 Task: Open Card Diversity and Inclusion Training in Board Business Model Financial Modeling and Forecasting to Workspace Financial Modelling and add a team member Softage.3@softage.net, a label Green, a checklist Cloud Computing, an attachment from Trello, a color Green and finally, add a card description 'Plan and execute company team-building retreat with a focus on team alignment' and a comment 'Given the potential impact of this task on our company culture of innovation, let us ensure that we approach it with a sense of curiosity and a willingness to explore new ideas.'. Add a start date 'Jan 03, 1900' with a due date 'Jan 10, 1900'
Action: Mouse moved to (308, 186)
Screenshot: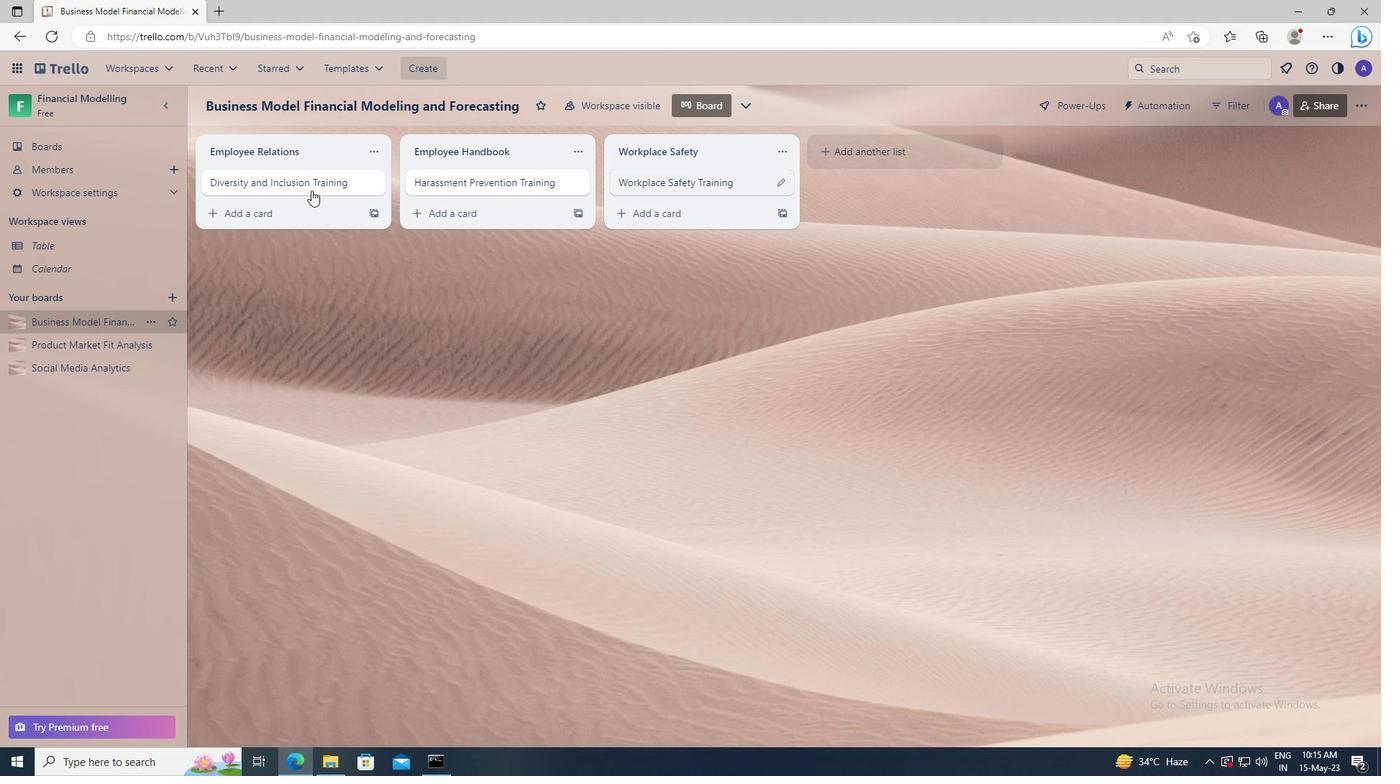 
Action: Mouse pressed left at (308, 186)
Screenshot: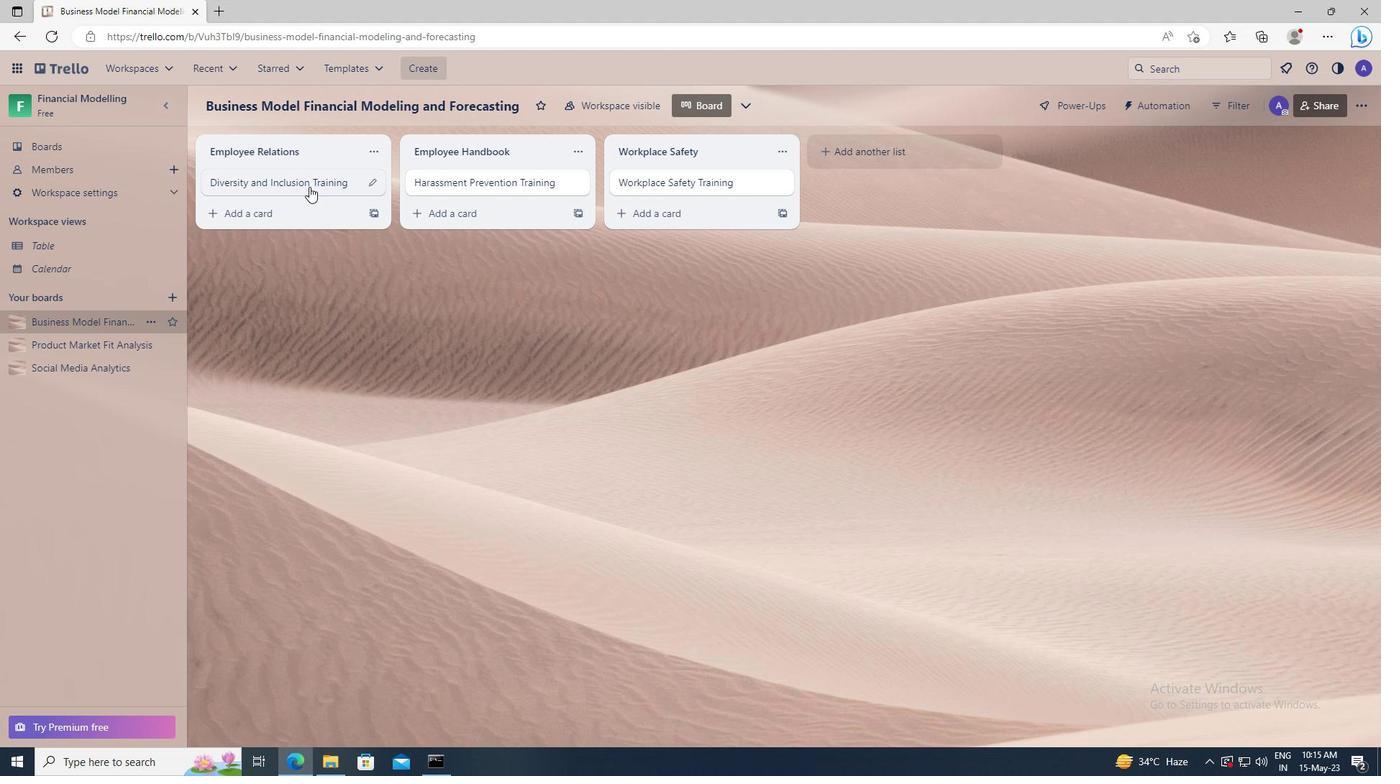 
Action: Mouse moved to (860, 177)
Screenshot: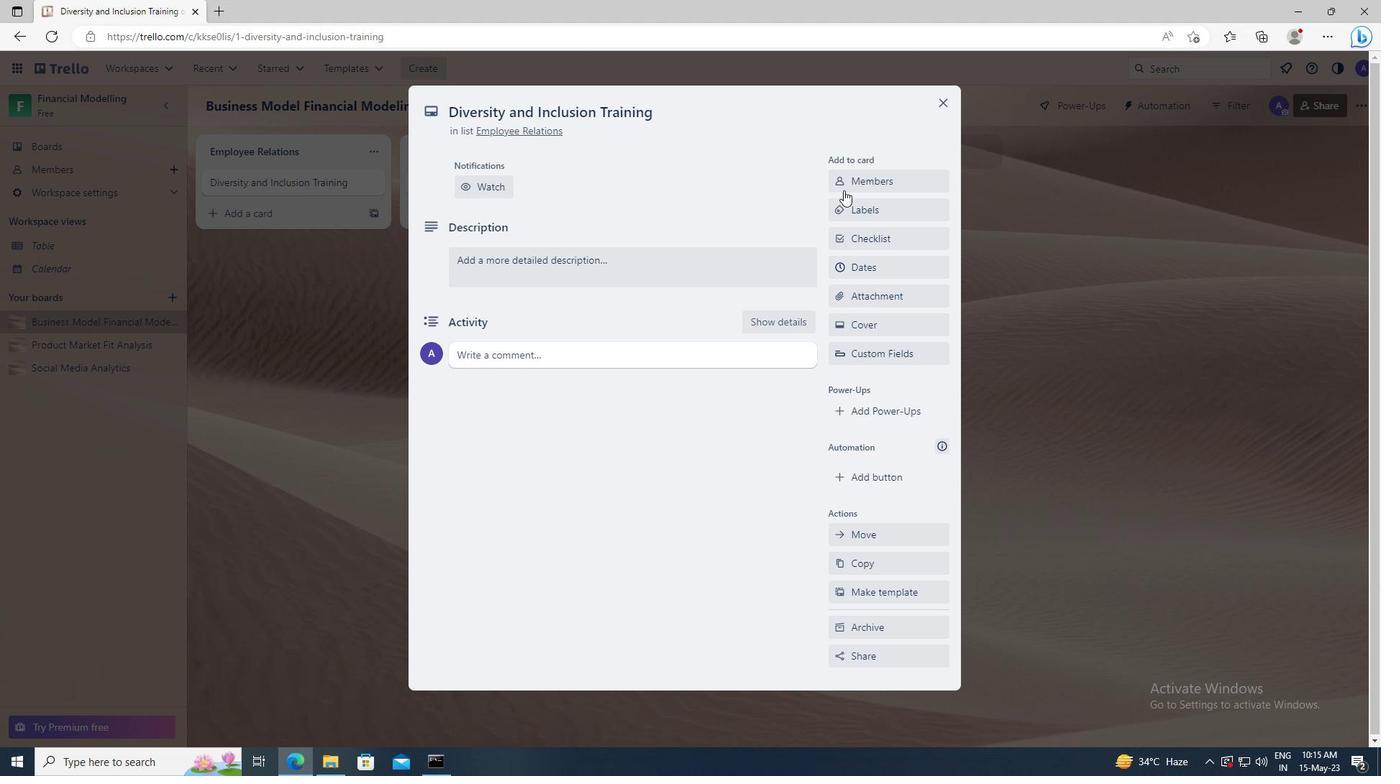 
Action: Mouse pressed left at (860, 177)
Screenshot: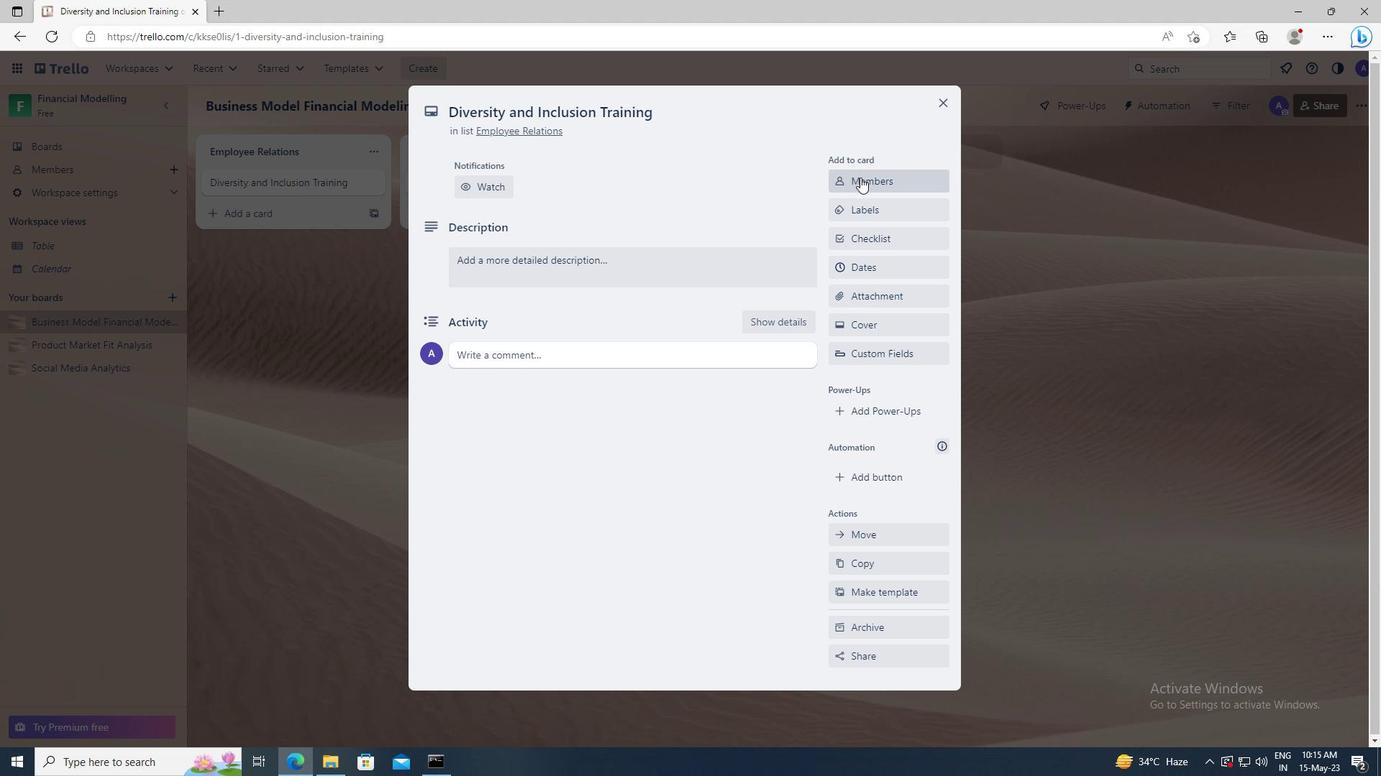 
Action: Mouse moved to (864, 248)
Screenshot: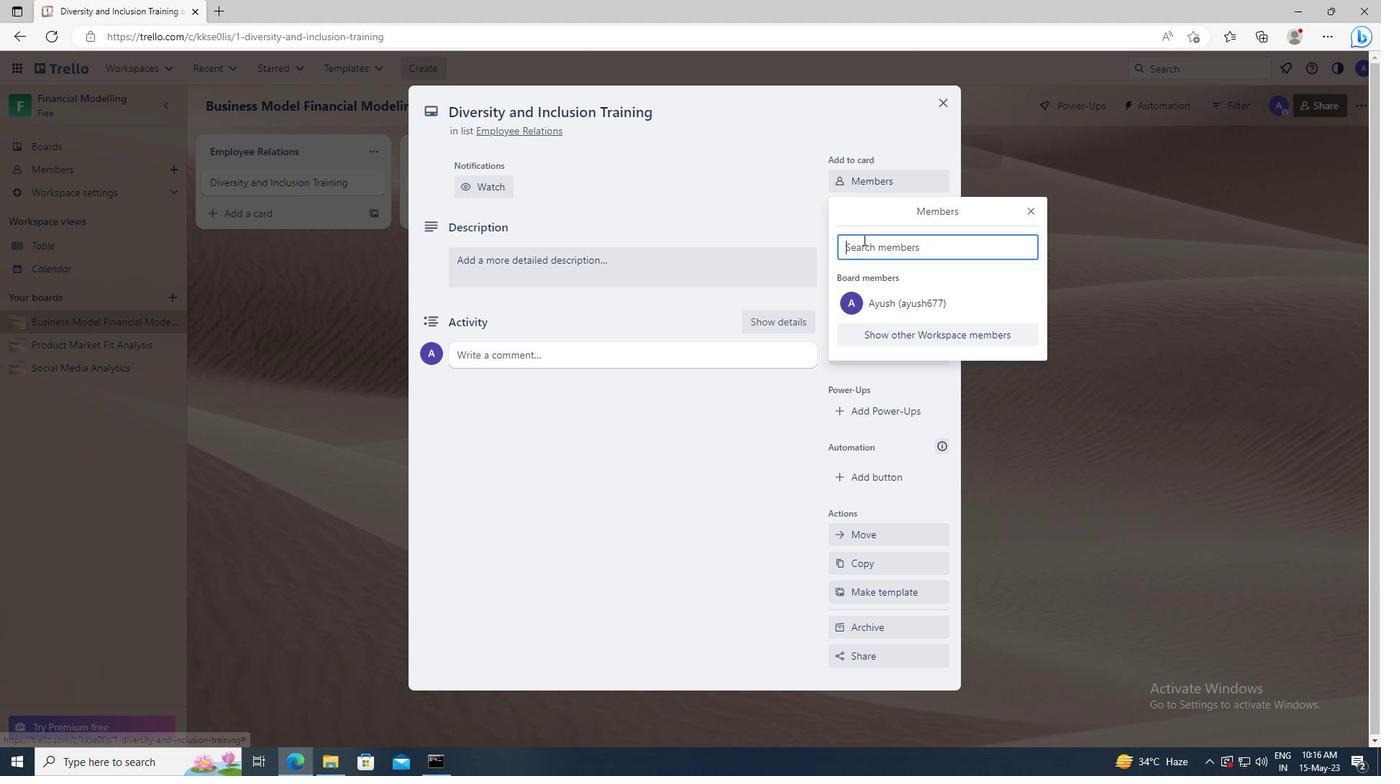 
Action: Mouse pressed left at (864, 248)
Screenshot: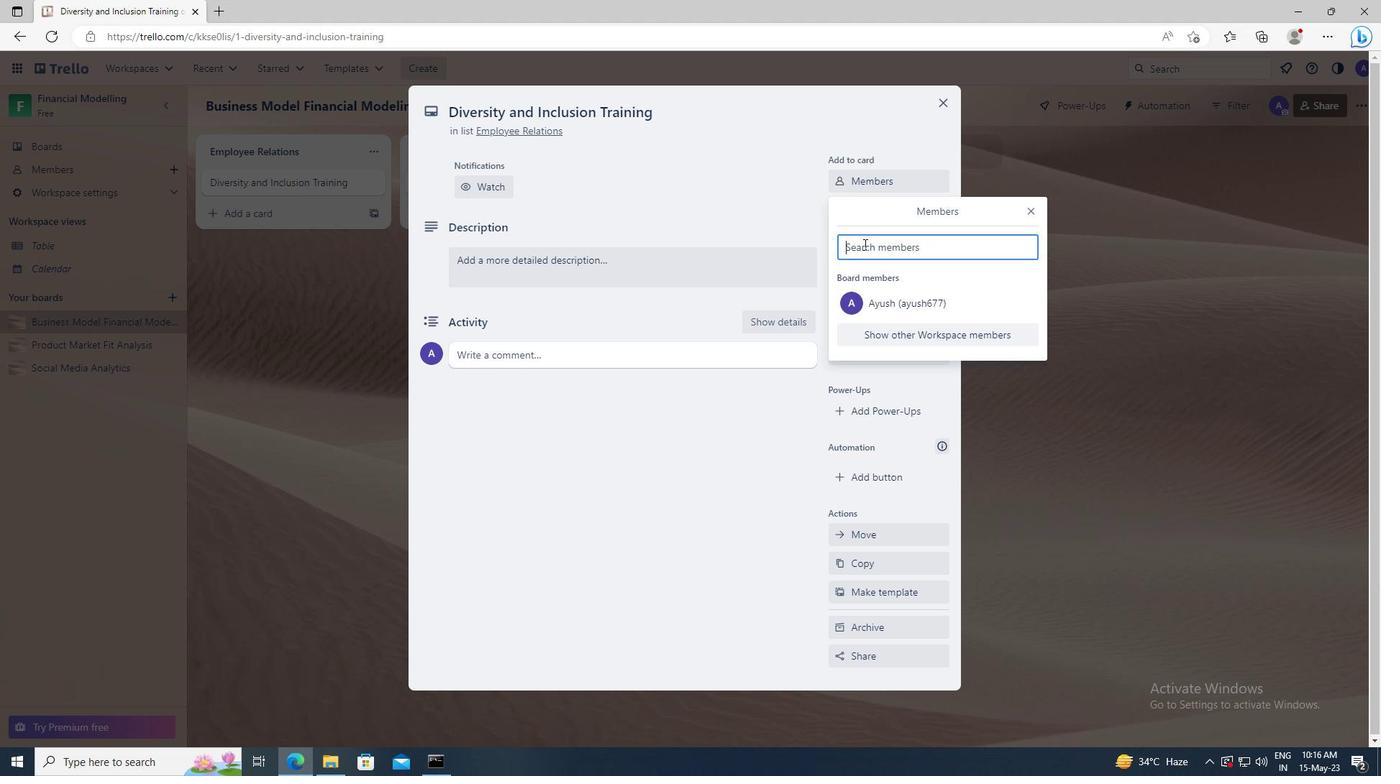 
Action: Key pressed <Key.shift>SOFTAGE.3
Screenshot: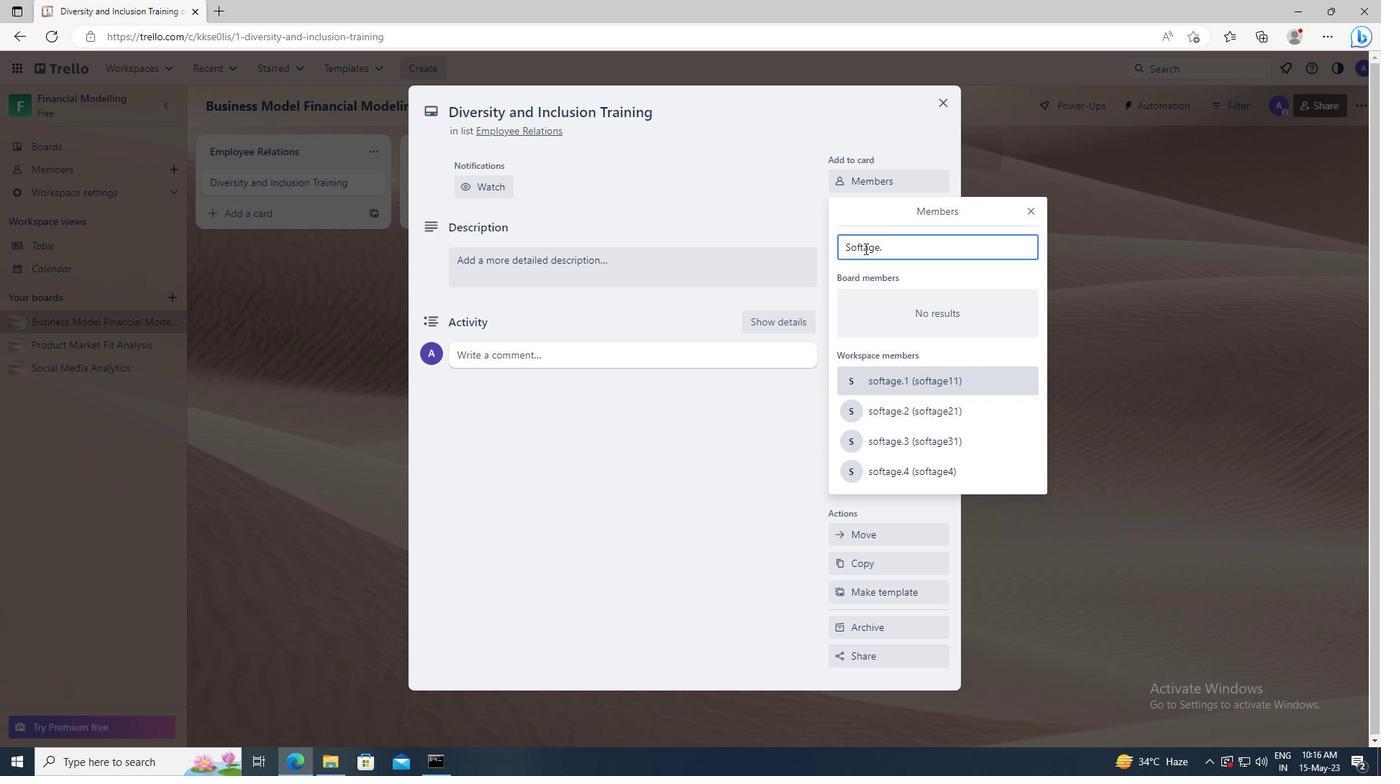 
Action: Mouse moved to (876, 381)
Screenshot: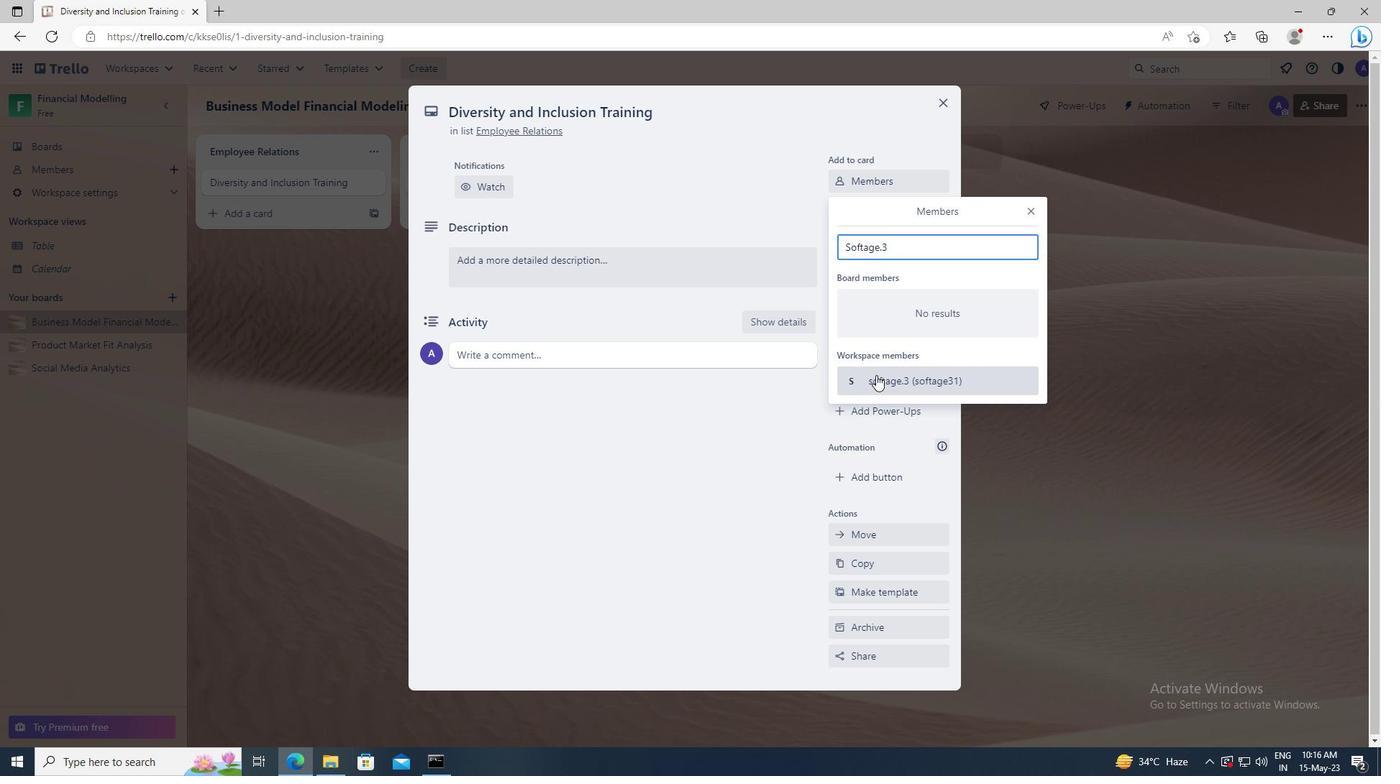 
Action: Mouse pressed left at (876, 381)
Screenshot: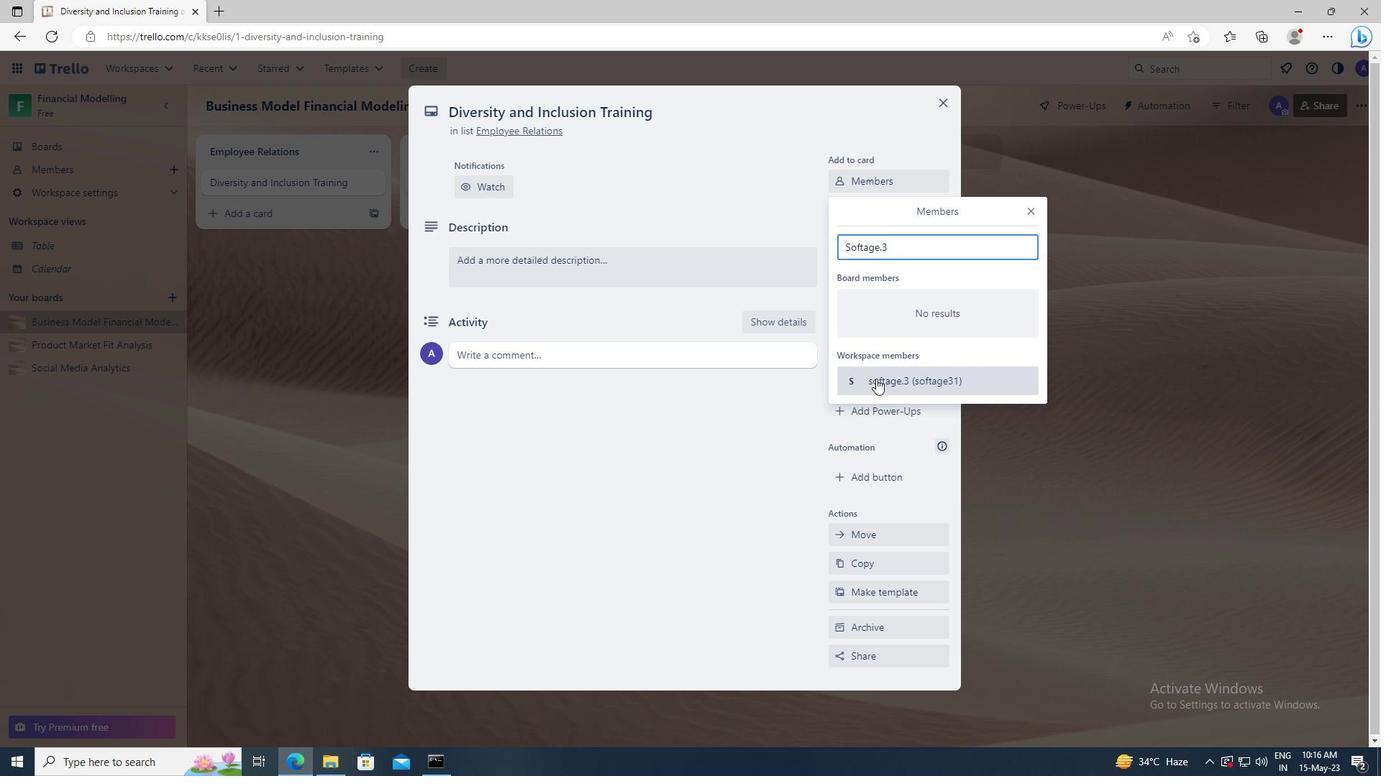 
Action: Mouse moved to (1029, 214)
Screenshot: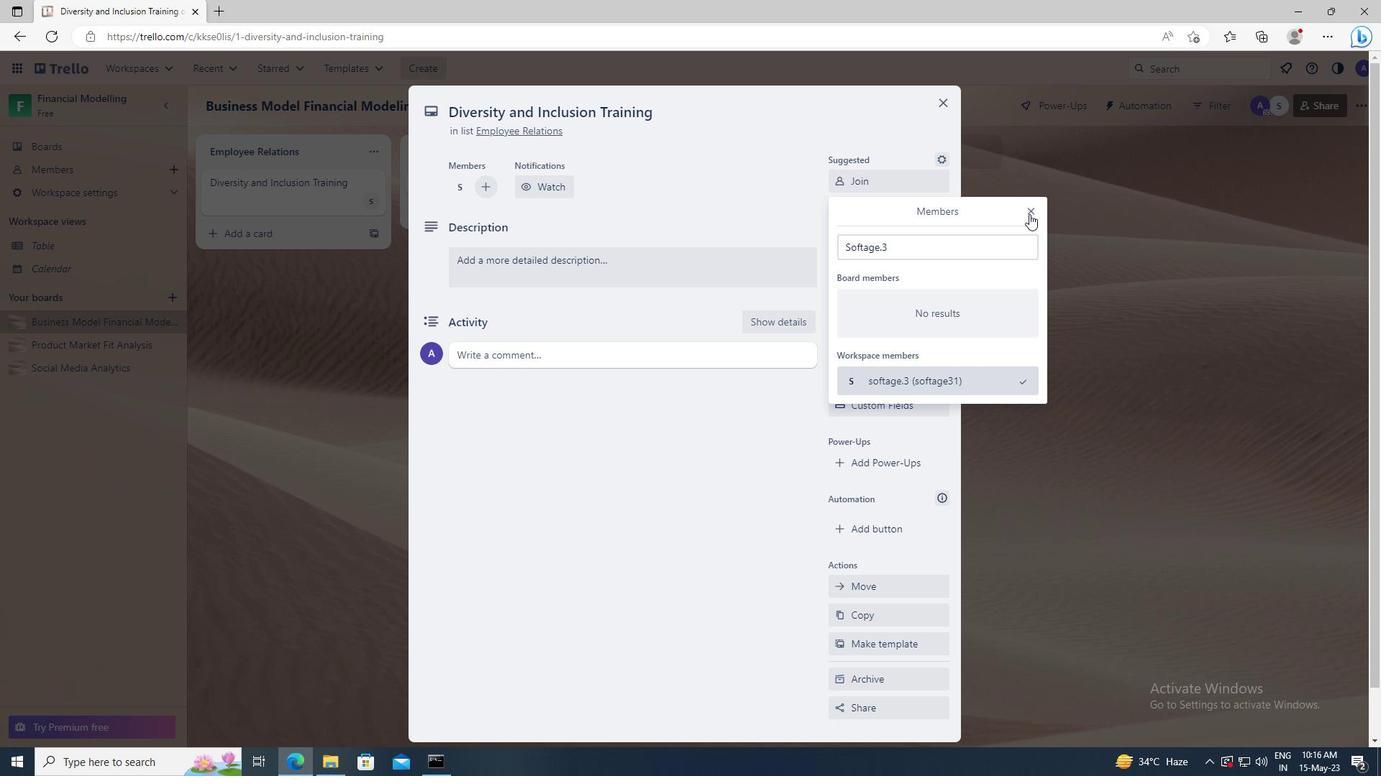 
Action: Mouse pressed left at (1029, 214)
Screenshot: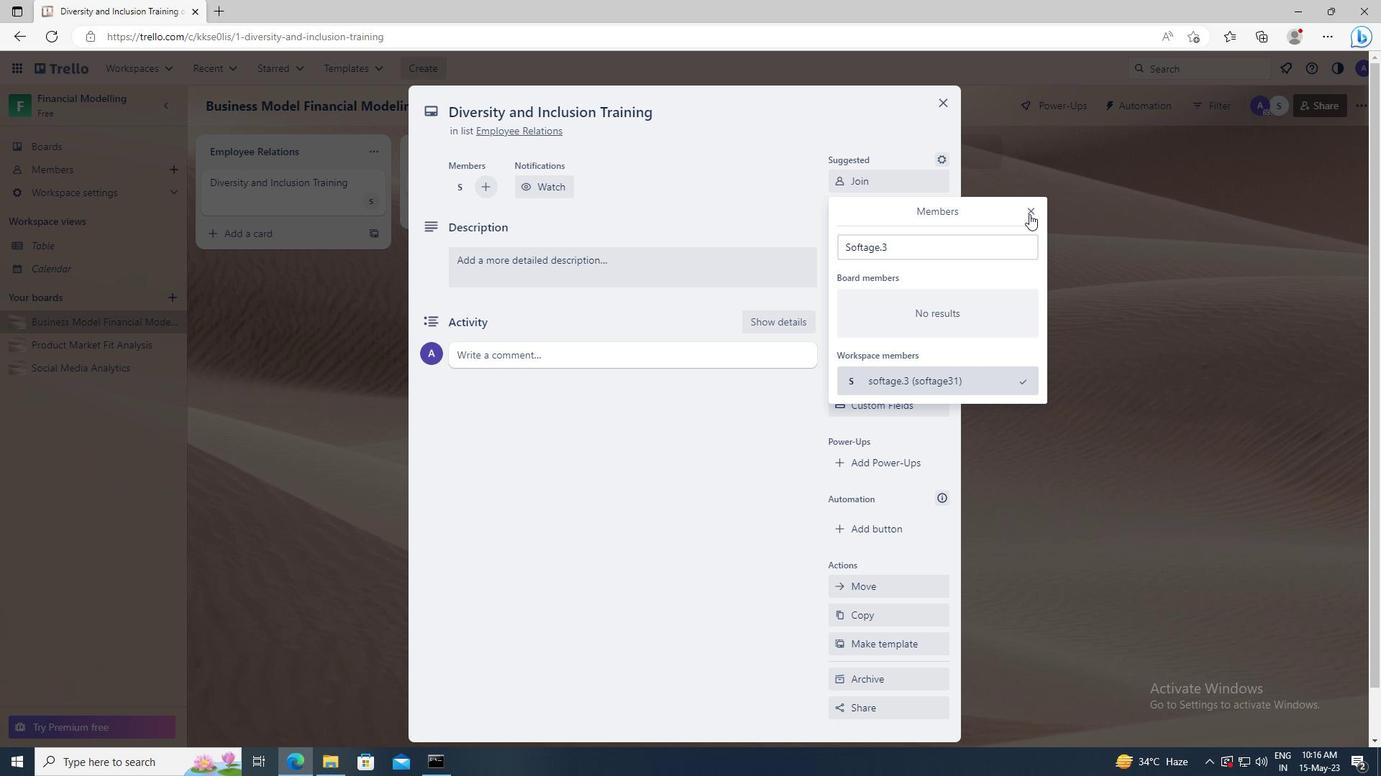 
Action: Mouse moved to (899, 256)
Screenshot: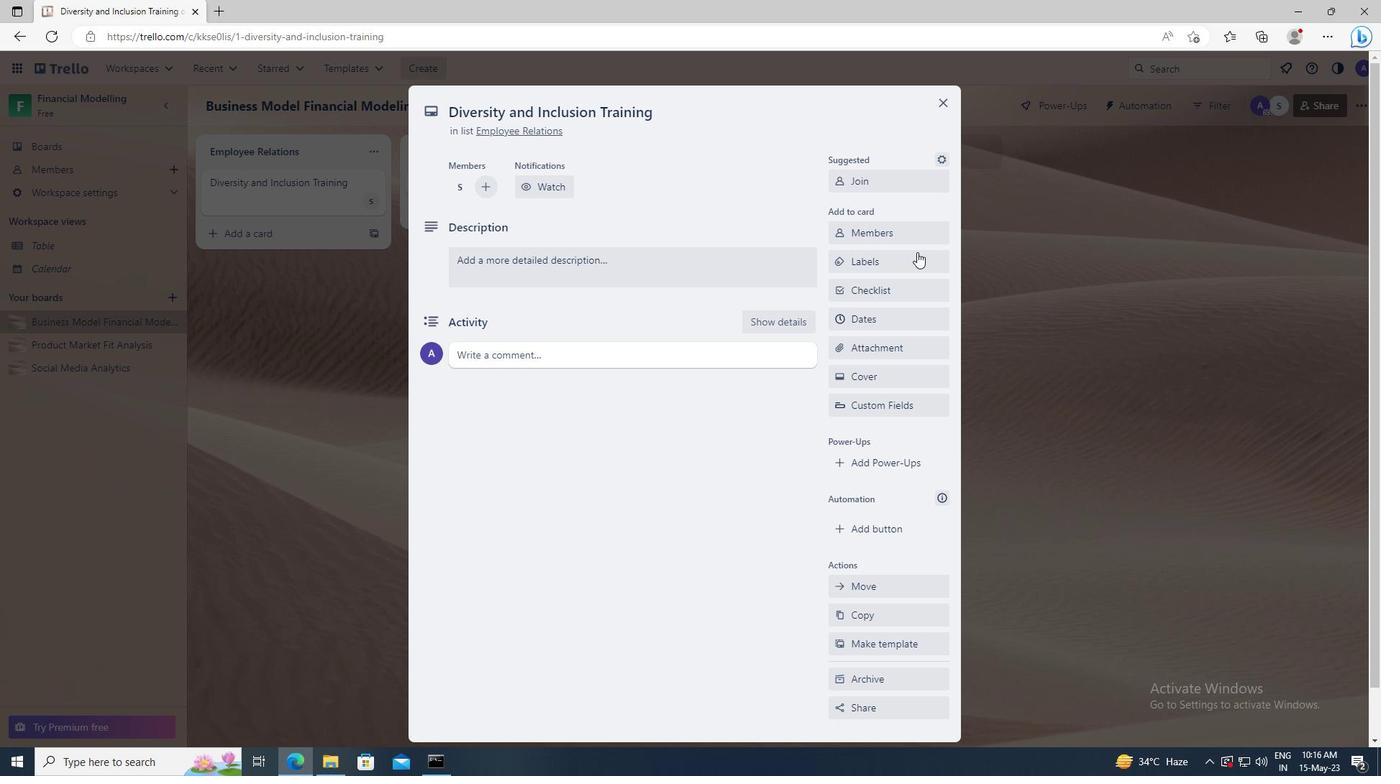 
Action: Mouse pressed left at (899, 256)
Screenshot: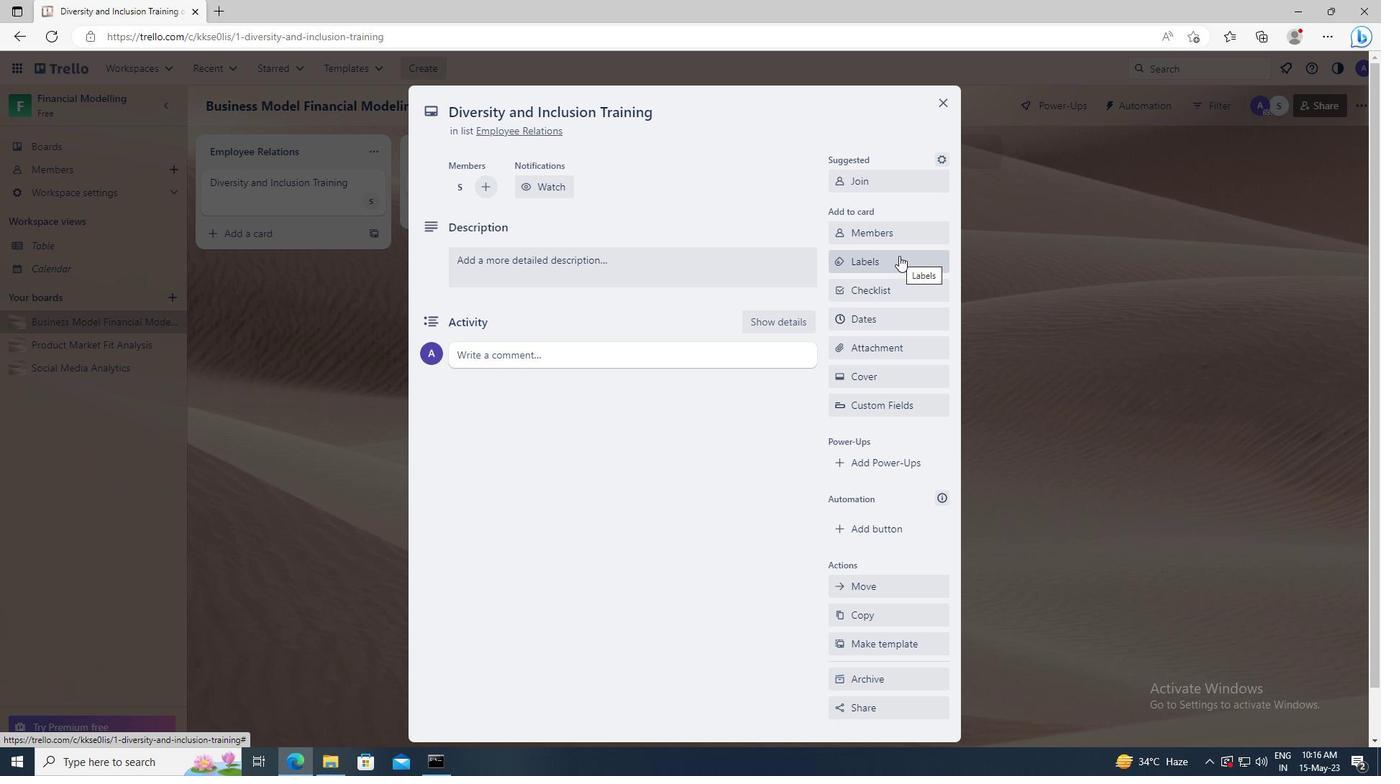 
Action: Mouse moved to (942, 544)
Screenshot: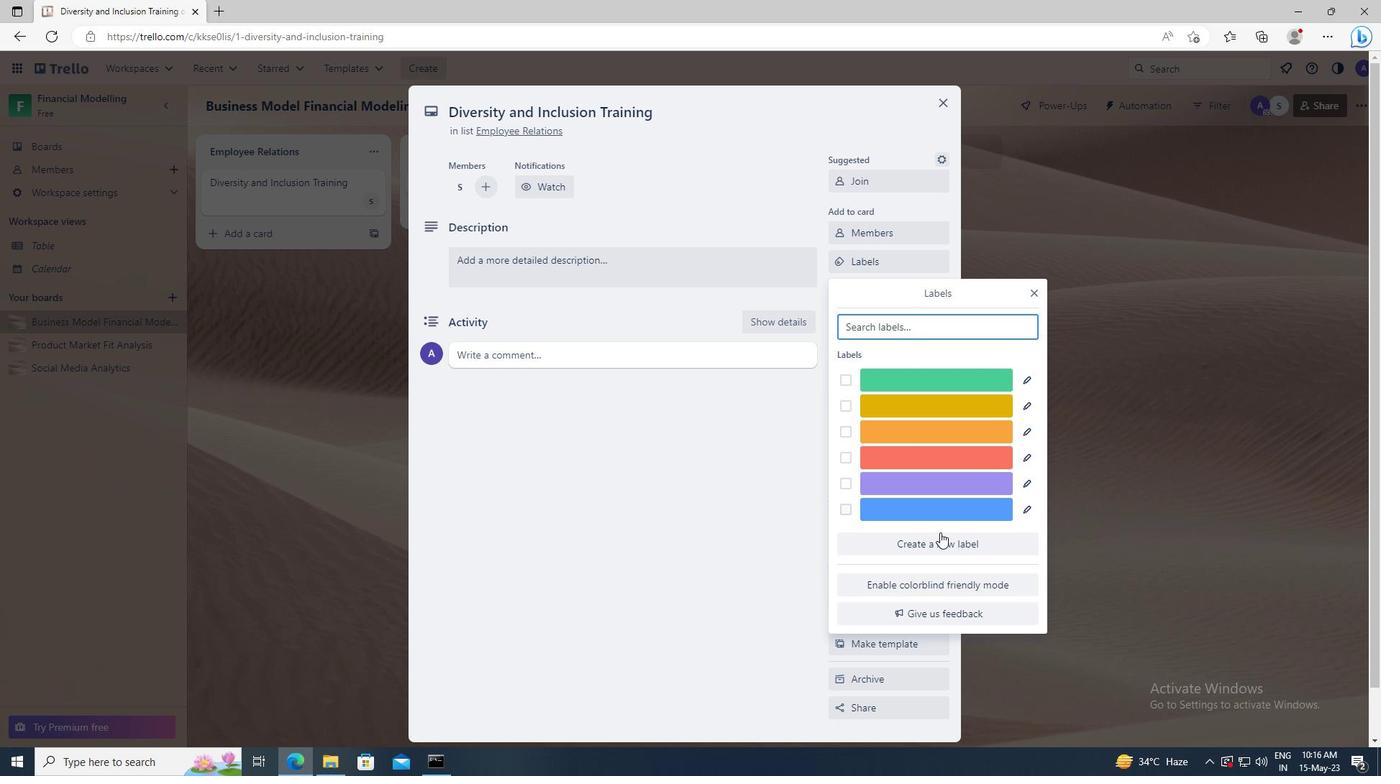 
Action: Mouse pressed left at (942, 544)
Screenshot: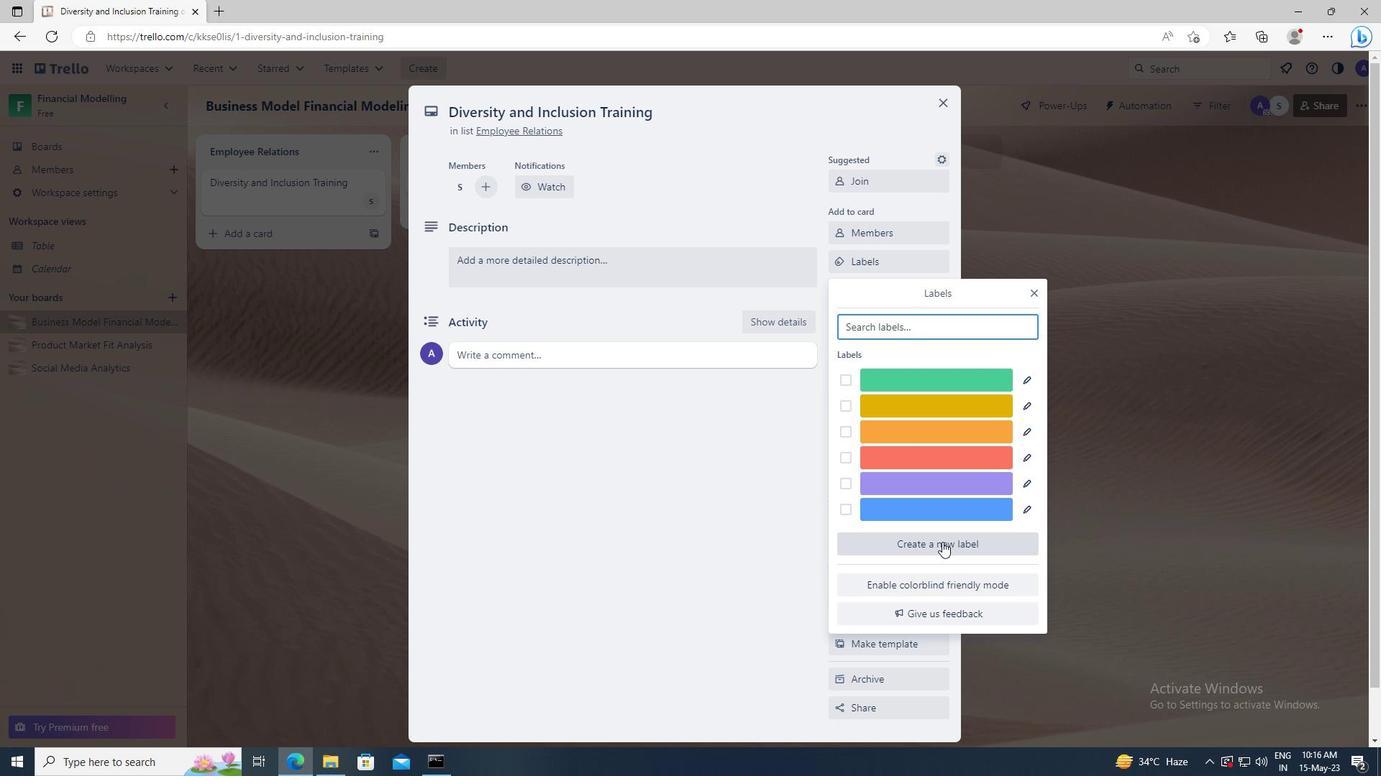 
Action: Mouse moved to (854, 501)
Screenshot: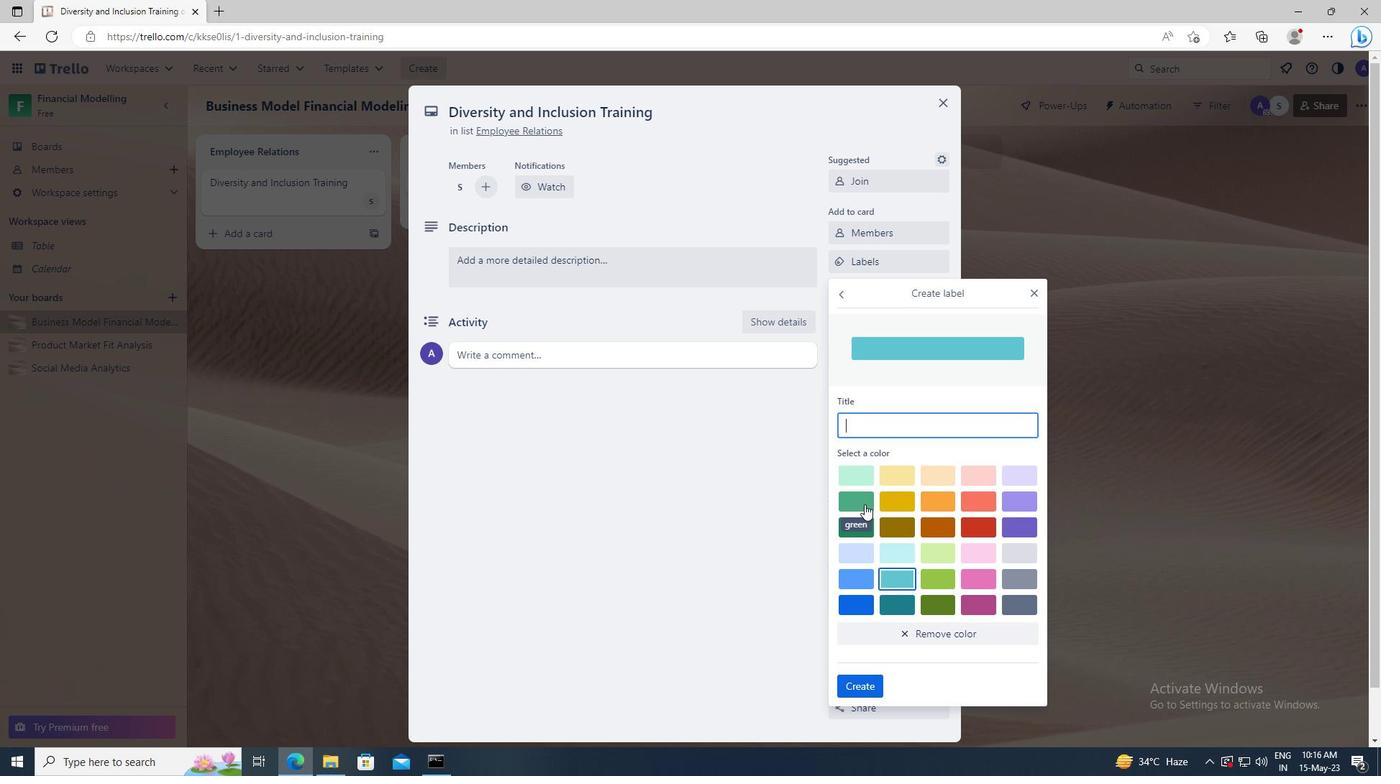 
Action: Mouse pressed left at (854, 501)
Screenshot: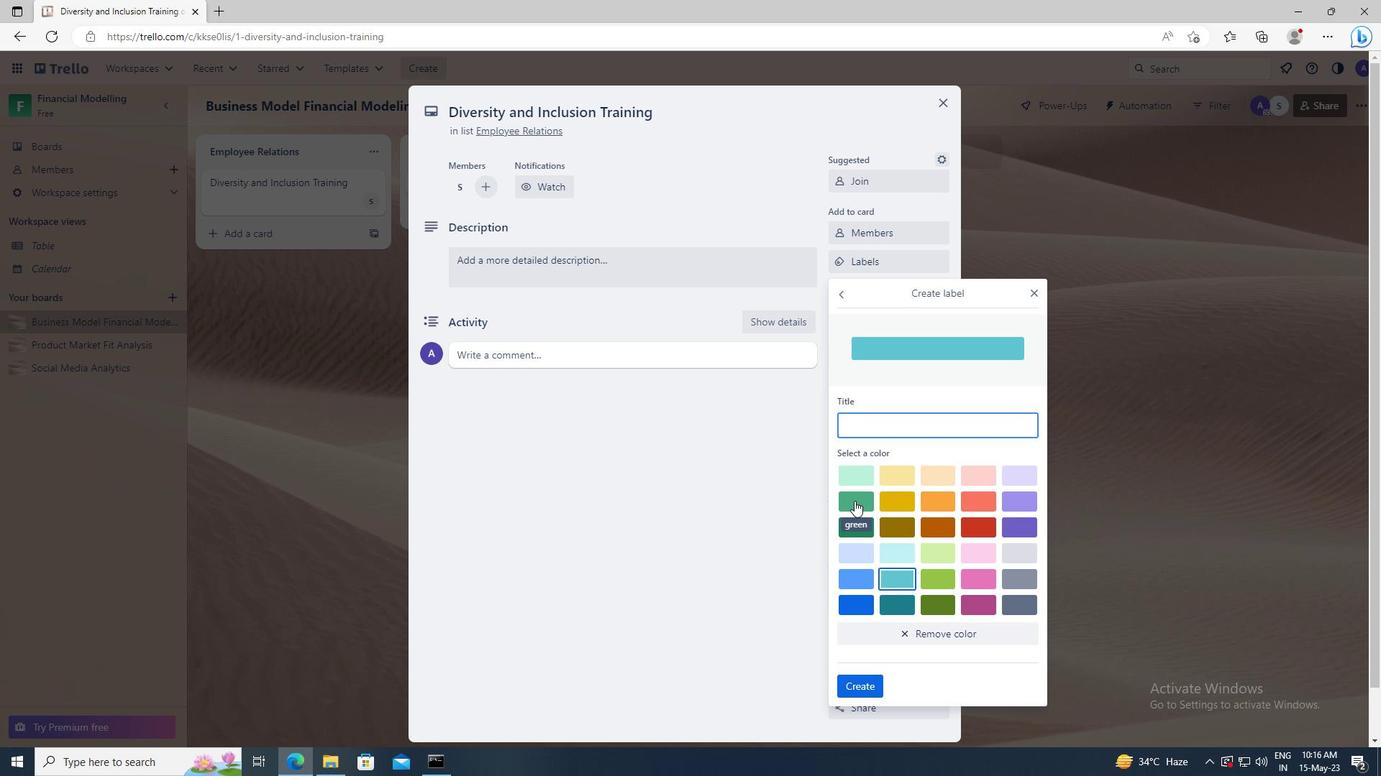
Action: Mouse moved to (864, 679)
Screenshot: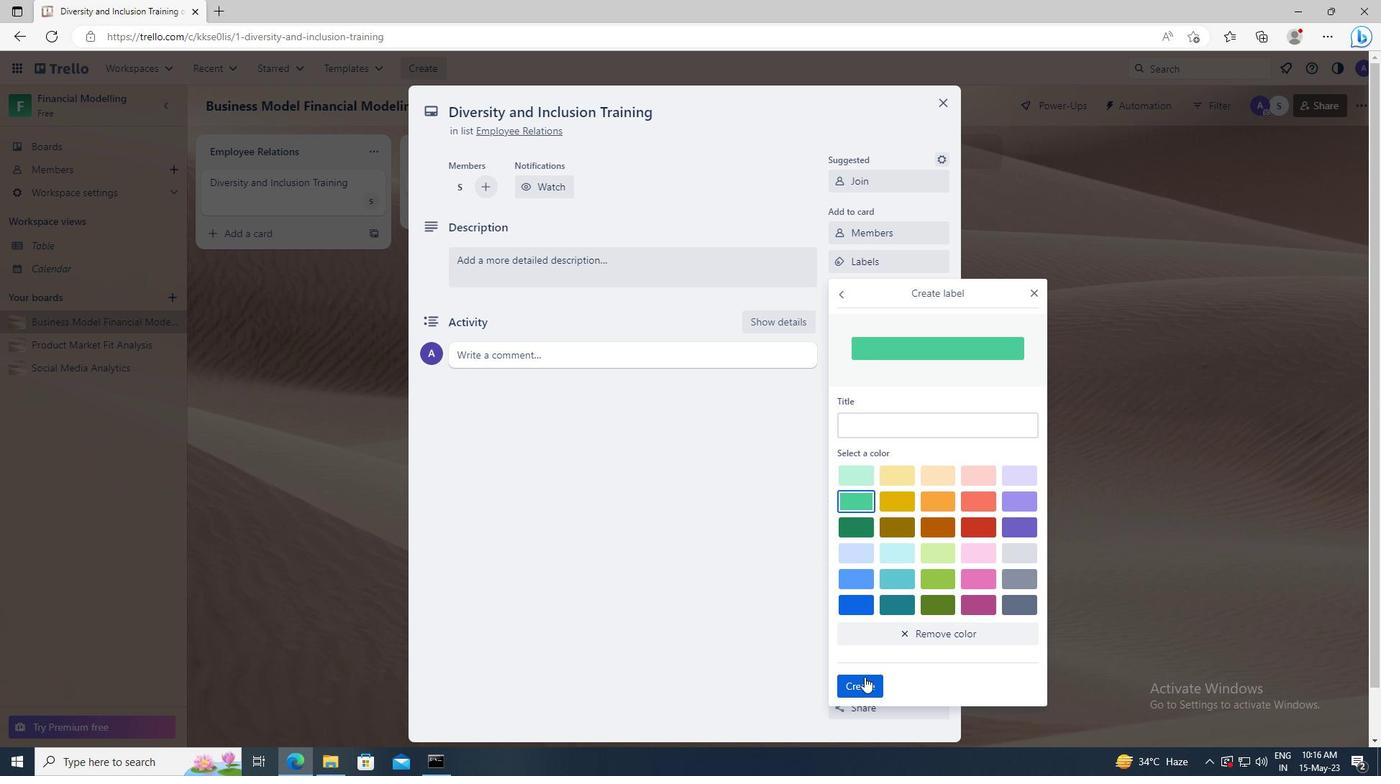 
Action: Mouse pressed left at (864, 679)
Screenshot: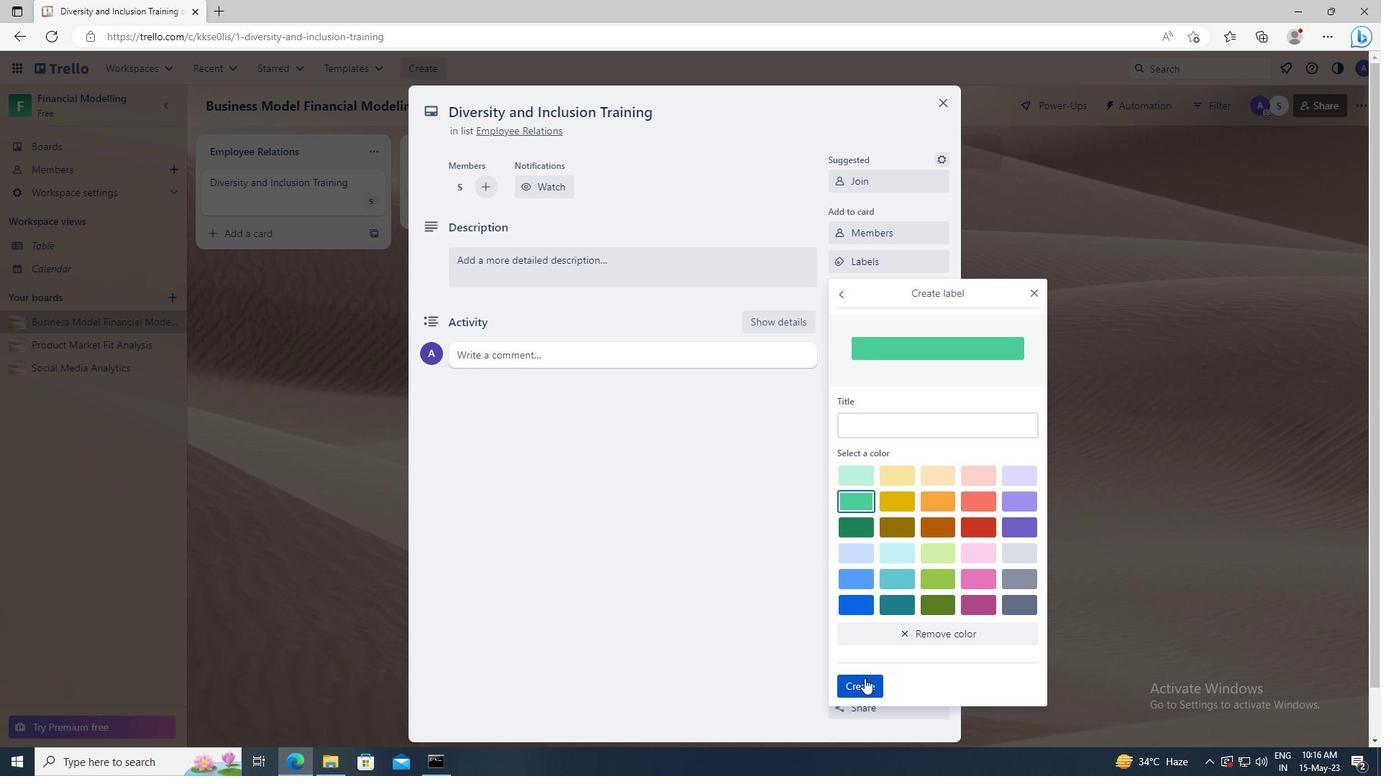 
Action: Mouse moved to (1035, 292)
Screenshot: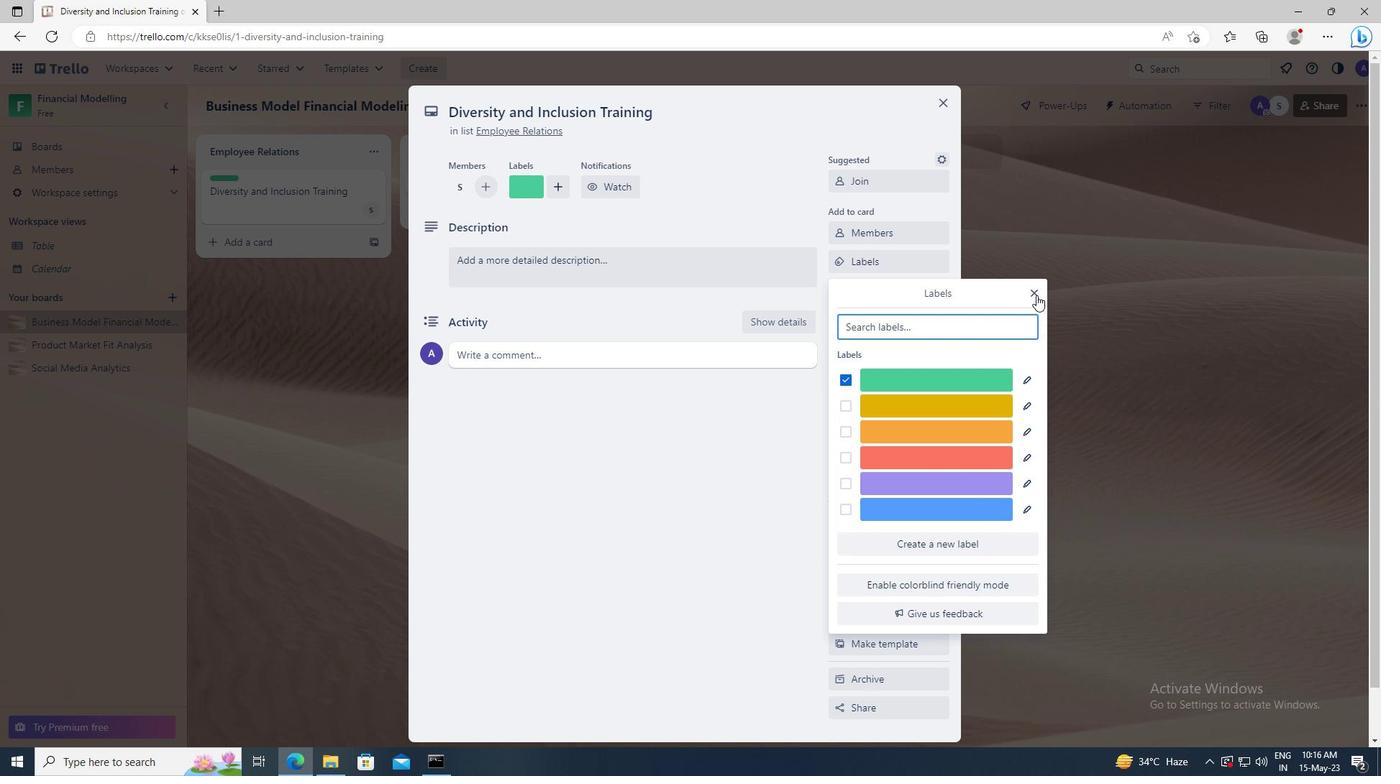 
Action: Mouse pressed left at (1035, 292)
Screenshot: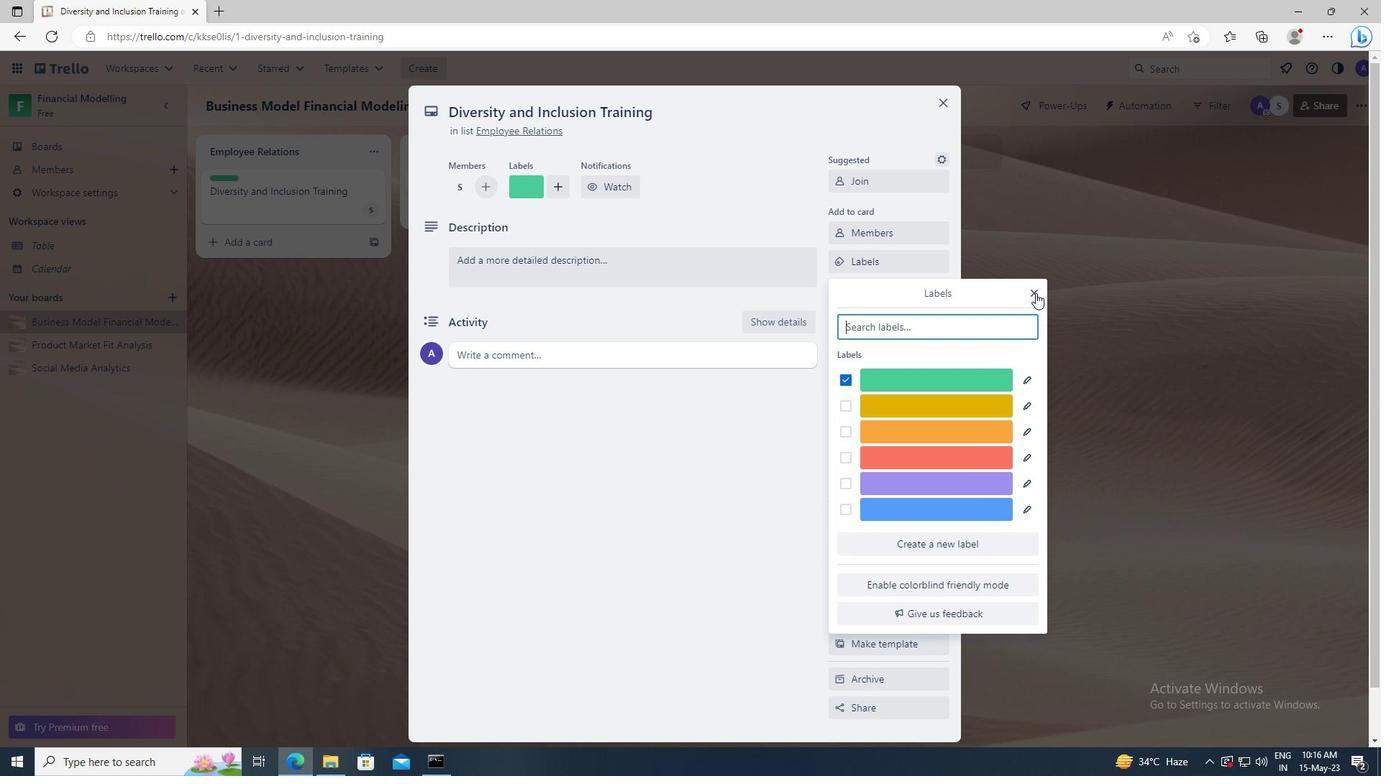 
Action: Mouse moved to (905, 285)
Screenshot: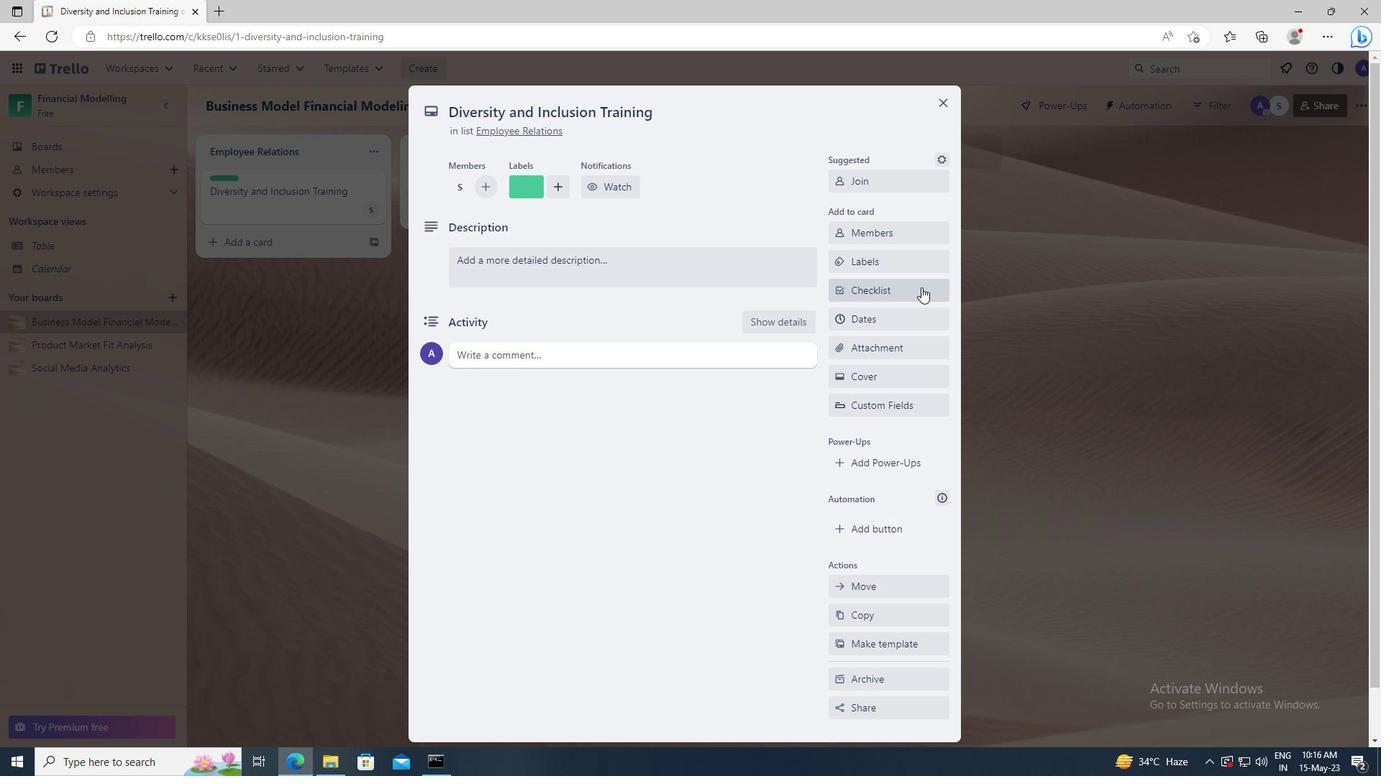 
Action: Mouse pressed left at (905, 285)
Screenshot: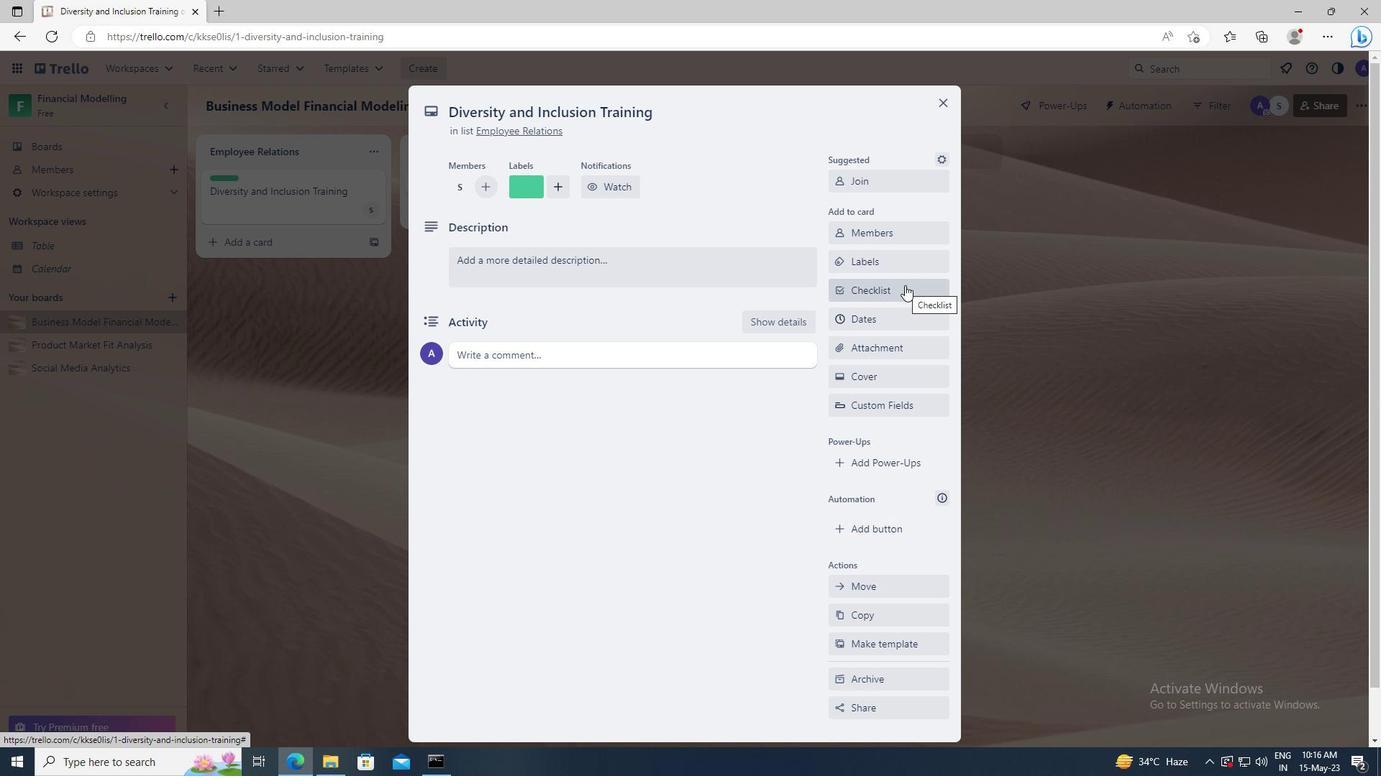 
Action: Key pressed <Key.shift>CLOUD<Key.space><Key.shift>COMPUTING
Screenshot: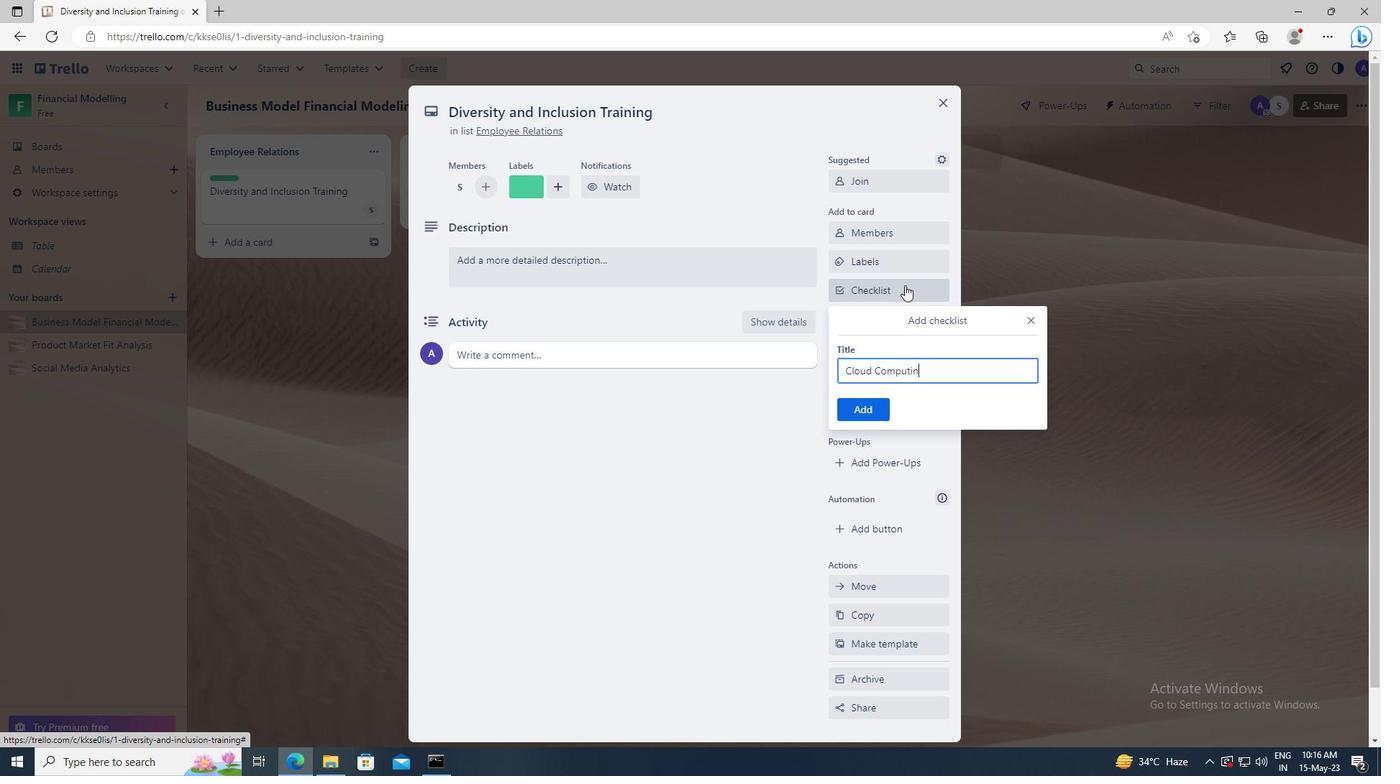
Action: Mouse moved to (871, 407)
Screenshot: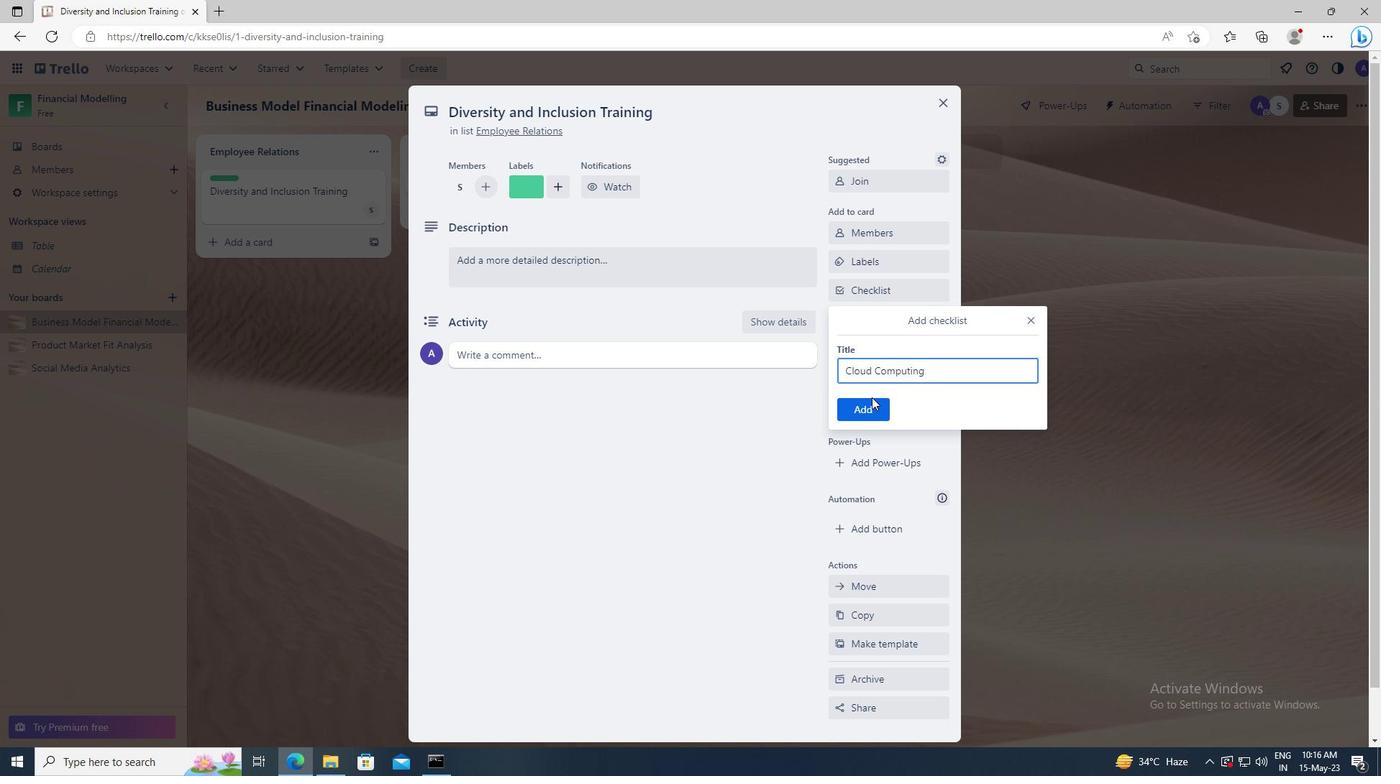
Action: Mouse pressed left at (871, 407)
Screenshot: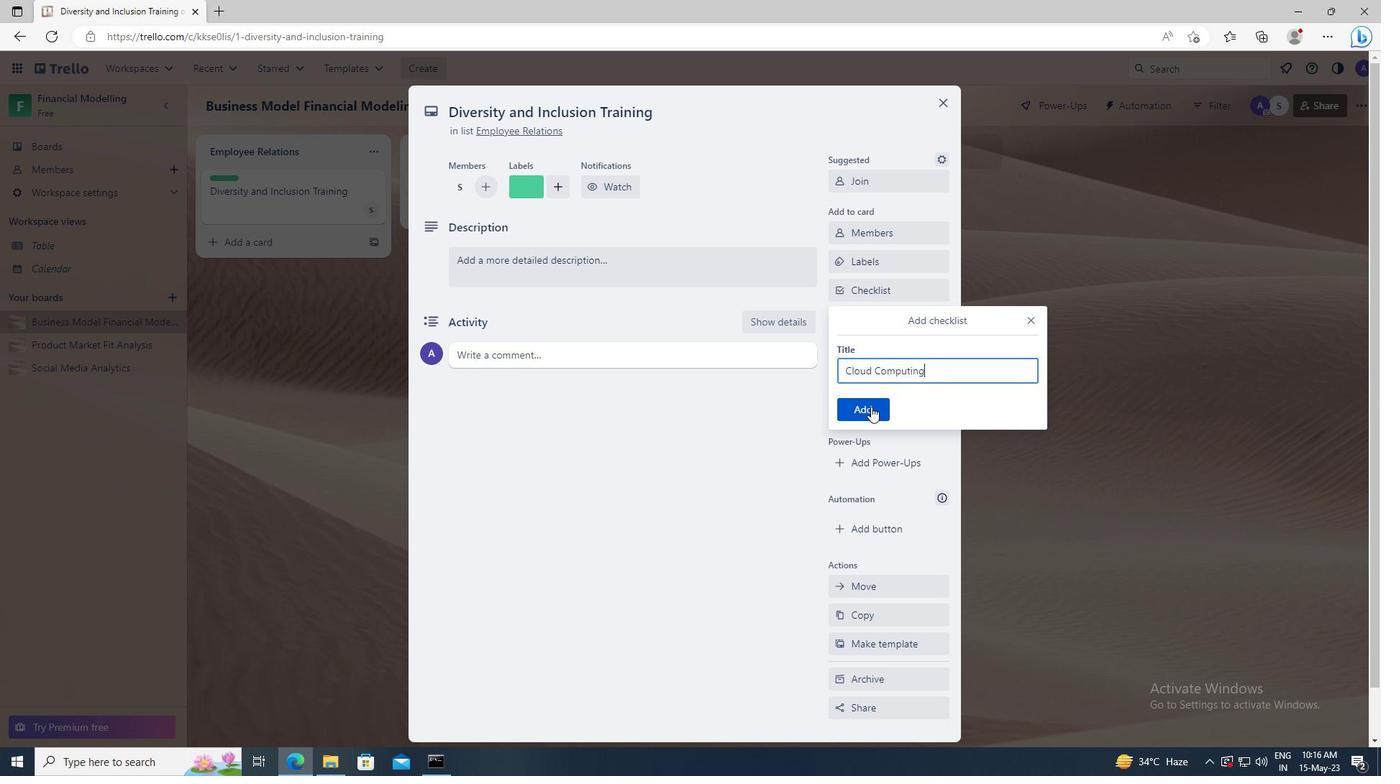 
Action: Mouse moved to (873, 352)
Screenshot: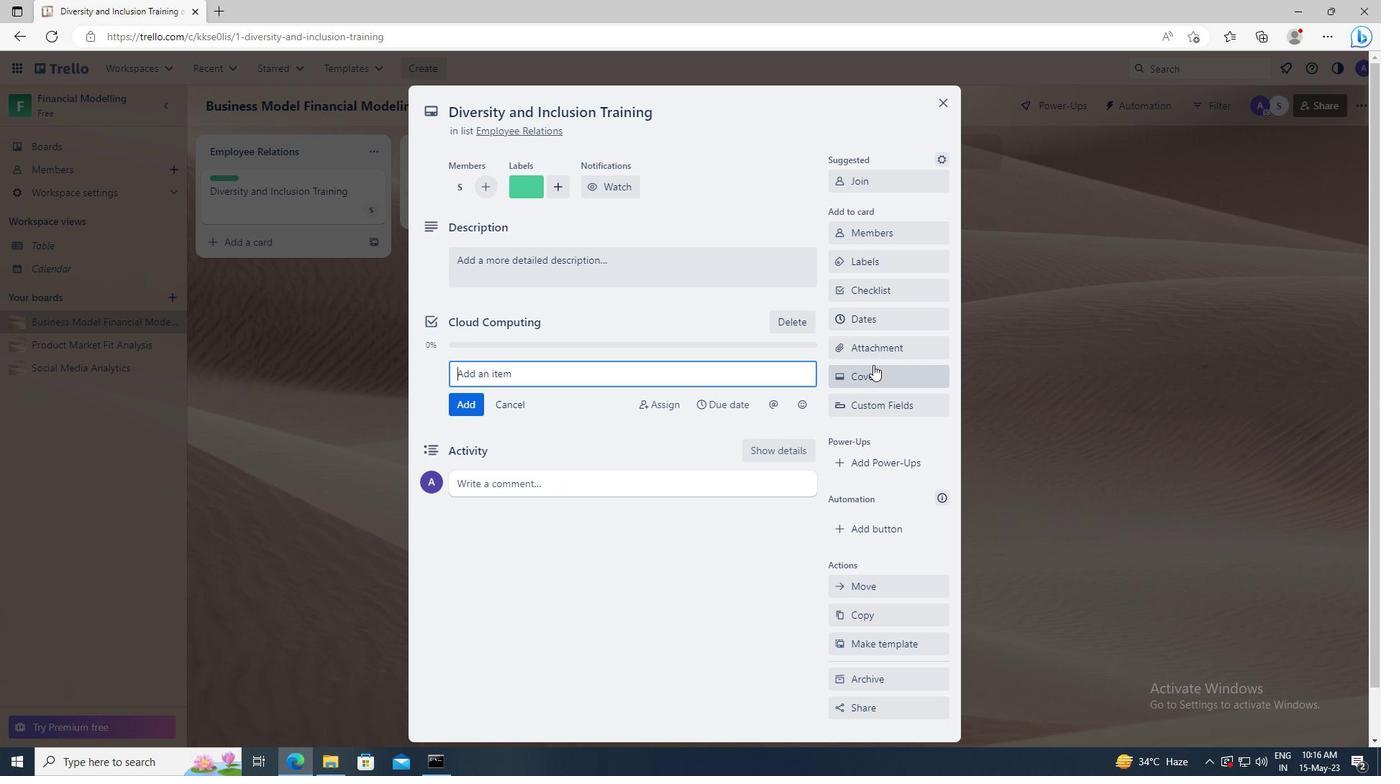
Action: Mouse pressed left at (873, 352)
Screenshot: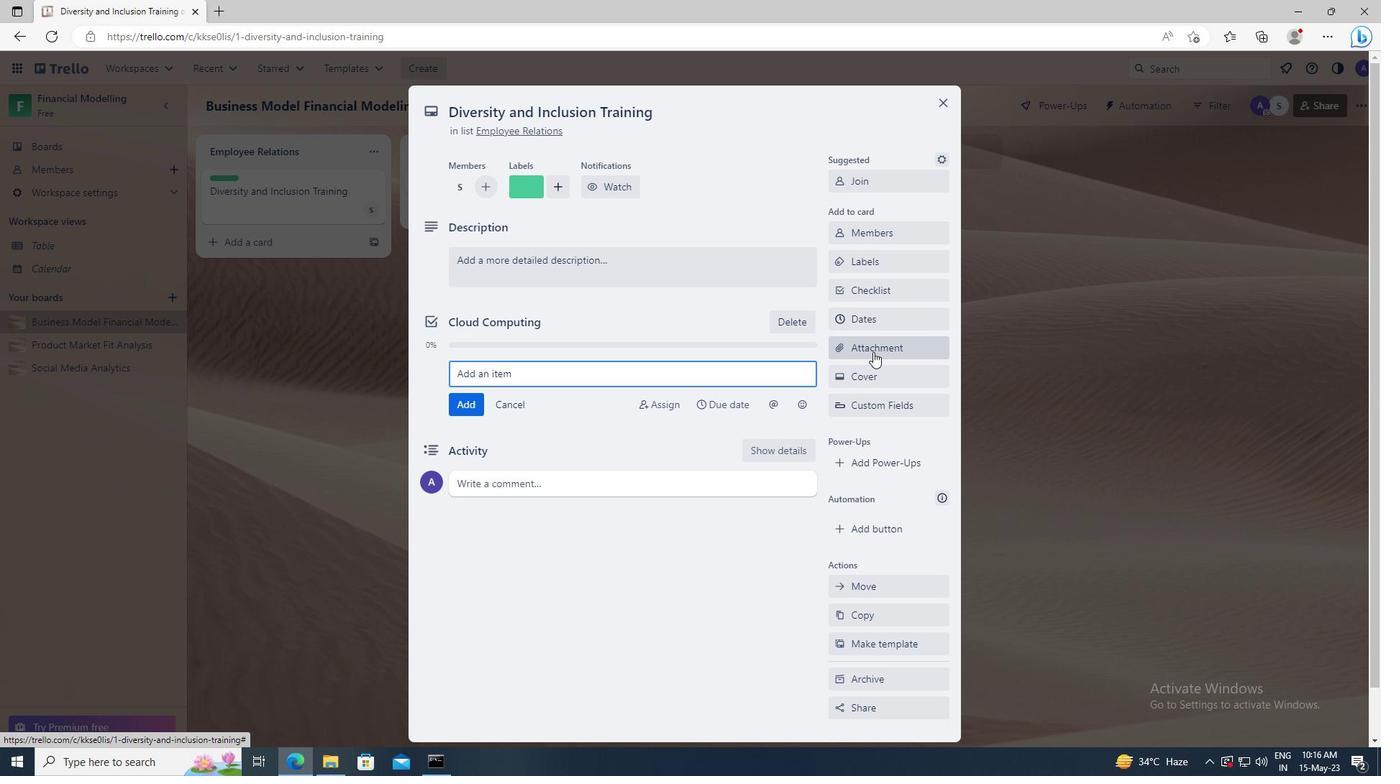 
Action: Mouse moved to (880, 436)
Screenshot: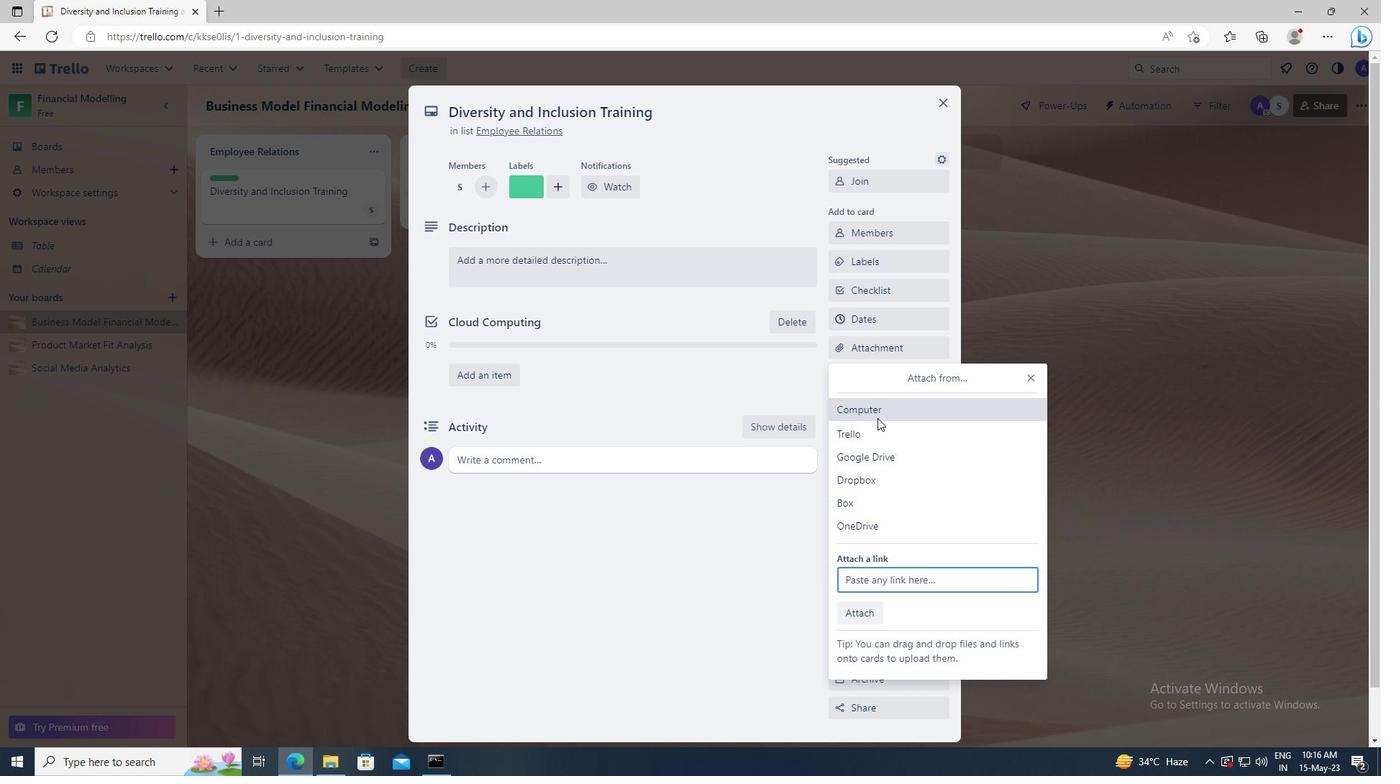 
Action: Mouse pressed left at (880, 436)
Screenshot: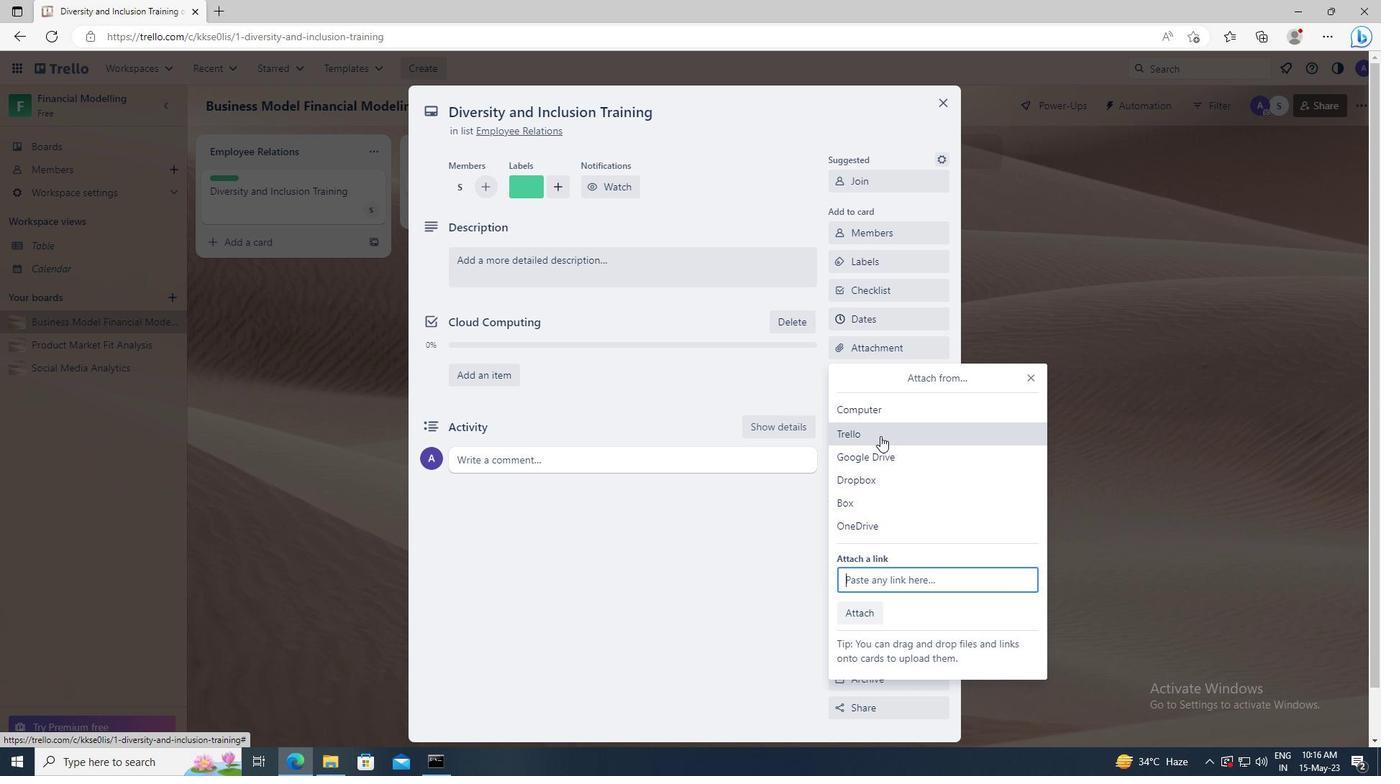 
Action: Mouse moved to (877, 371)
Screenshot: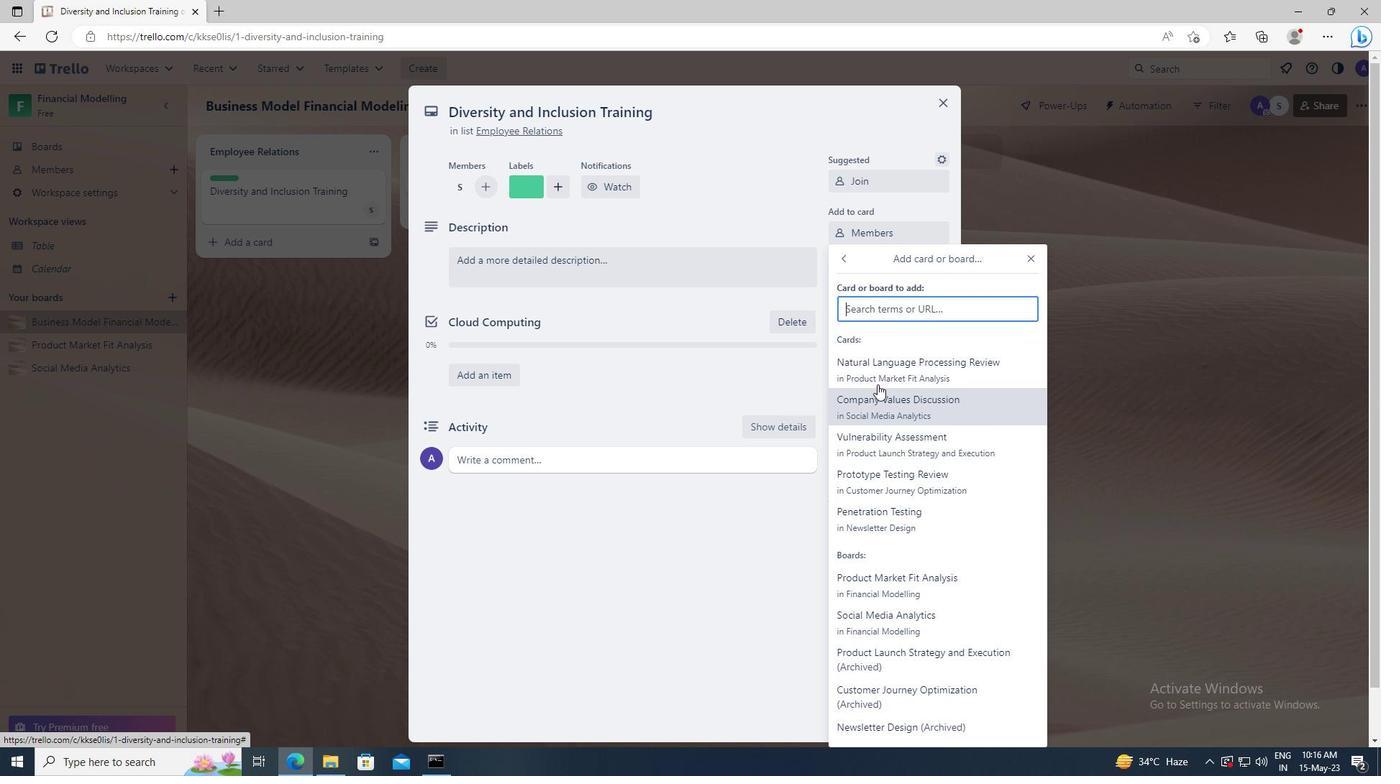 
Action: Mouse pressed left at (877, 371)
Screenshot: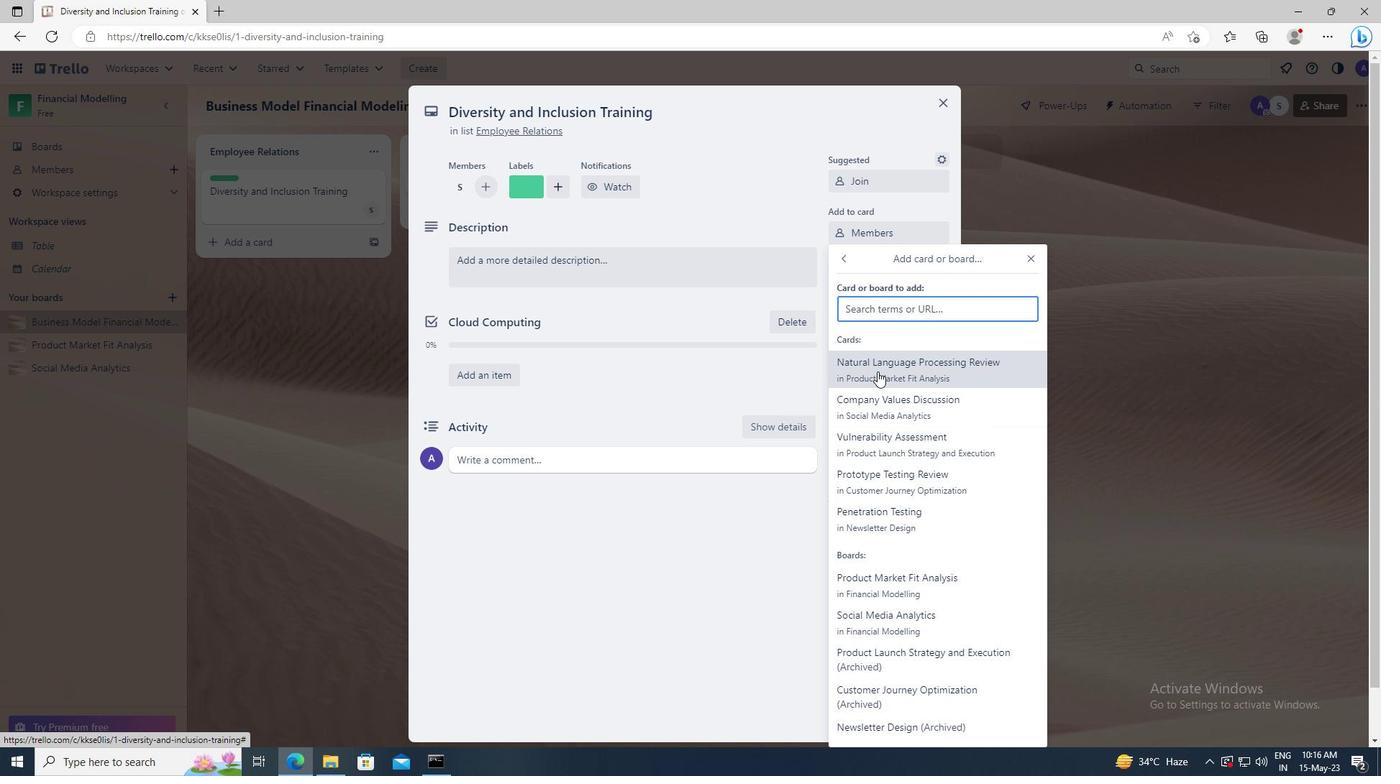 
Action: Mouse moved to (874, 377)
Screenshot: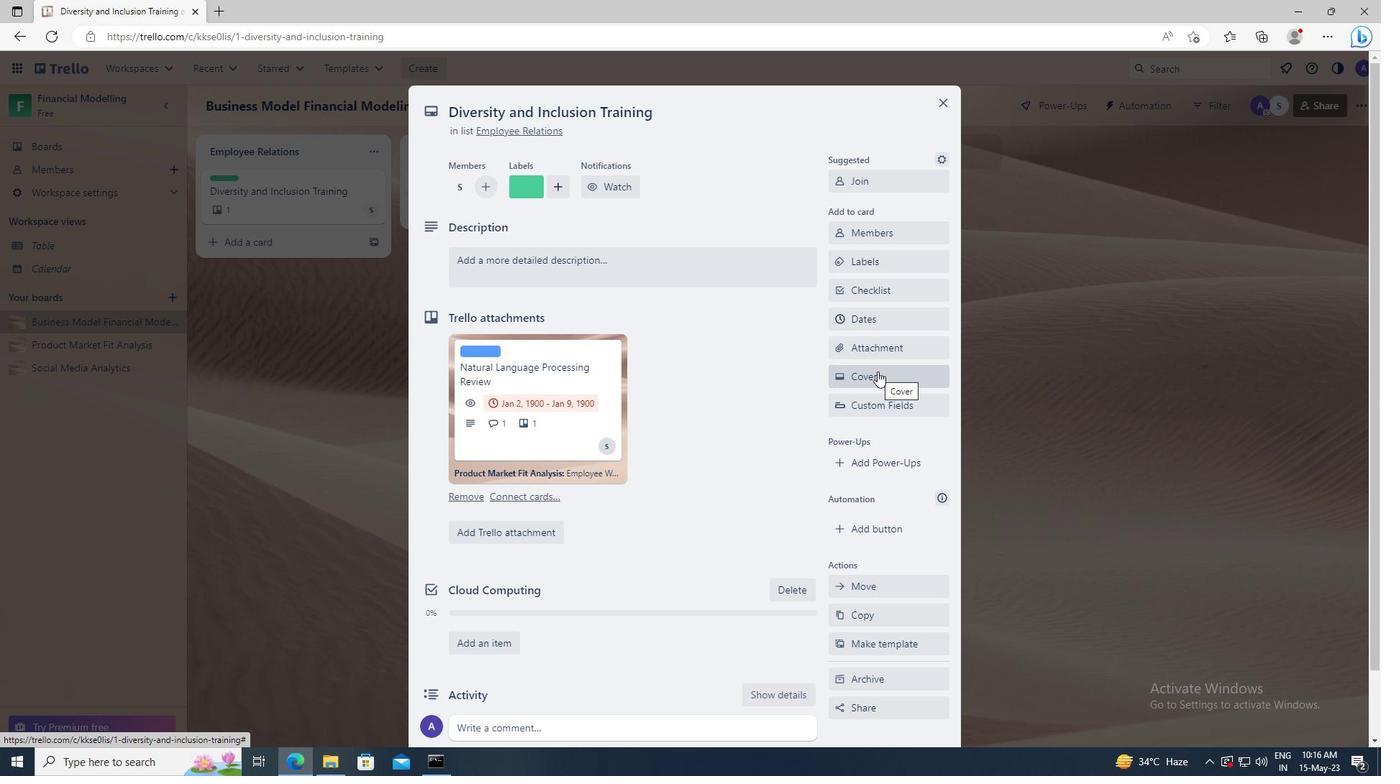 
Action: Mouse pressed left at (874, 377)
Screenshot: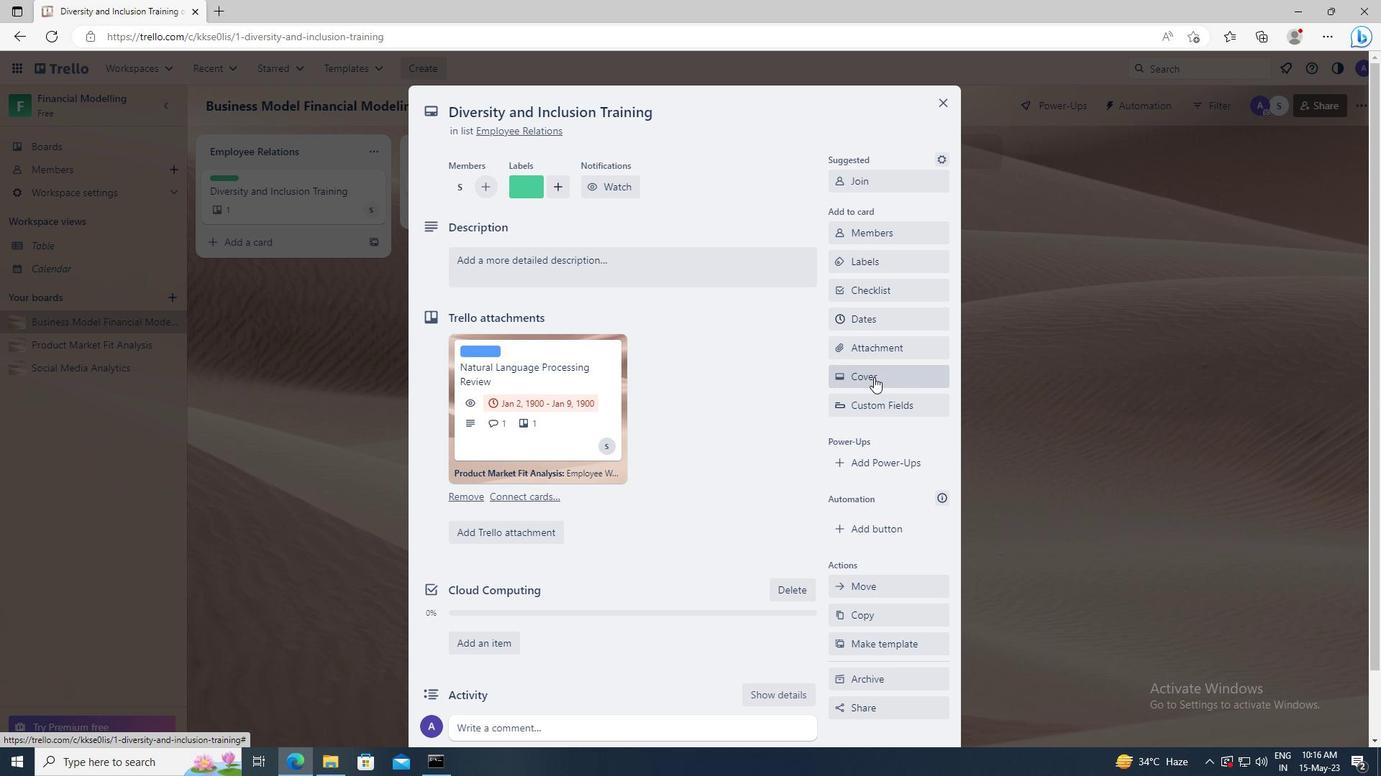 
Action: Mouse moved to (859, 461)
Screenshot: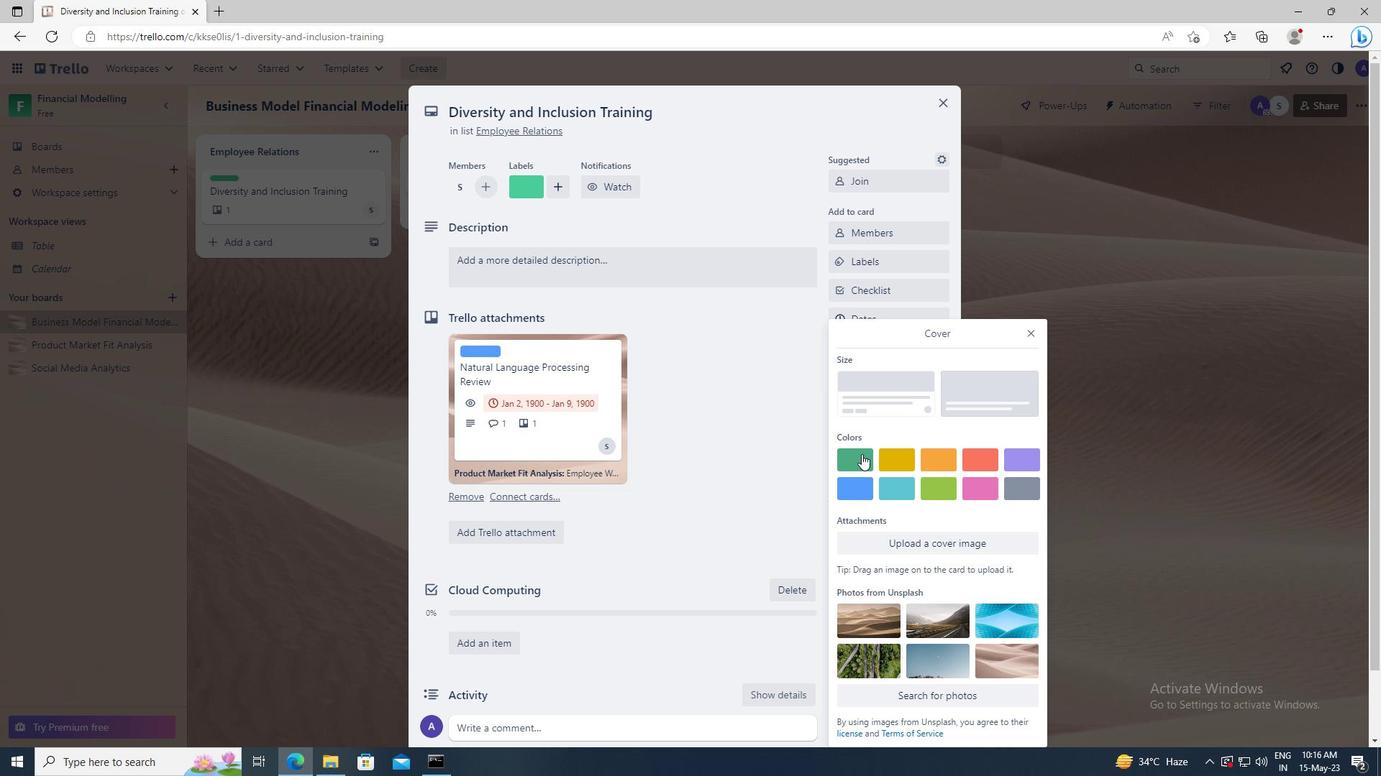 
Action: Mouse pressed left at (859, 461)
Screenshot: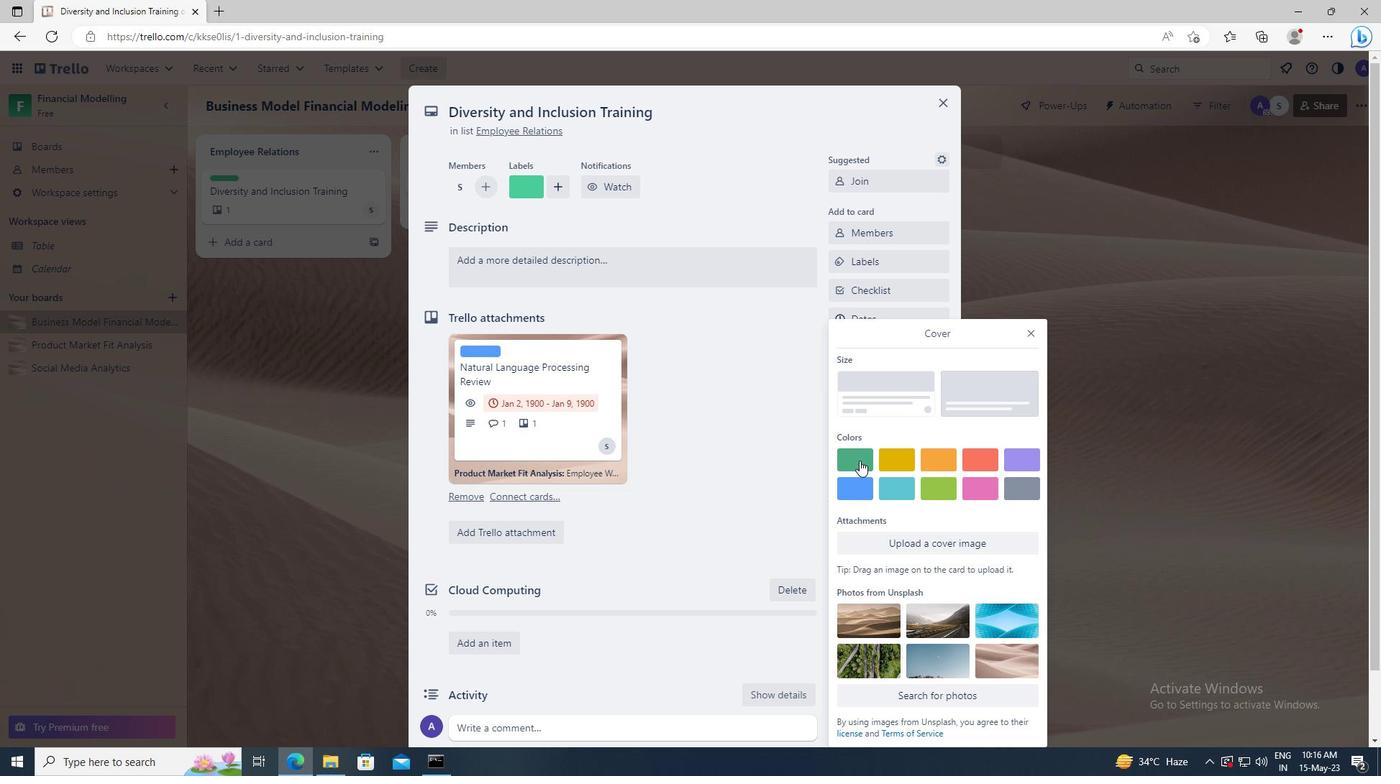 
Action: Mouse moved to (1030, 307)
Screenshot: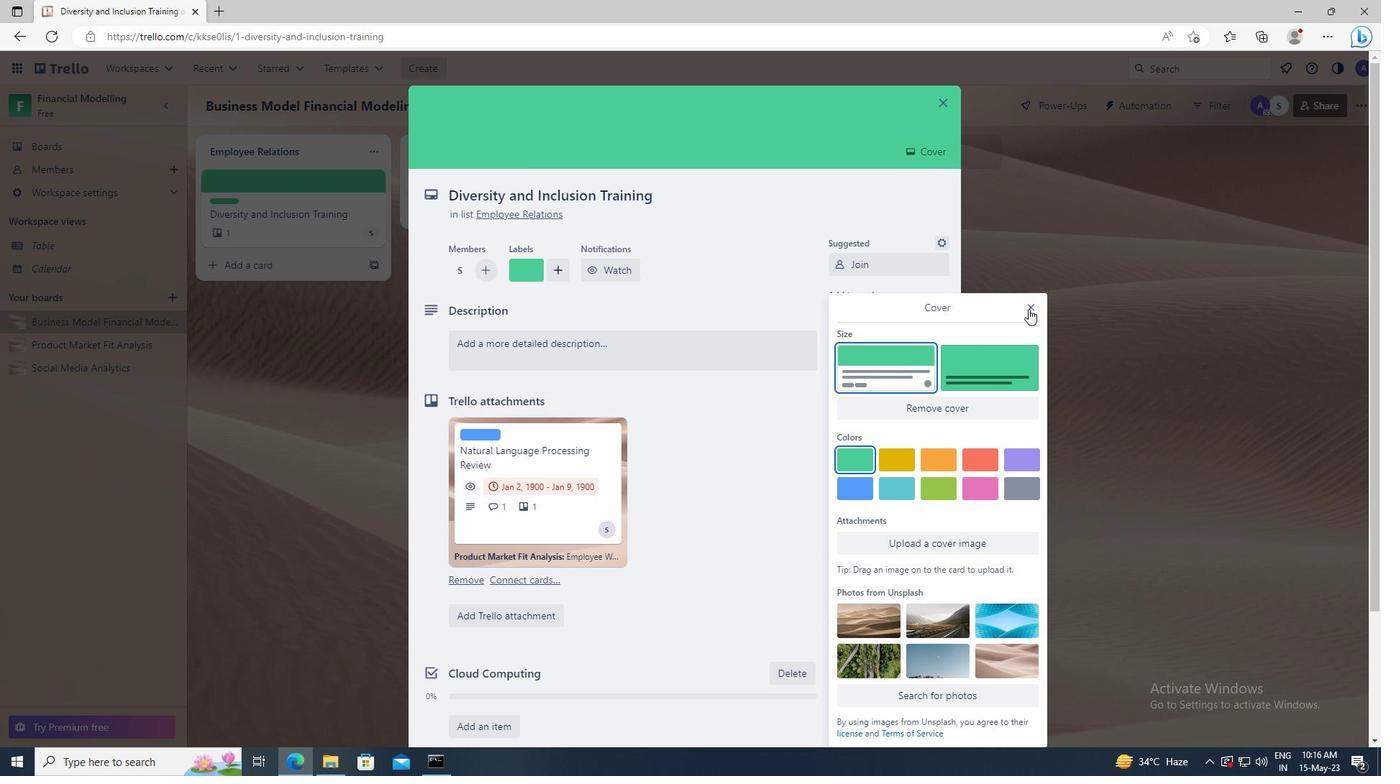 
Action: Mouse pressed left at (1030, 307)
Screenshot: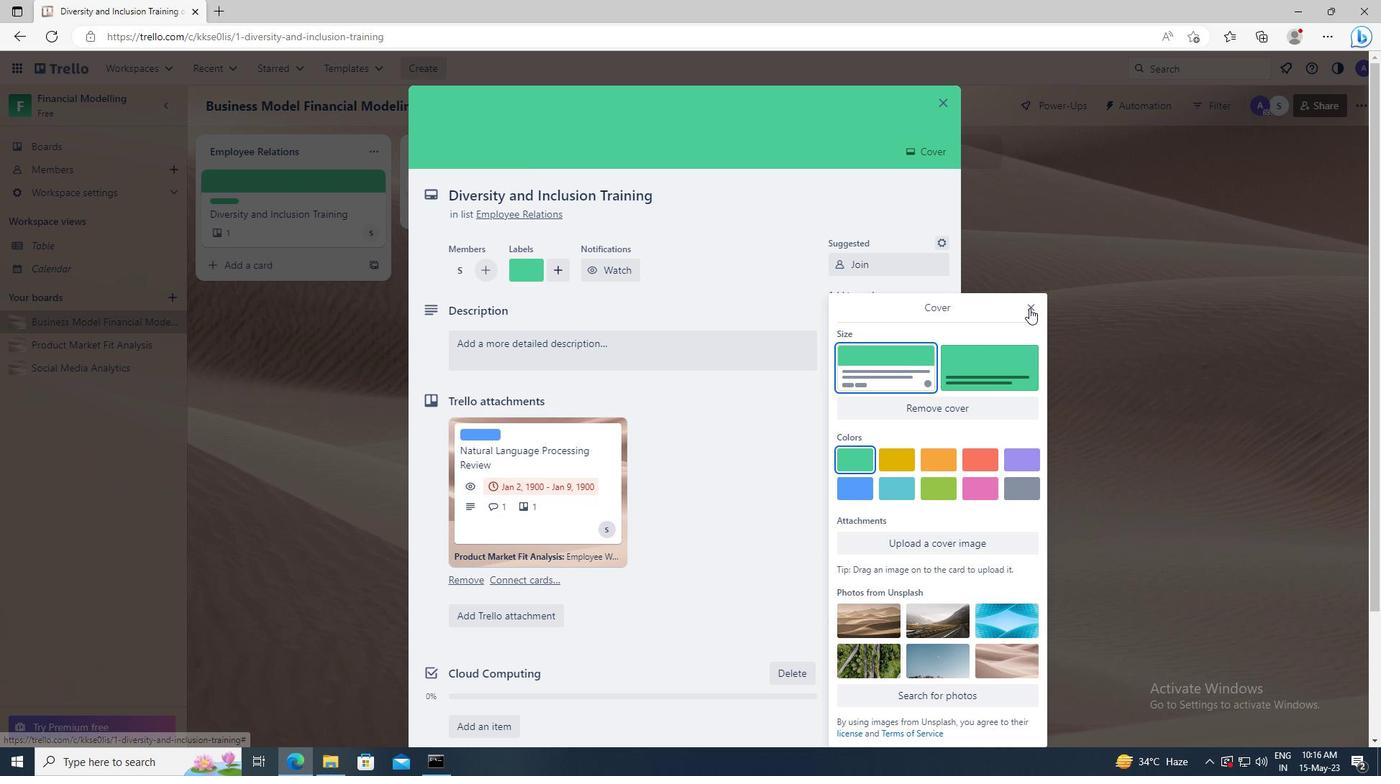 
Action: Mouse moved to (646, 355)
Screenshot: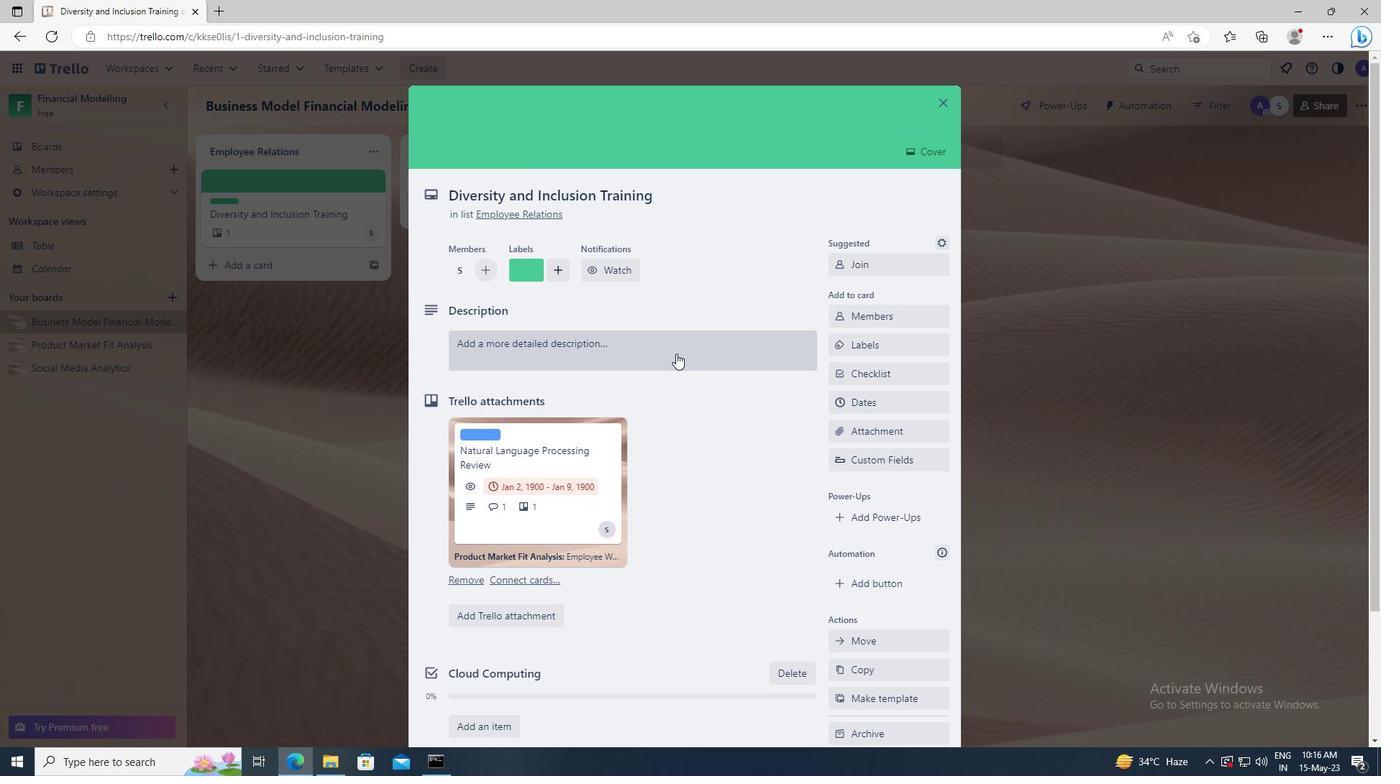 
Action: Mouse pressed left at (646, 355)
Screenshot: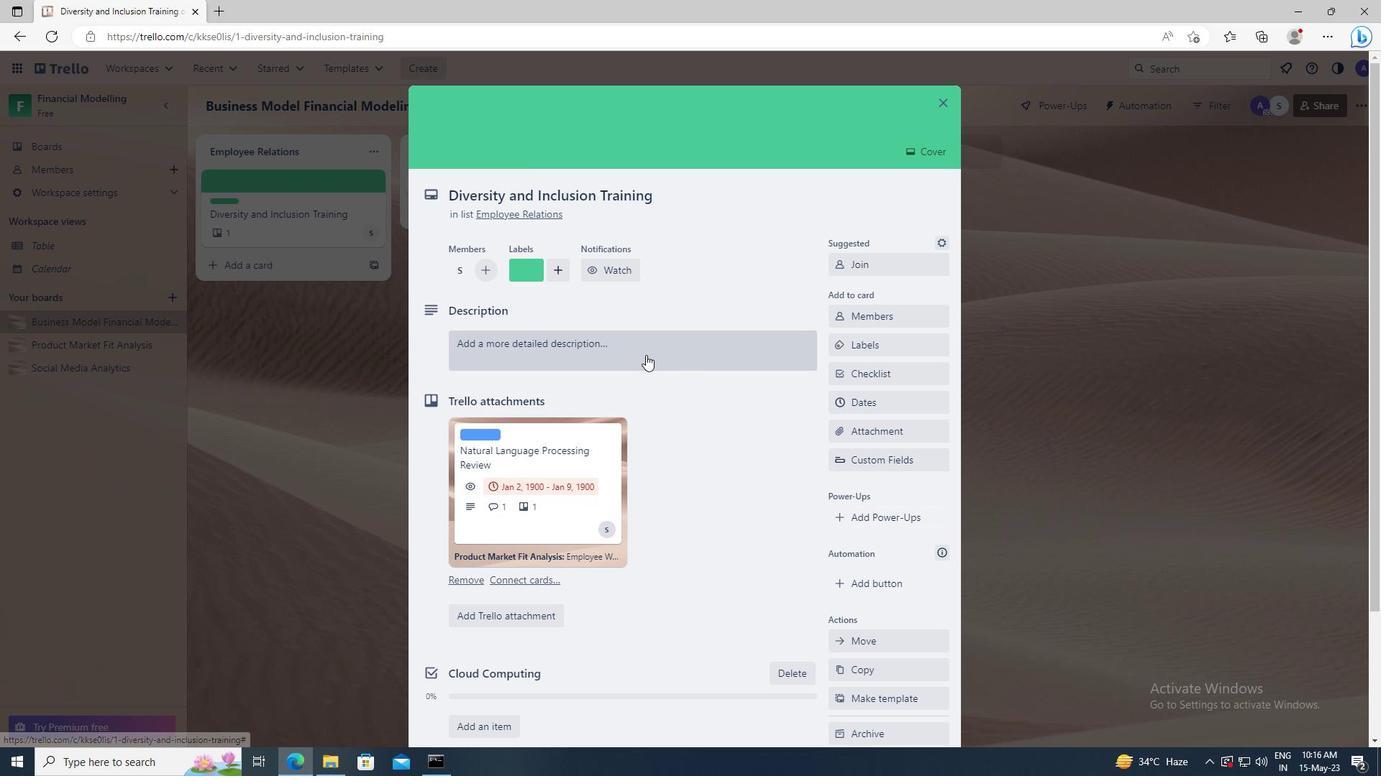 
Action: Key pressed <Key.shift>PLAN<Key.space>AND<Key.space>EXECUTE<Key.space>COMPANY<Key.space>TEAM-BUILDING<Key.space>RETREAT<Key.space>WITH<Key.space>A<Key.space>FOCUS<Key.space>ON<Key.space>TEAM<Key.space>ALIGNMENT
Screenshot: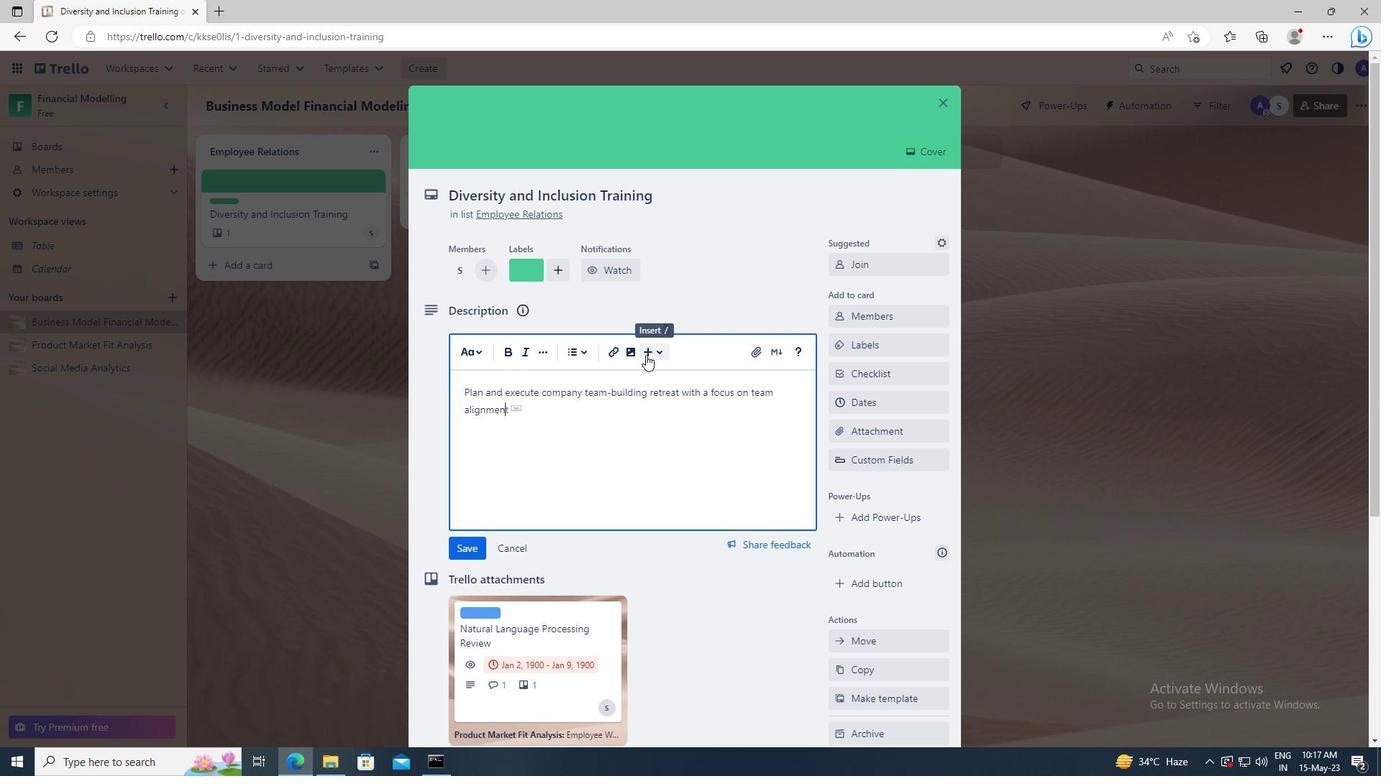 
Action: Mouse moved to (647, 354)
Screenshot: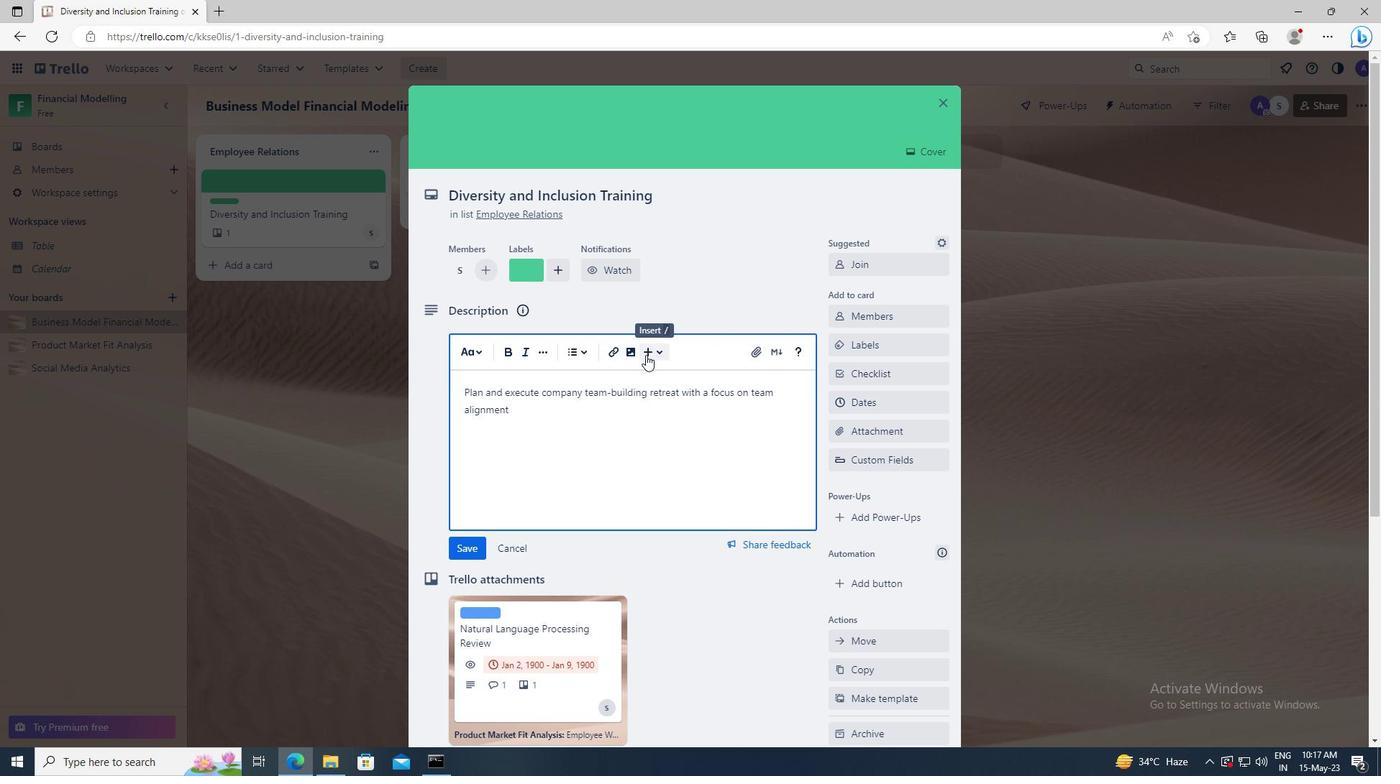 
Action: Mouse scrolled (647, 353) with delta (0, 0)
Screenshot: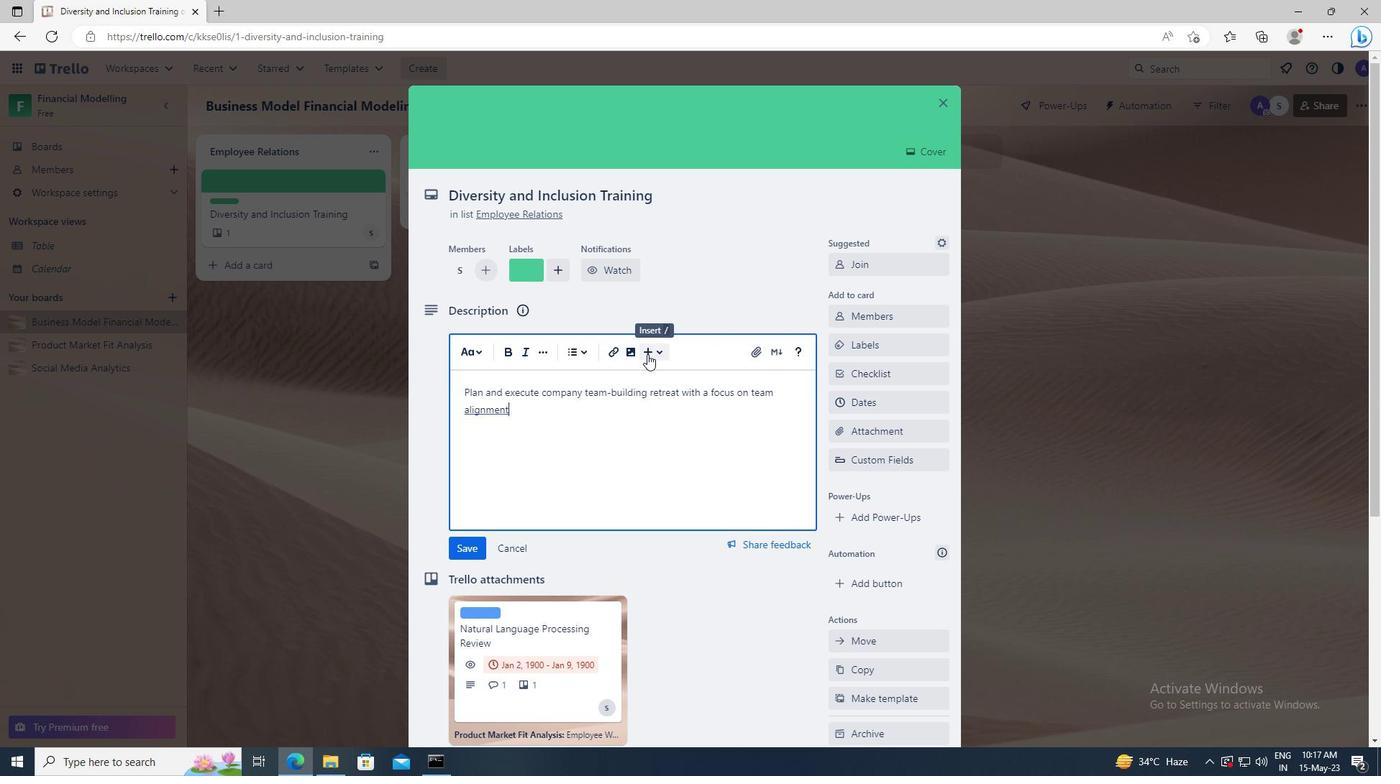 
Action: Mouse moved to (474, 444)
Screenshot: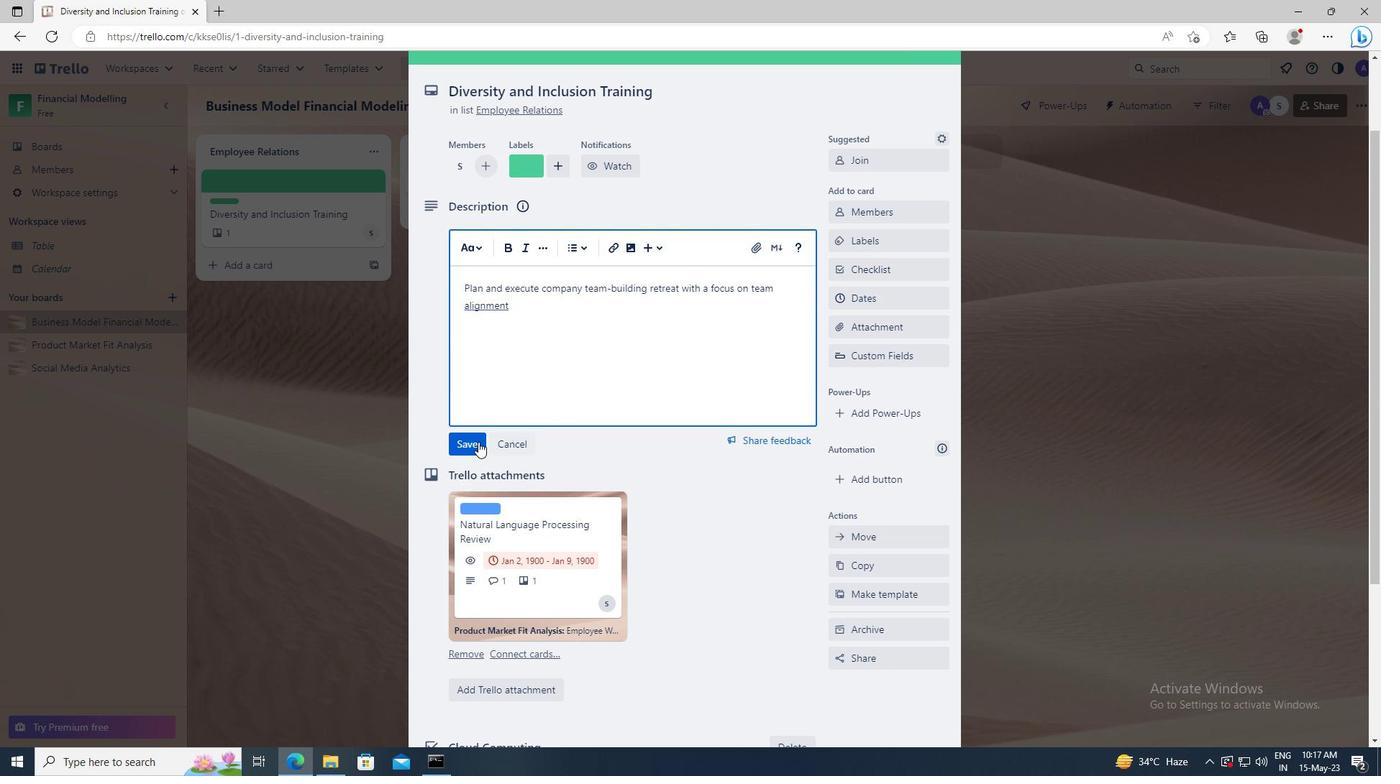 
Action: Mouse pressed left at (474, 444)
Screenshot: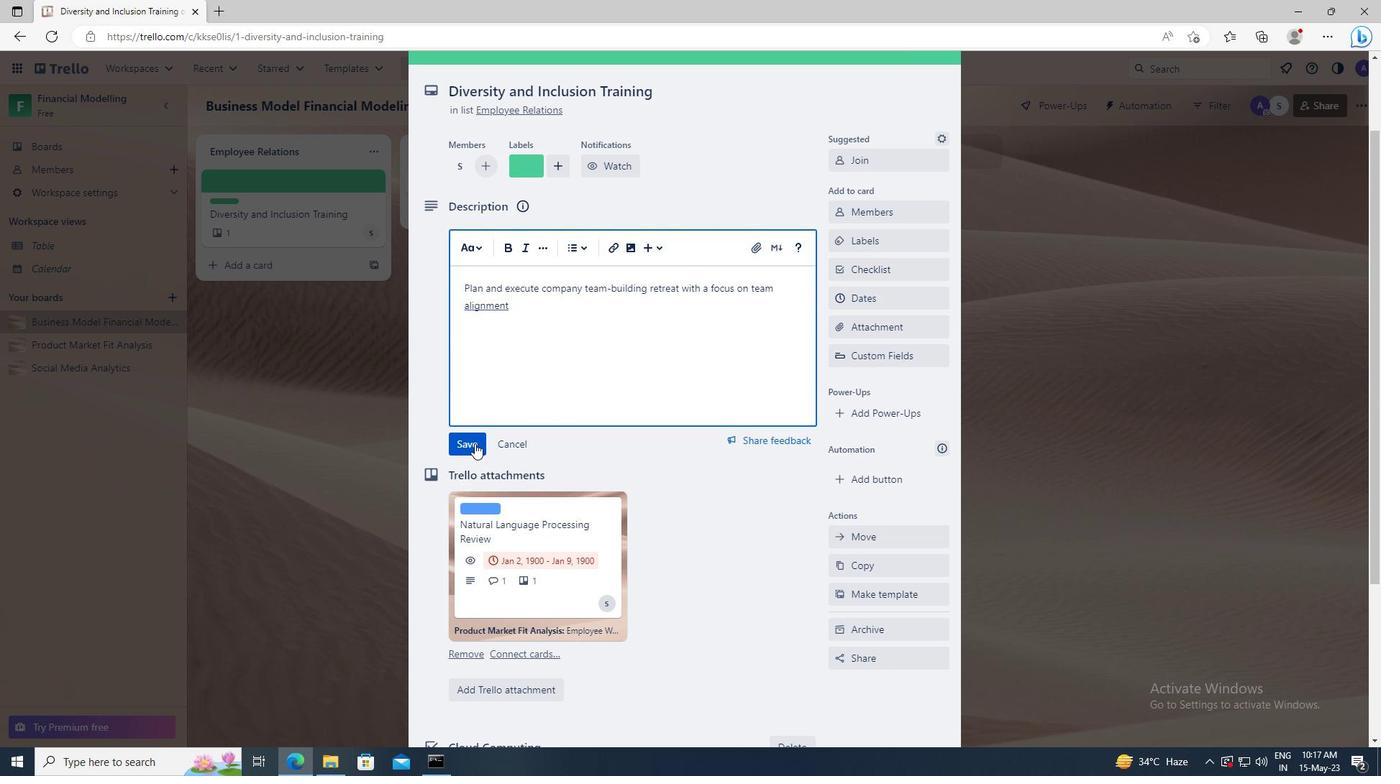 
Action: Mouse moved to (473, 444)
Screenshot: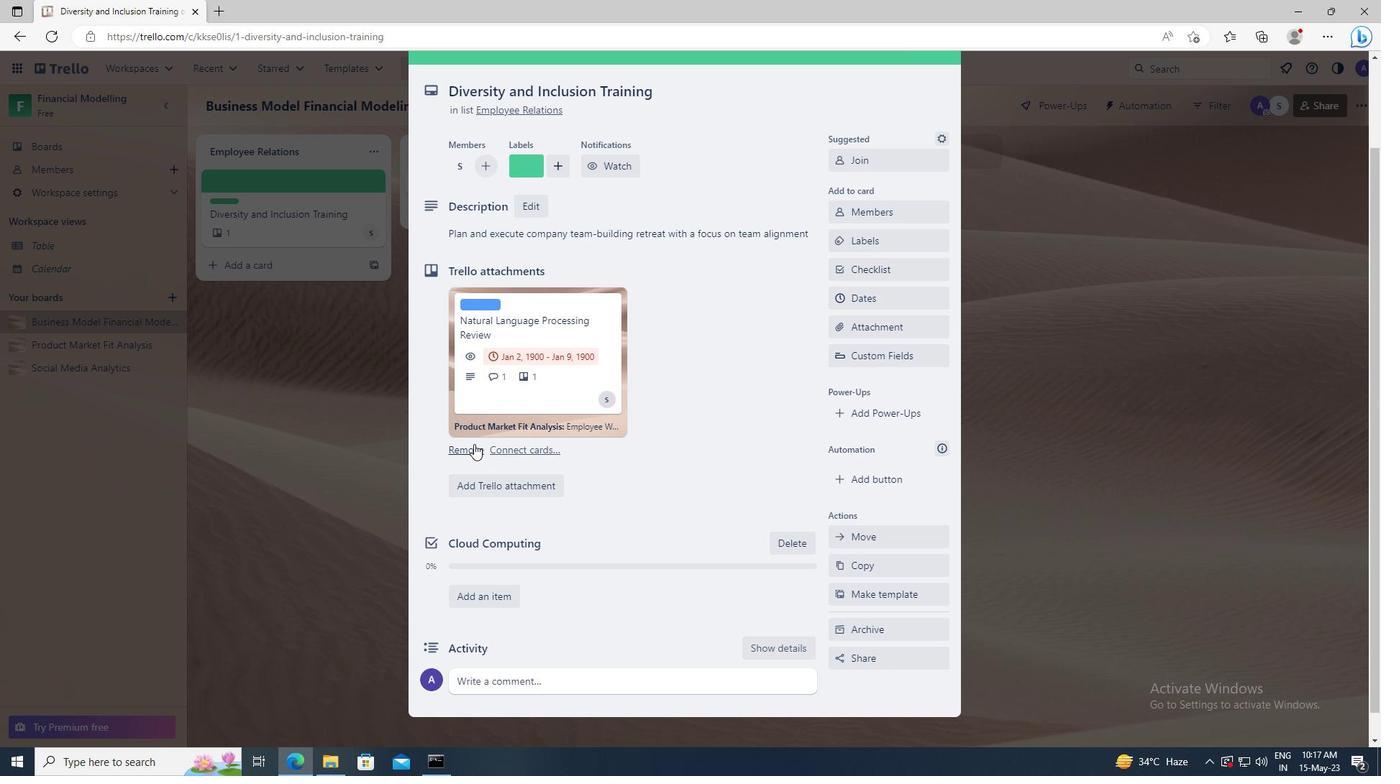
Action: Mouse scrolled (473, 443) with delta (0, 0)
Screenshot: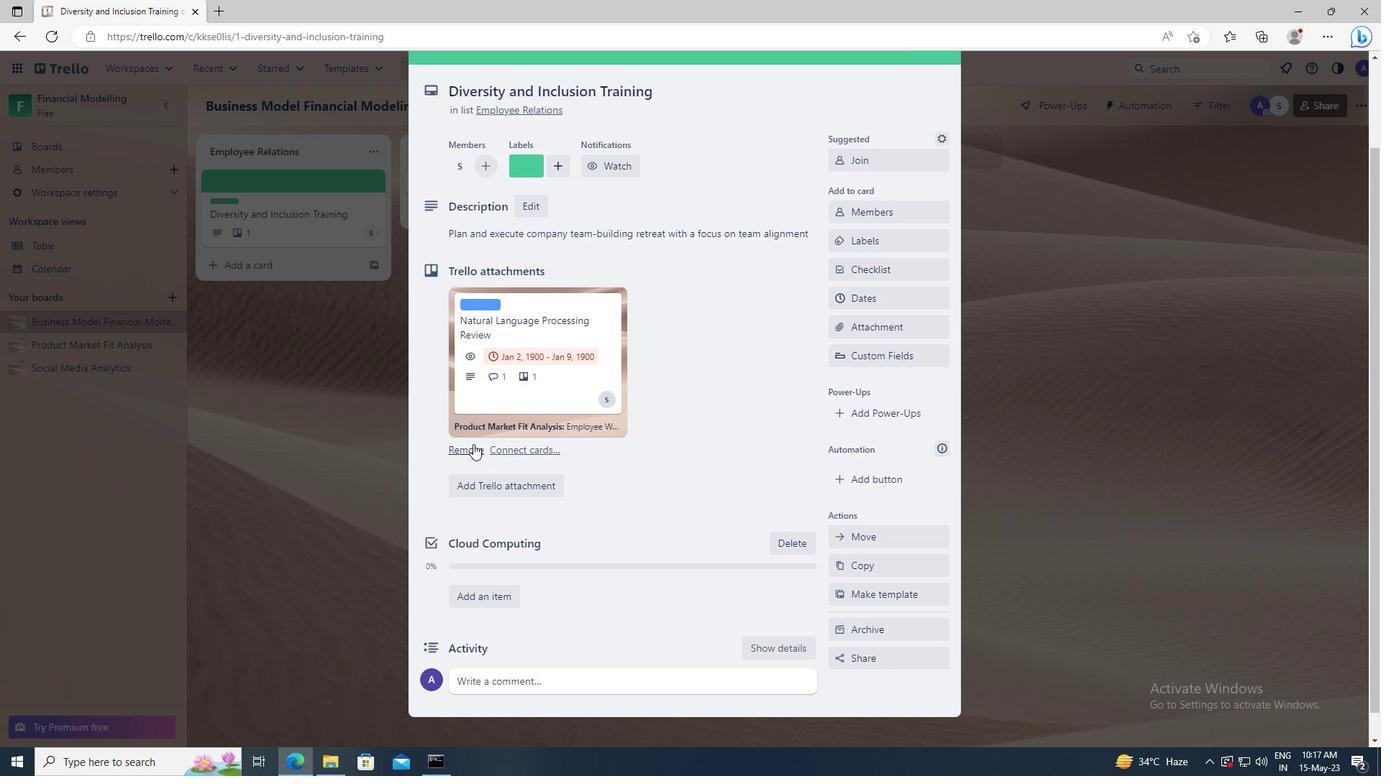 
Action: Mouse scrolled (473, 443) with delta (0, 0)
Screenshot: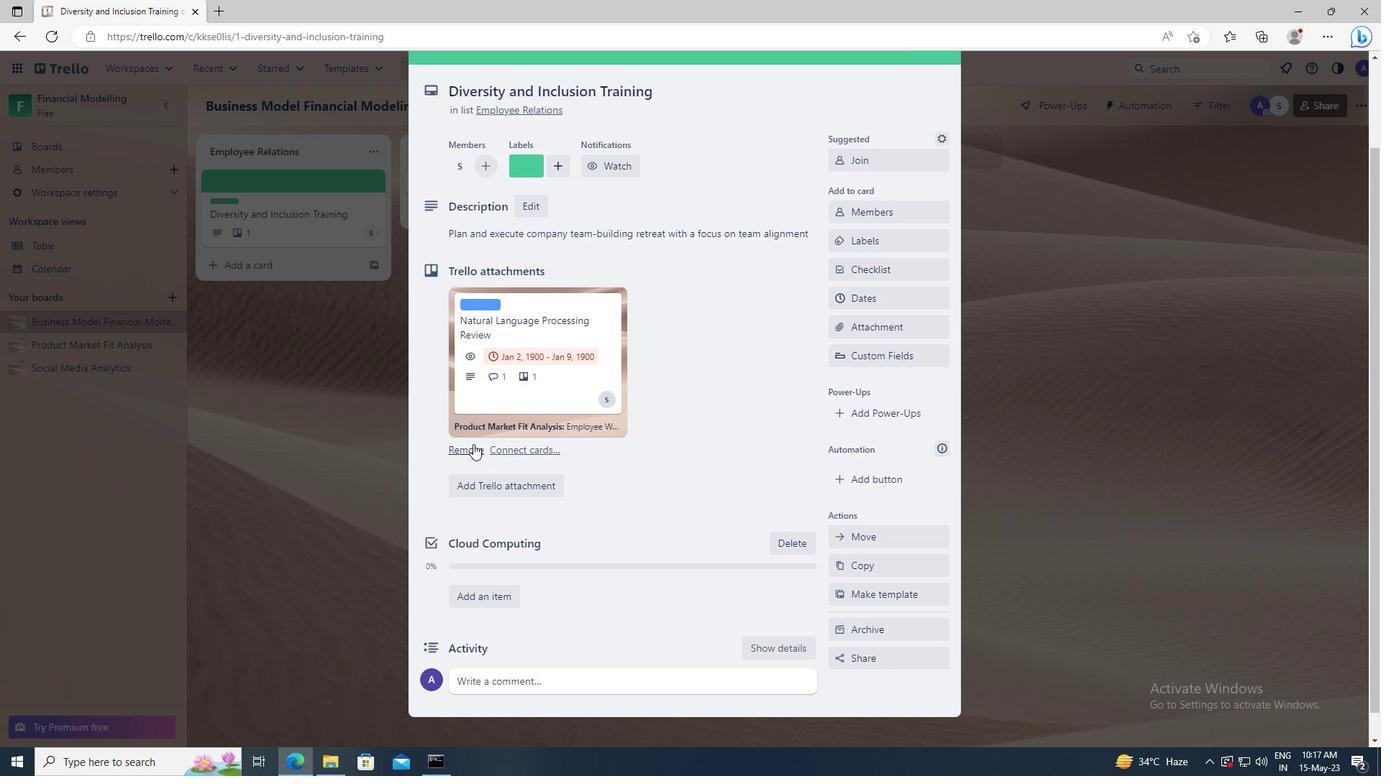 
Action: Mouse scrolled (473, 443) with delta (0, 0)
Screenshot: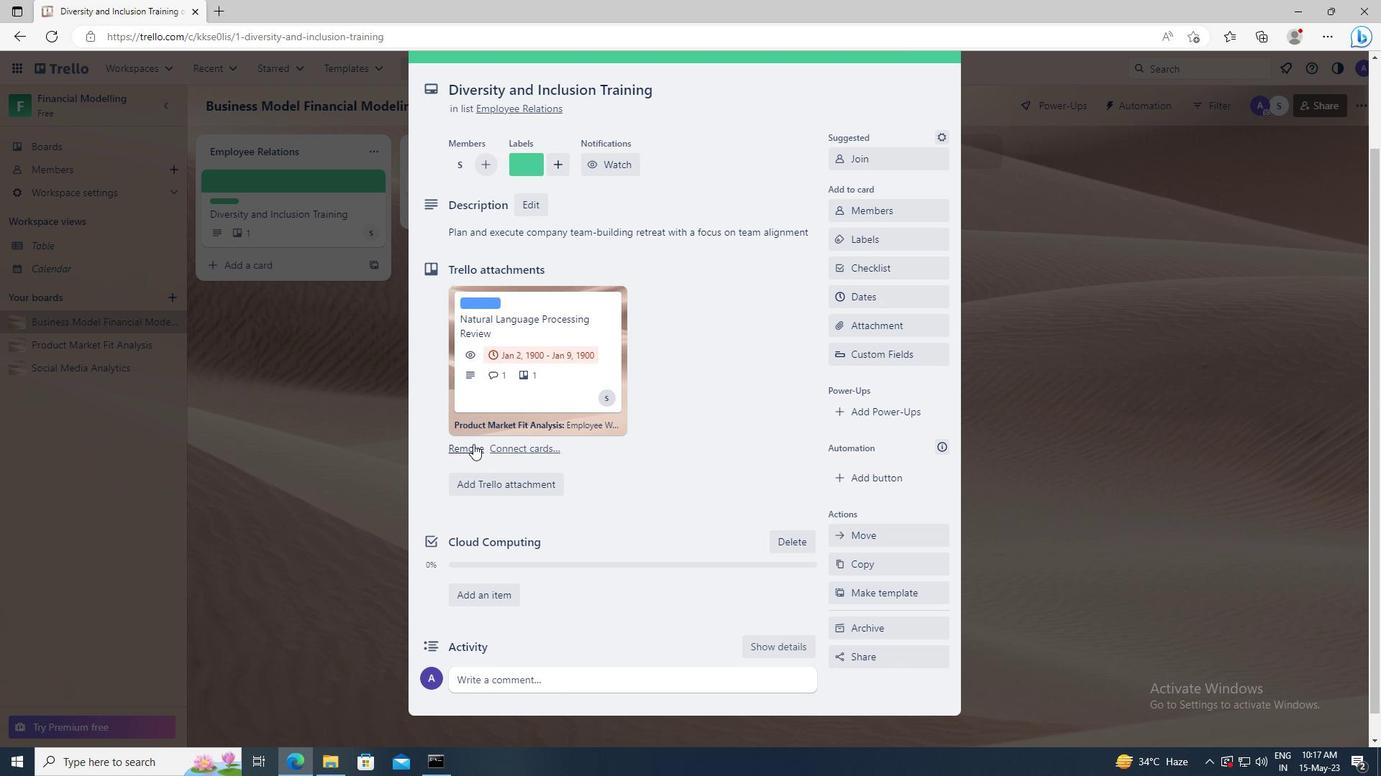 
Action: Mouse moved to (479, 658)
Screenshot: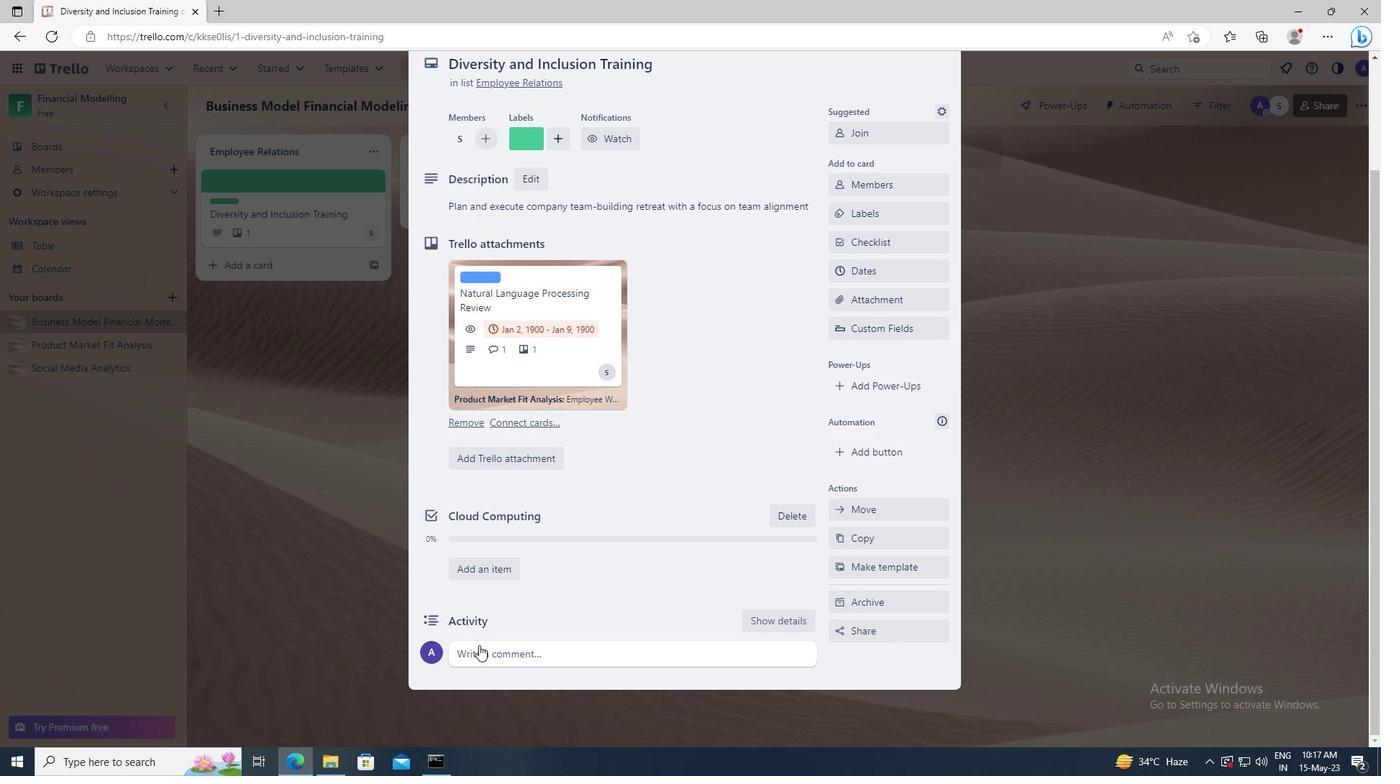 
Action: Mouse pressed left at (479, 658)
Screenshot: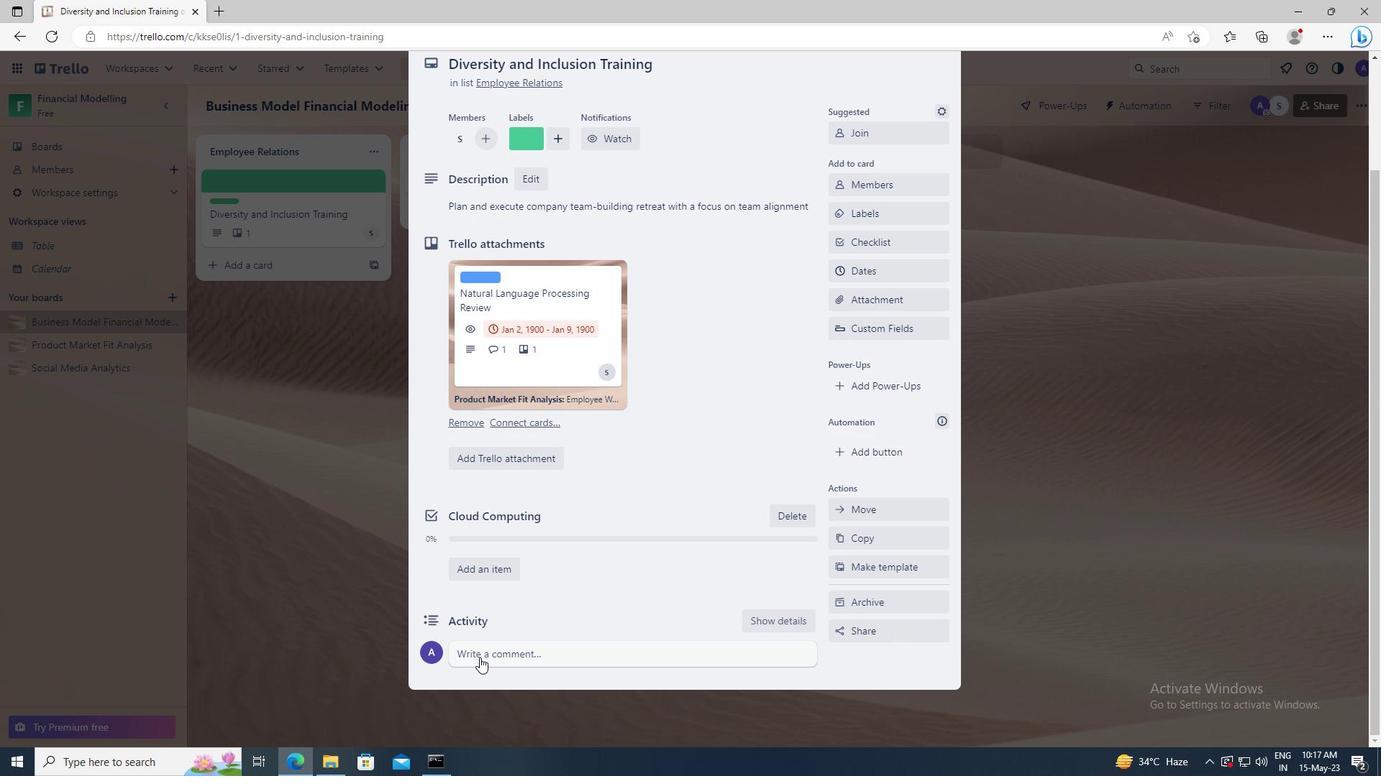 
Action: Key pressed <Key.shift>GIVEN<Key.space>THE<Key.space>POTENTIAL<Key.space>IMPACT<Key.space>OF<Key.space>THIS<Key.space>TASK<Key.space>ON<Key.space>OUR<Key.space>COMPANY<Key.space>CULTURE<Key.space>OF<Key.space>INNOVATION,<Key.space>LET<Key.space>US<Key.space>ENSURE<Key.space>THAT<Key.space>WE<Key.space>APPROACH<Key.space>IT<Key.space>WITH<Key.space>A<Key.space>SENSE<Key.space>OF<Key.space>CURIOSITY<Key.space>AND<Key.space>A<Key.space>WILLINGNESS<Key.space>TO<Key.space>EXPLORE<Key.space>NEW<Key.space>IDEAS.
Screenshot: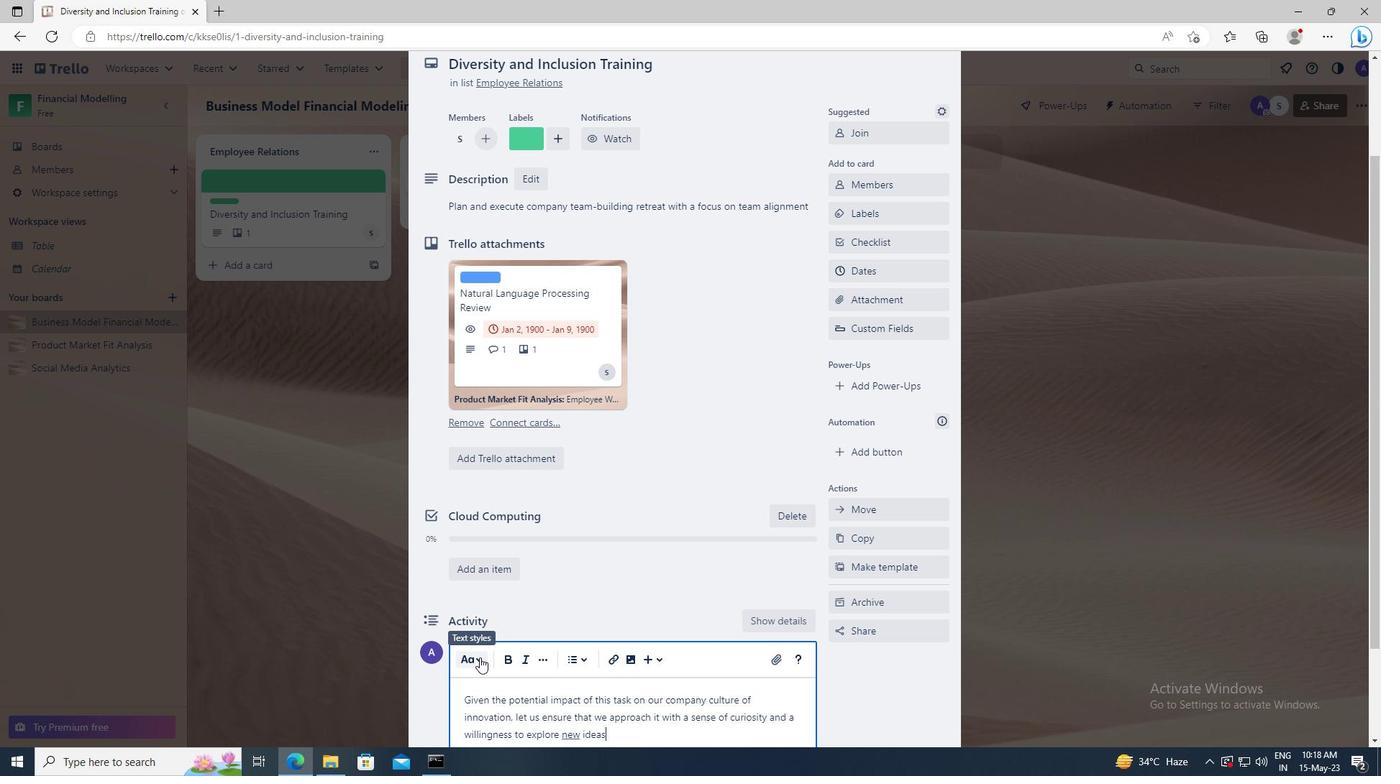 
Action: Mouse scrolled (479, 657) with delta (0, 0)
Screenshot: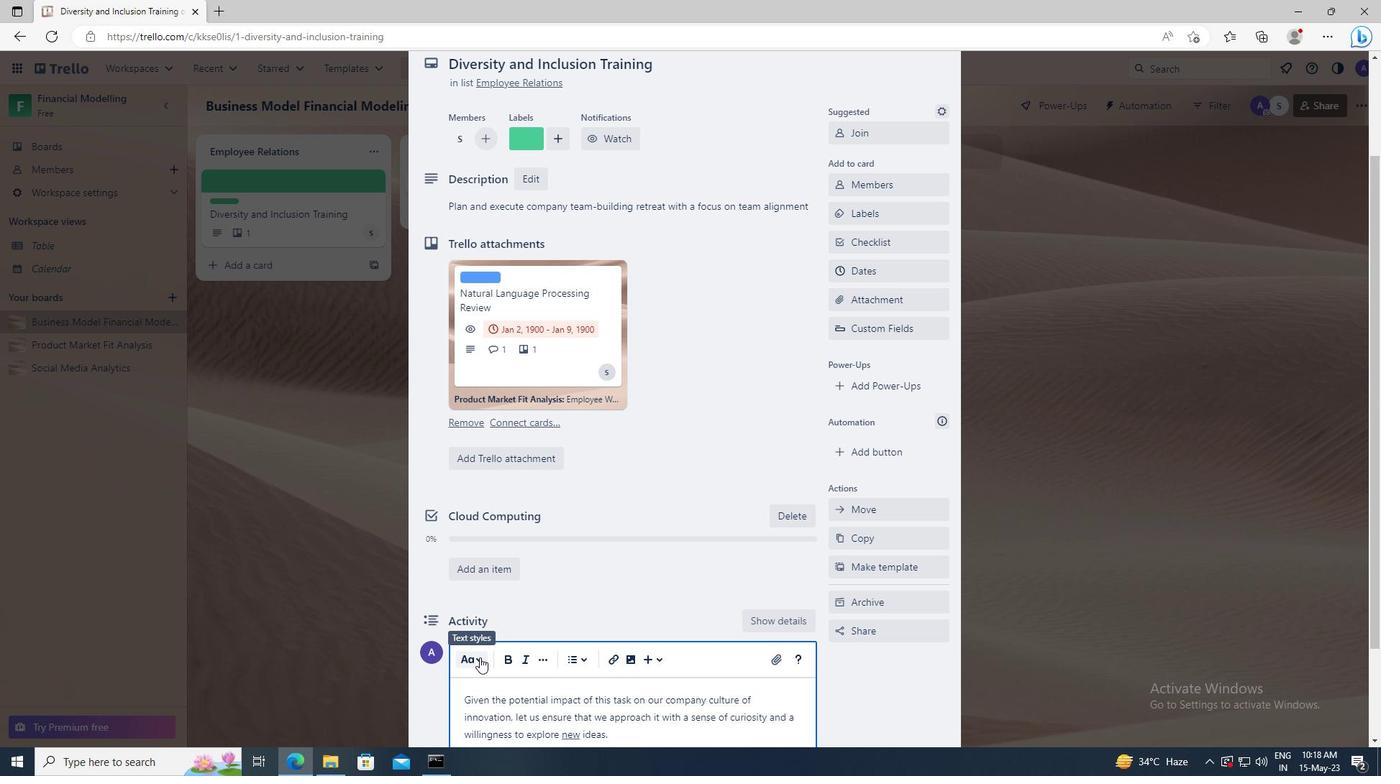 
Action: Mouse moved to (469, 678)
Screenshot: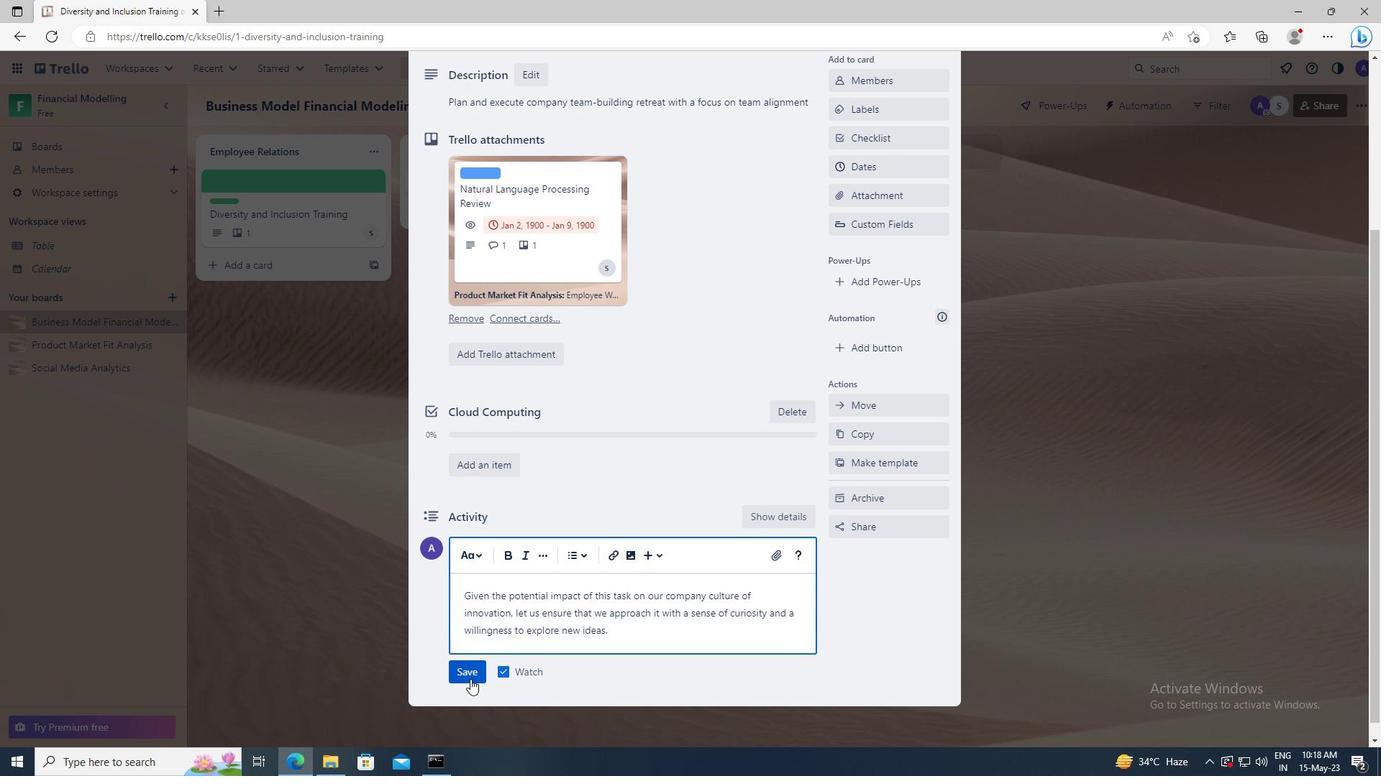 
Action: Mouse pressed left at (469, 678)
Screenshot: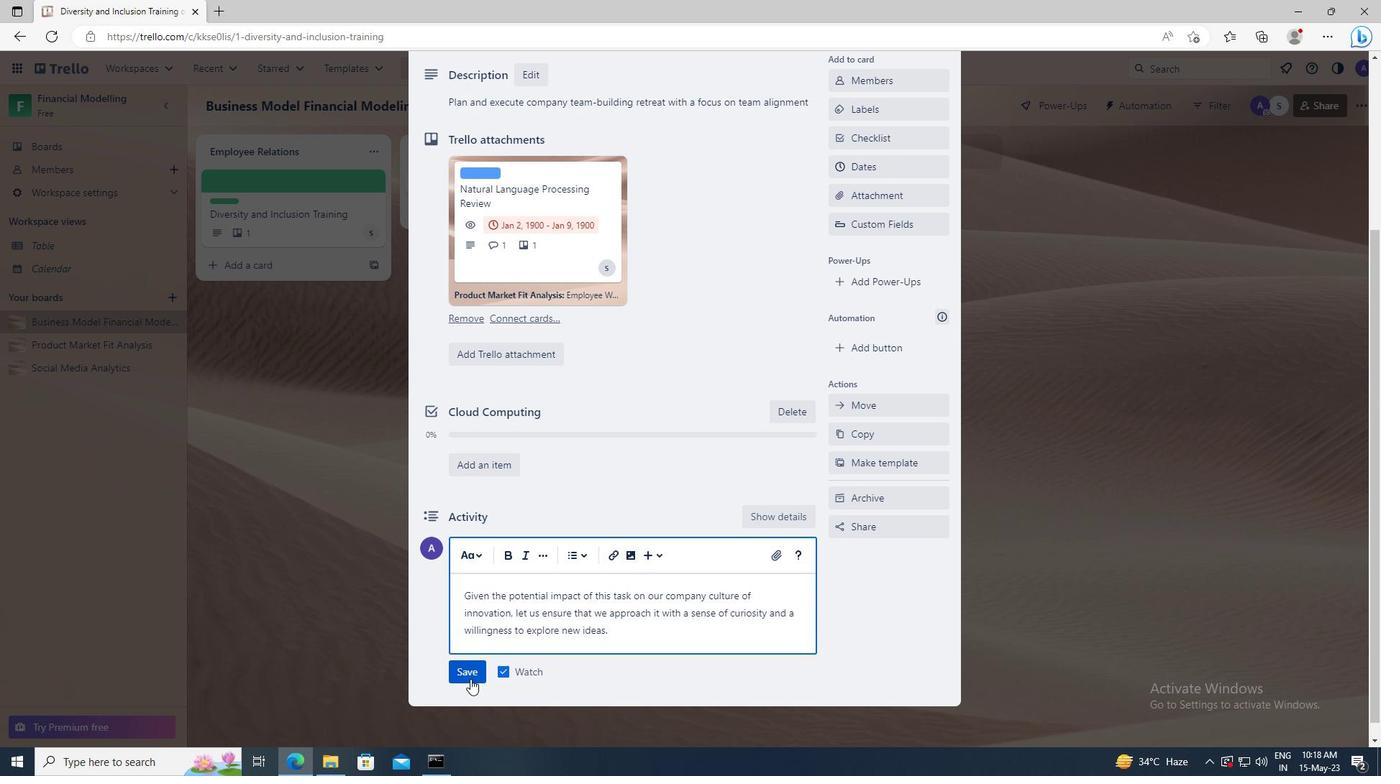 
Action: Mouse moved to (869, 272)
Screenshot: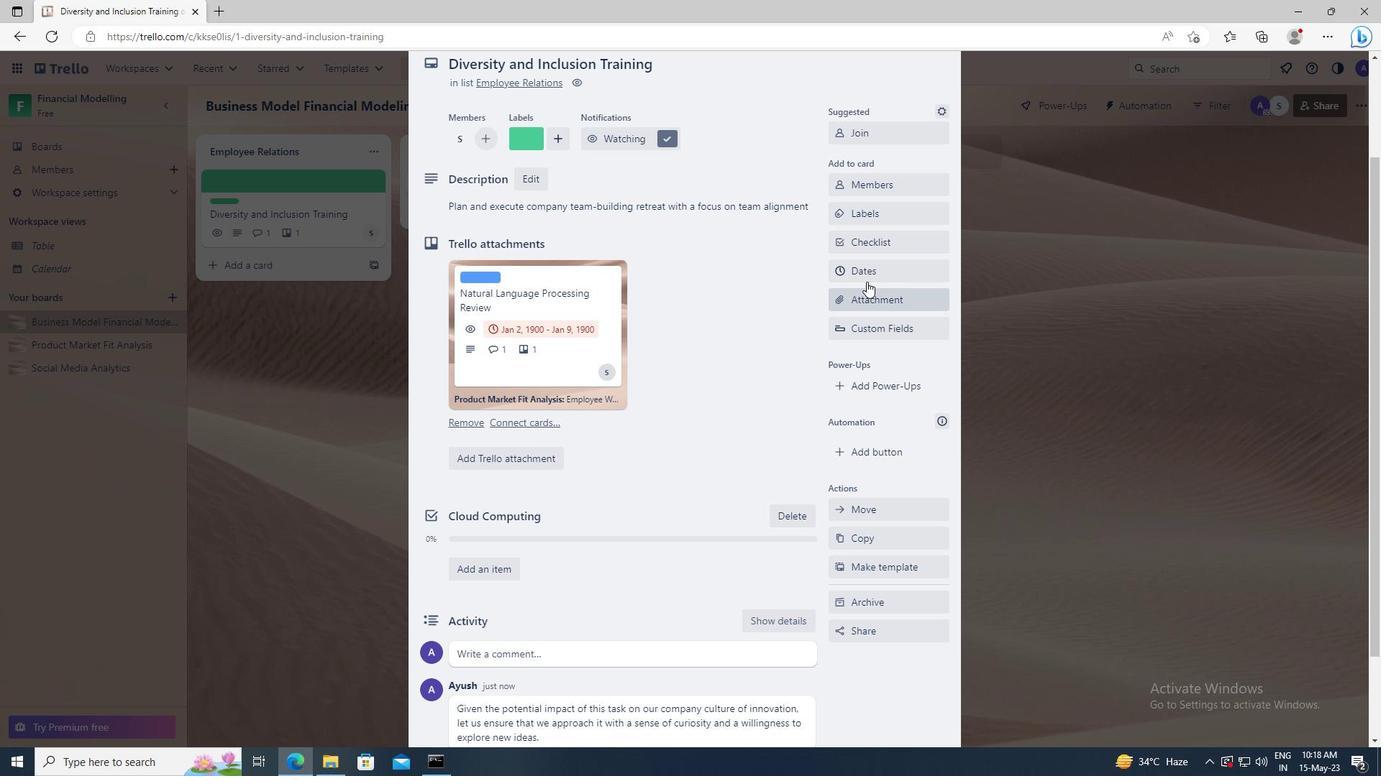 
Action: Mouse pressed left at (869, 272)
Screenshot: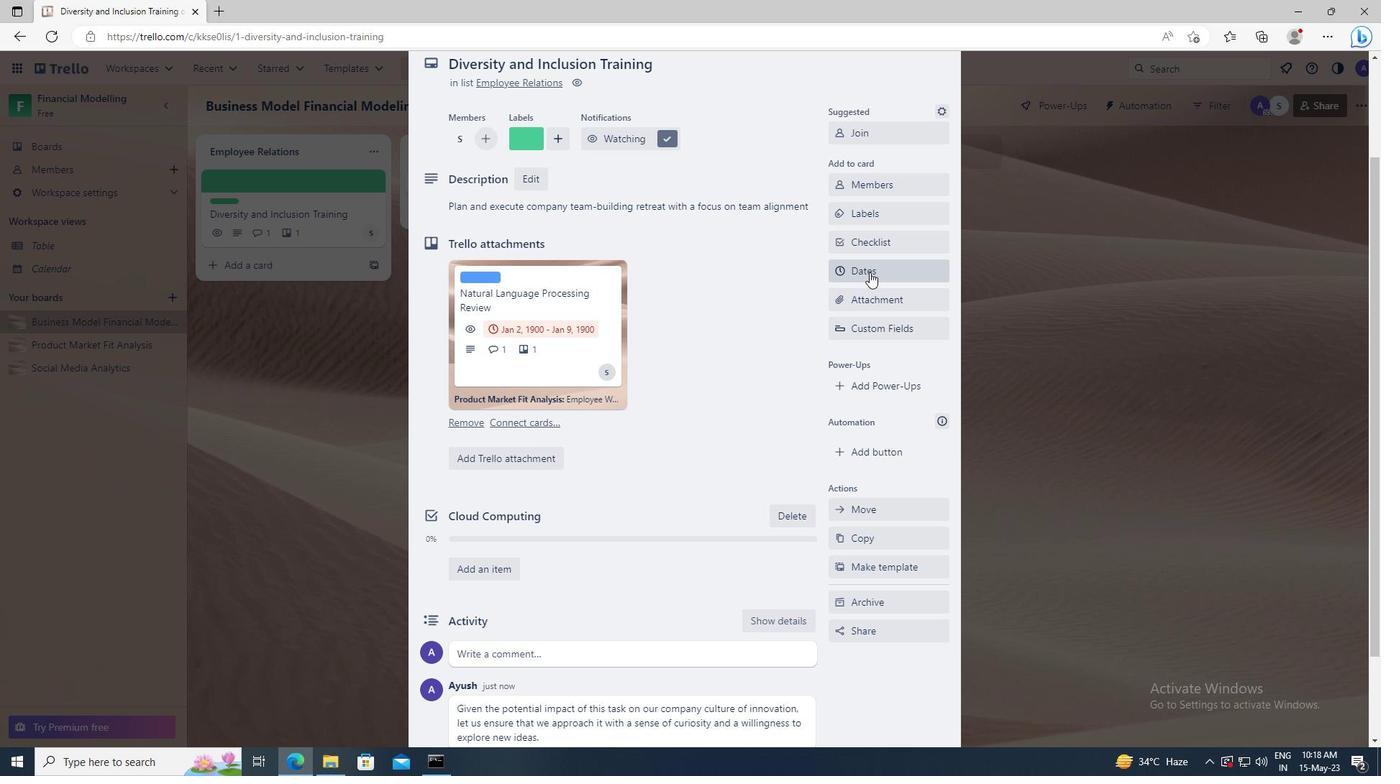 
Action: Mouse moved to (843, 366)
Screenshot: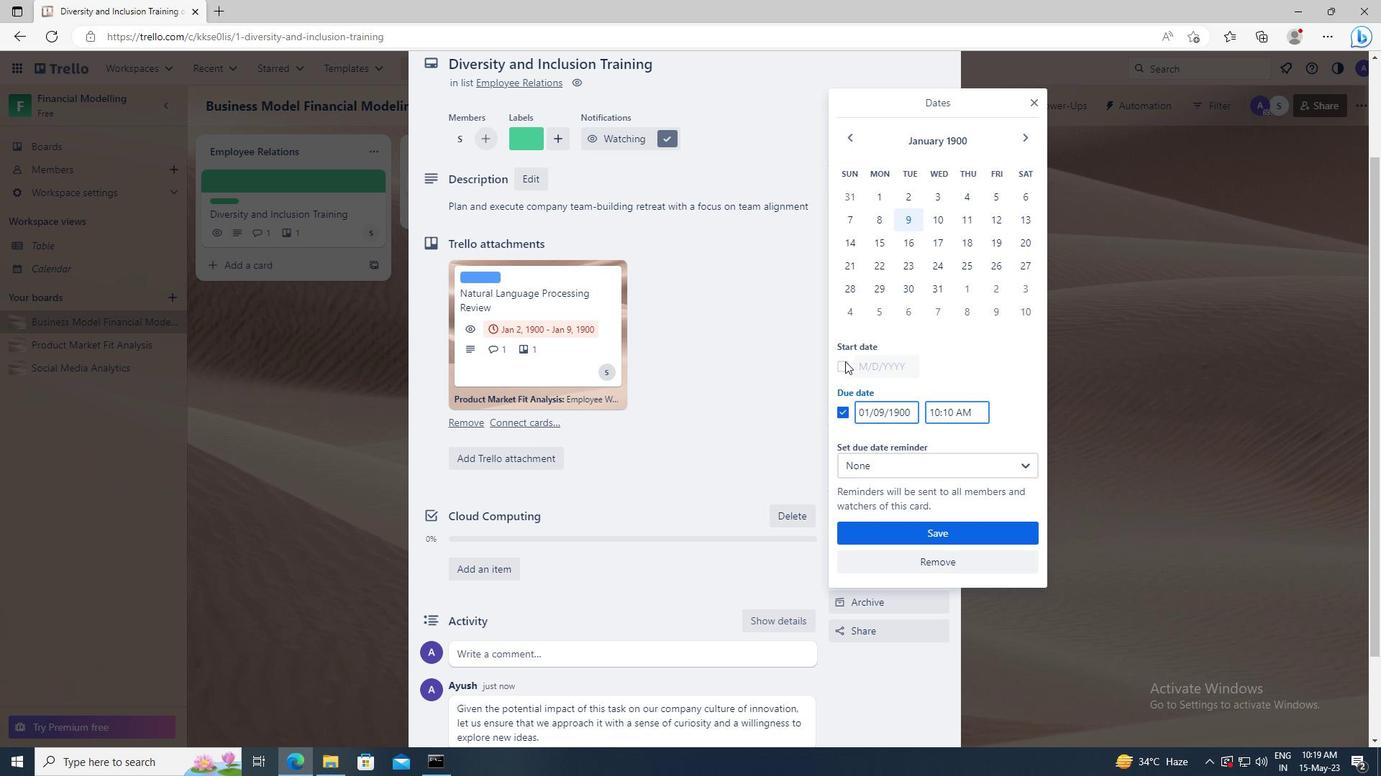 
Action: Mouse pressed left at (843, 366)
Screenshot: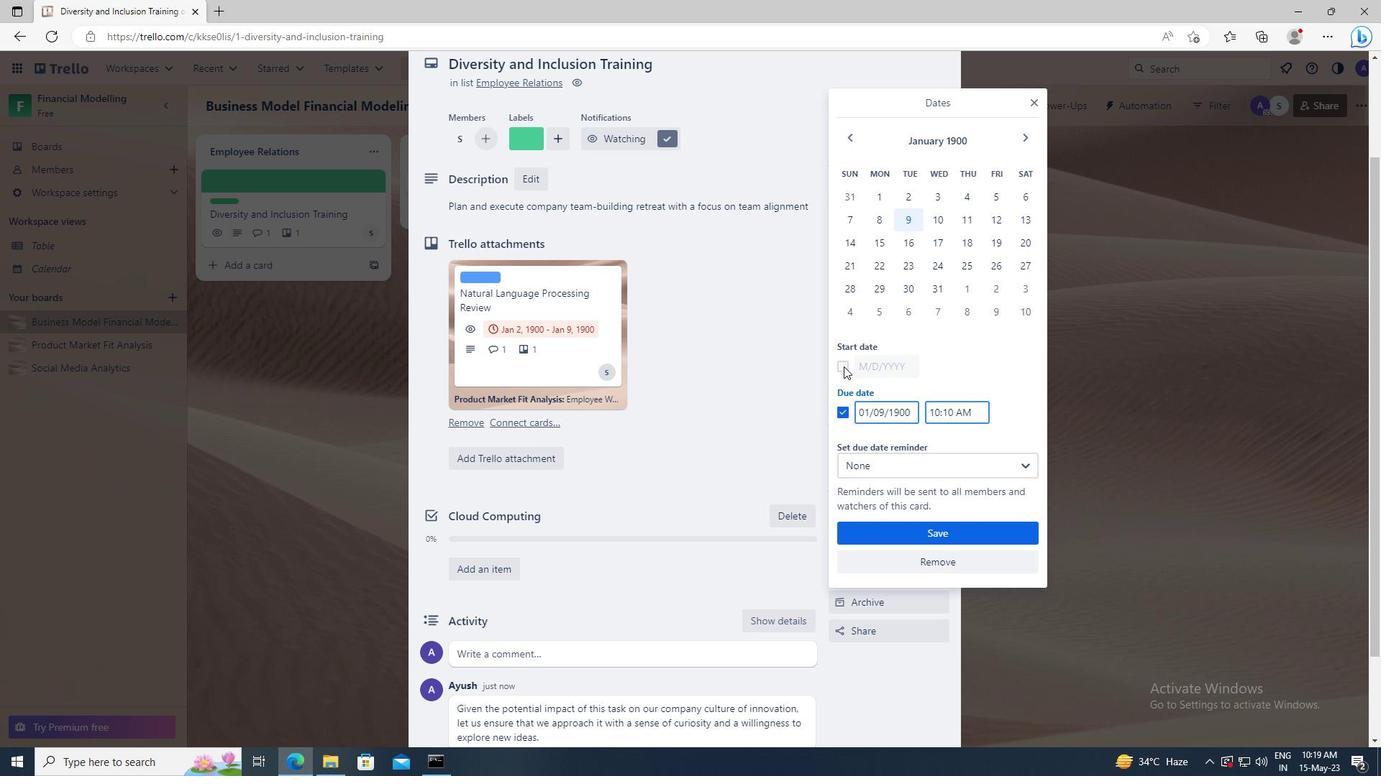 
Action: Mouse moved to (911, 369)
Screenshot: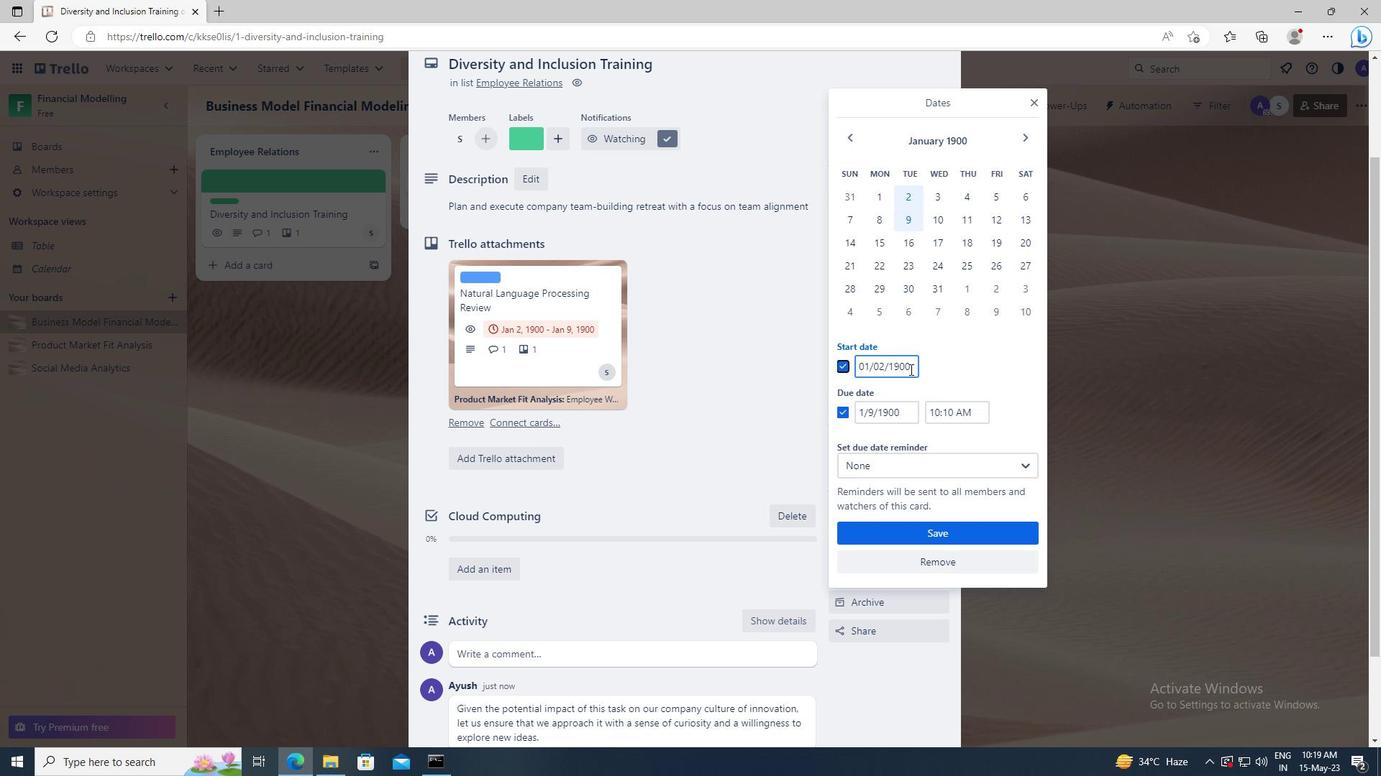 
Action: Mouse pressed left at (911, 369)
Screenshot: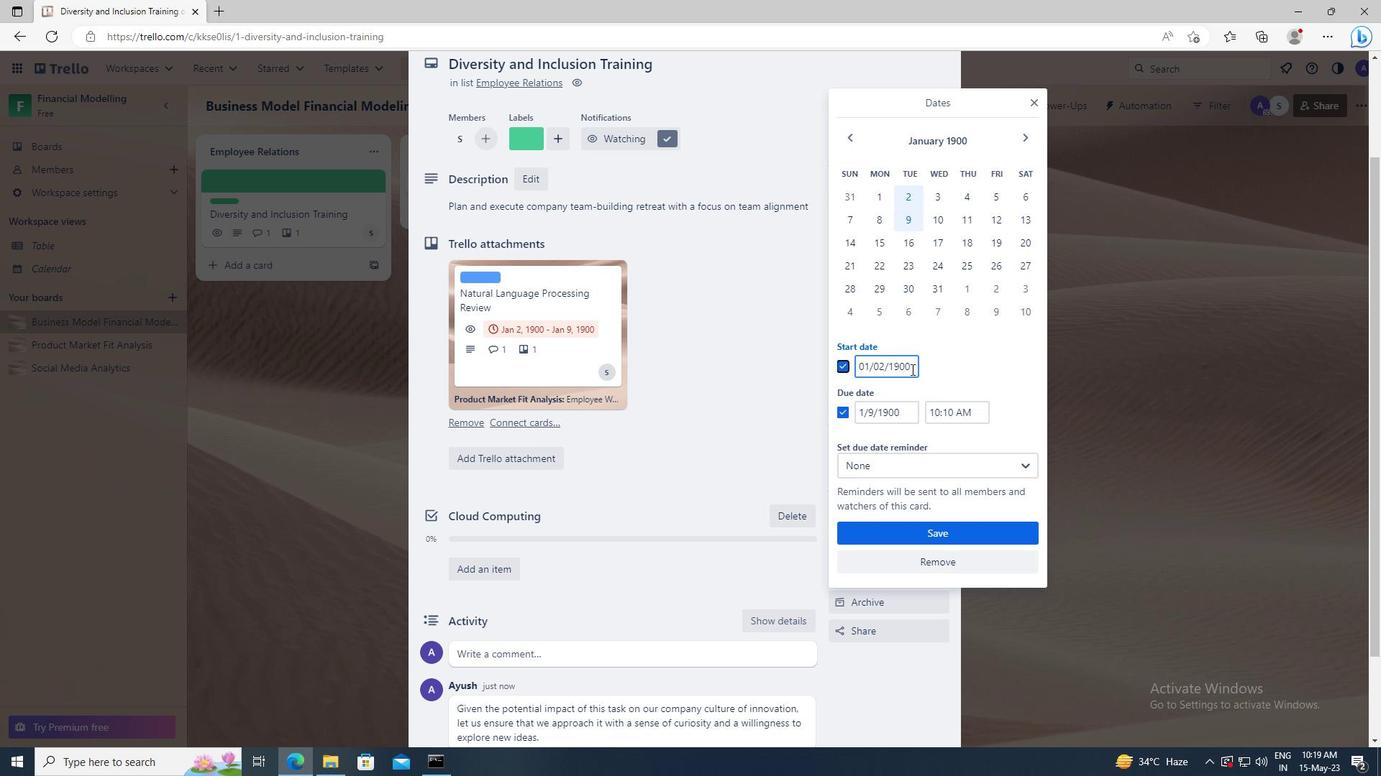 
Action: Key pressed <Key.left><Key.left><Key.left><Key.left><Key.left><Key.backspace>3
Screenshot: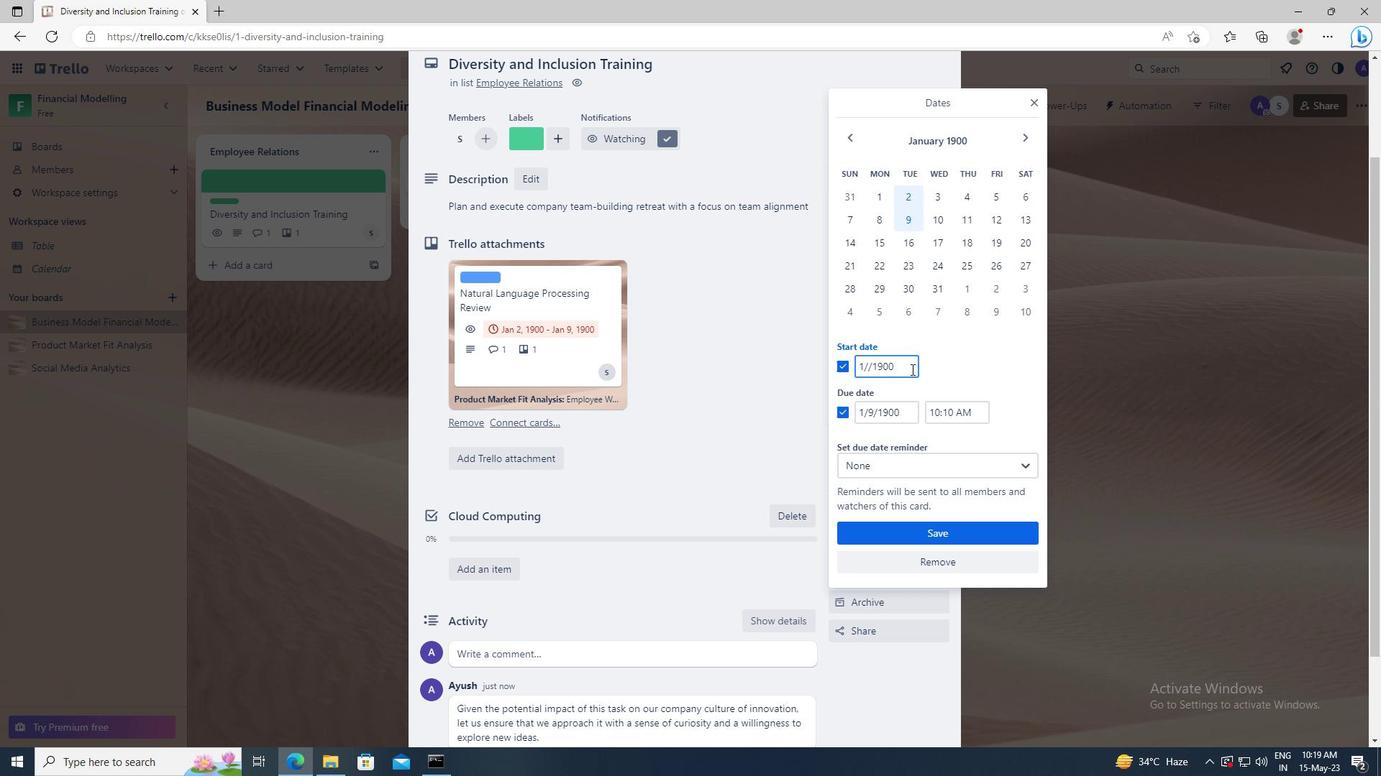 
Action: Mouse moved to (915, 411)
Screenshot: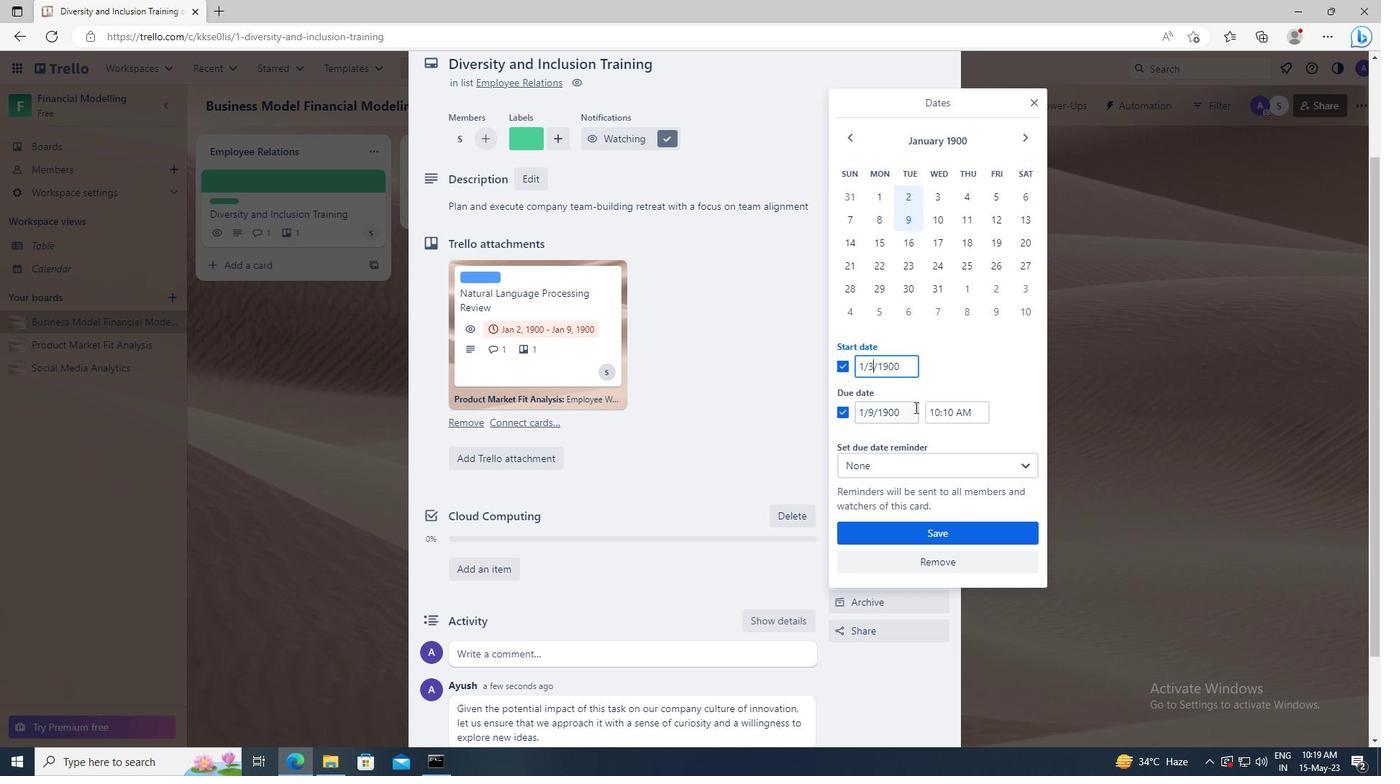 
Action: Mouse pressed left at (915, 411)
Screenshot: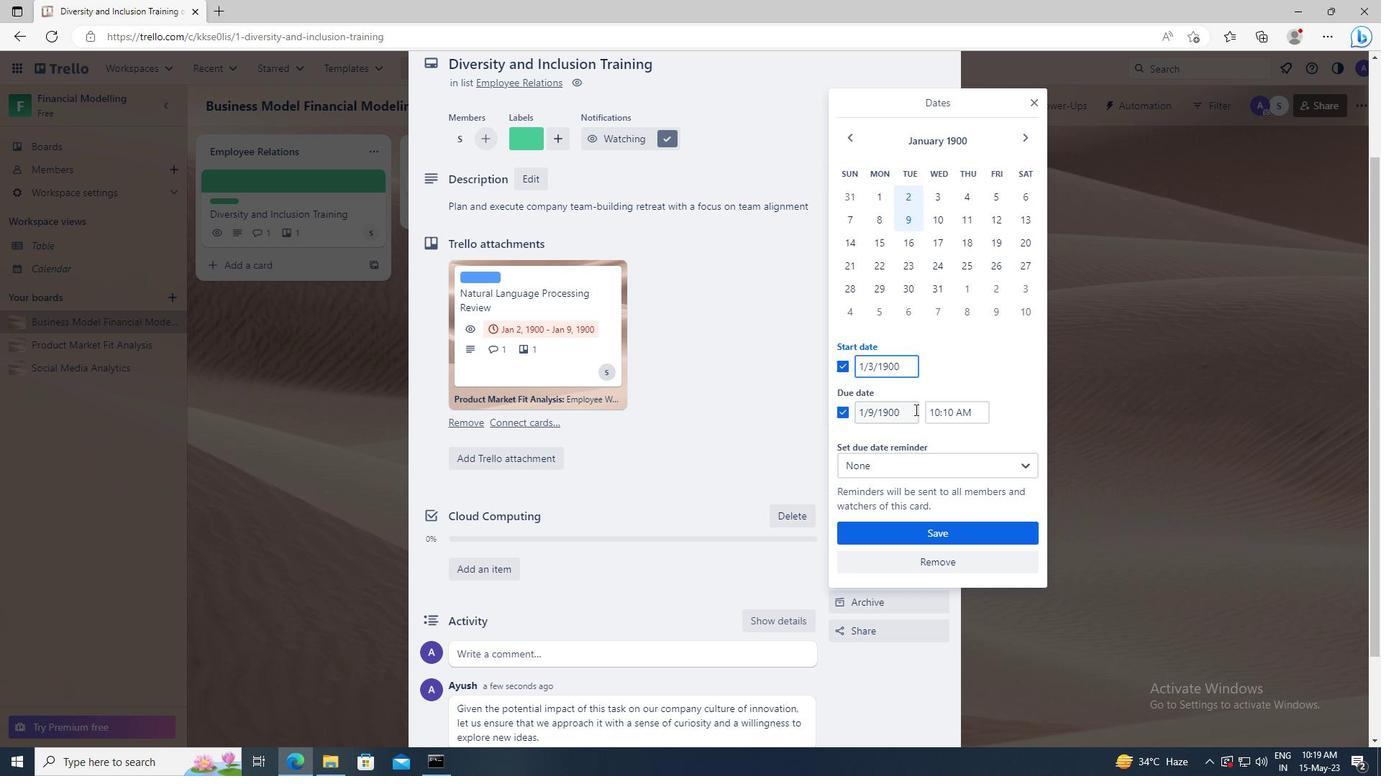 
Action: Key pressed <Key.left><Key.left><Key.left><Key.left><Key.left><Key.backspace>10
Screenshot: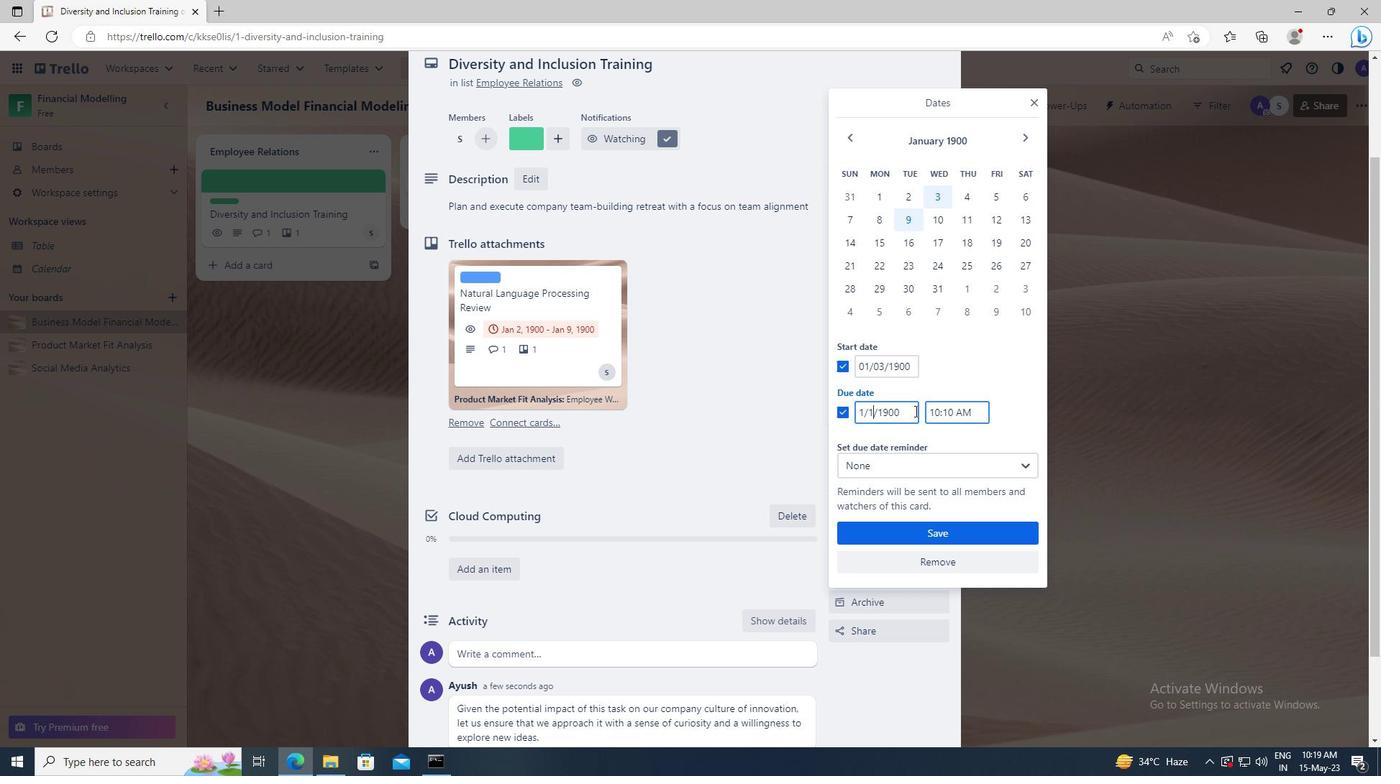 
Action: Mouse moved to (929, 533)
Screenshot: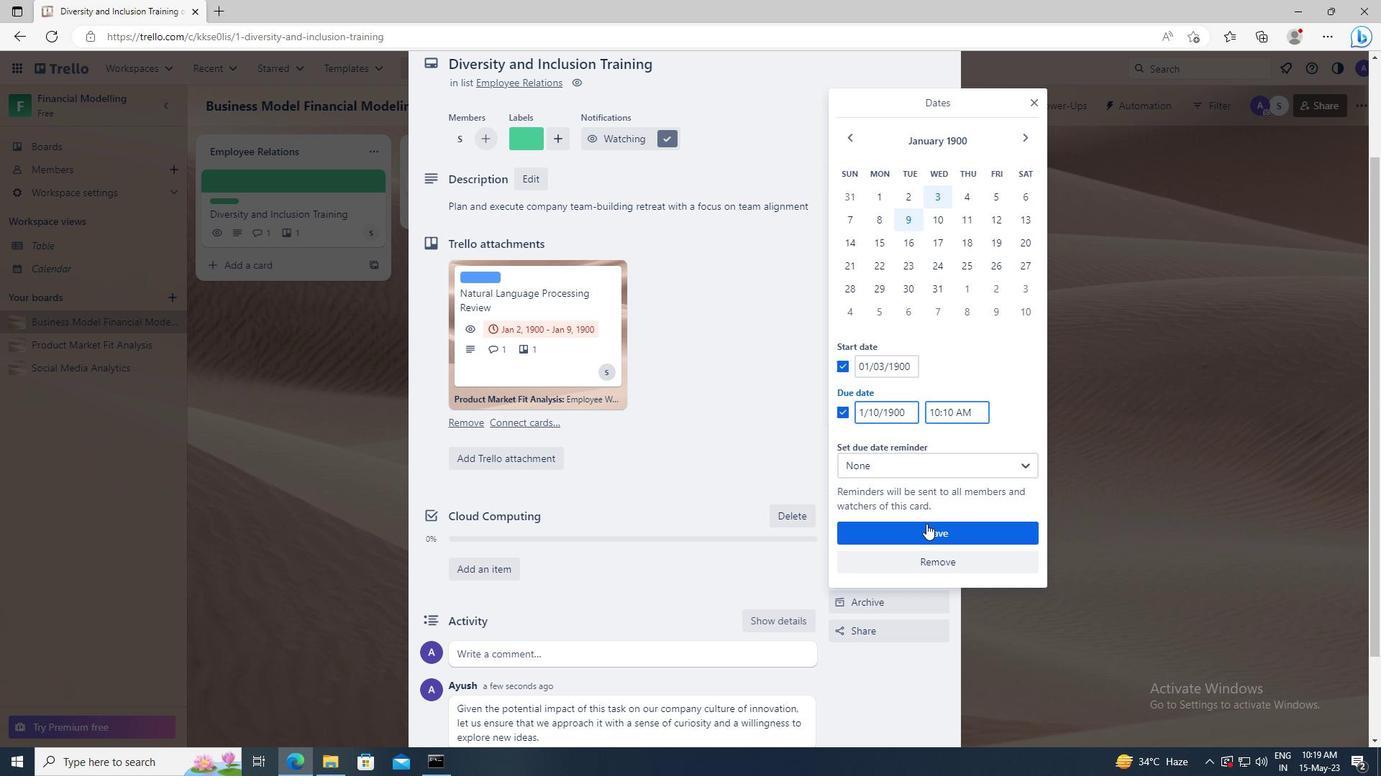 
Action: Mouse pressed left at (929, 533)
Screenshot: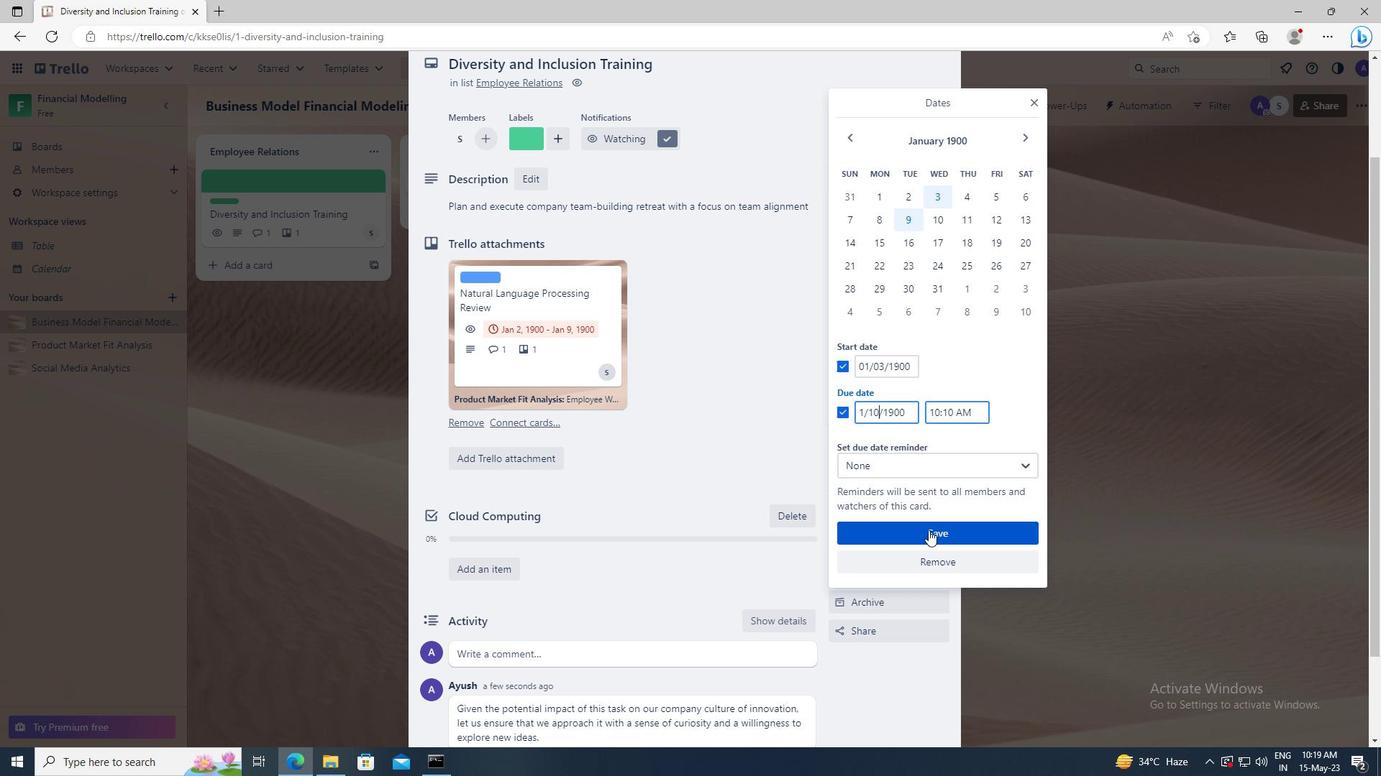 
